 Task: Add a signature Logan Nelson containing Have a great National Family Caregivers Month, Logan Nelson to email address softage.9@softage.net and add a label Employee handbooks
Action: Mouse moved to (1323, 77)
Screenshot: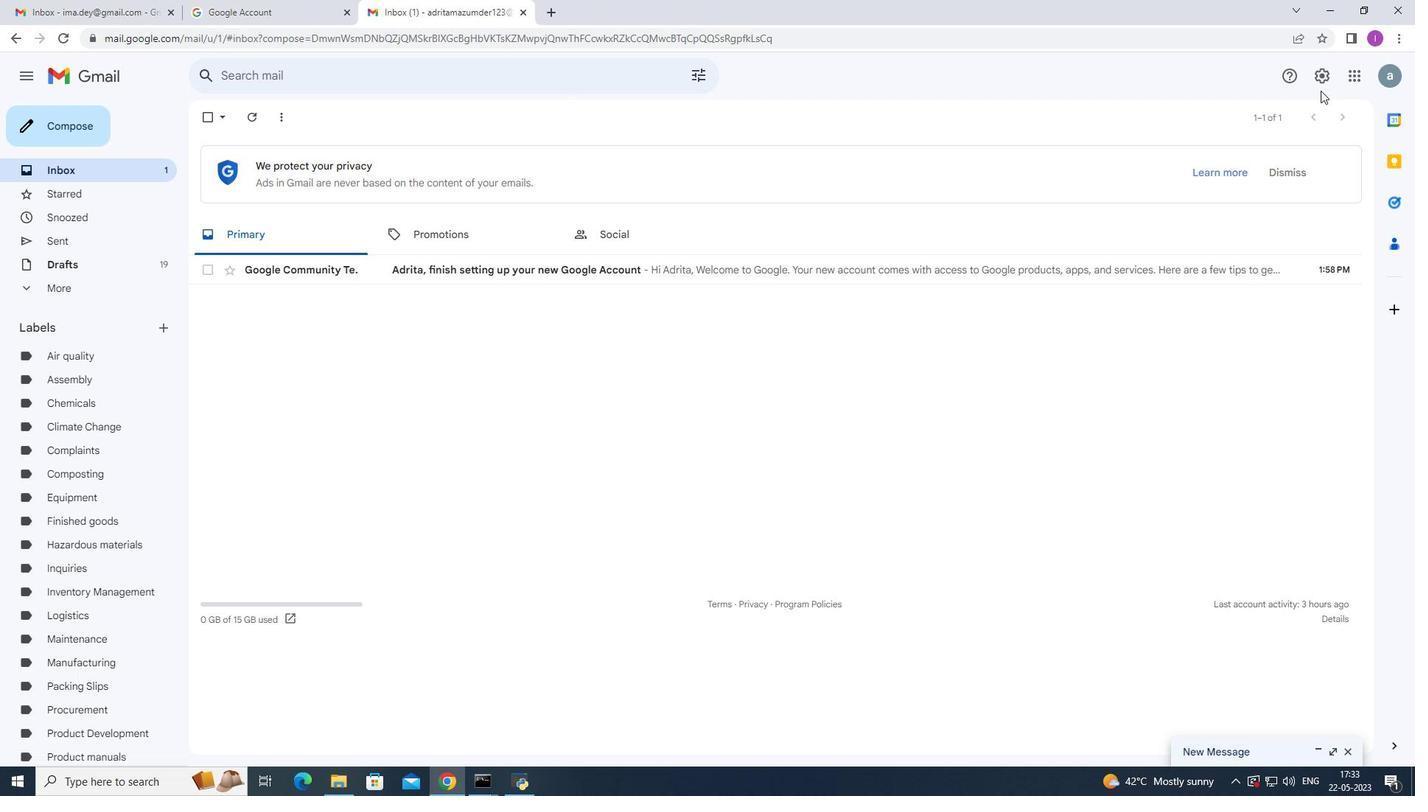 
Action: Mouse pressed left at (1323, 77)
Screenshot: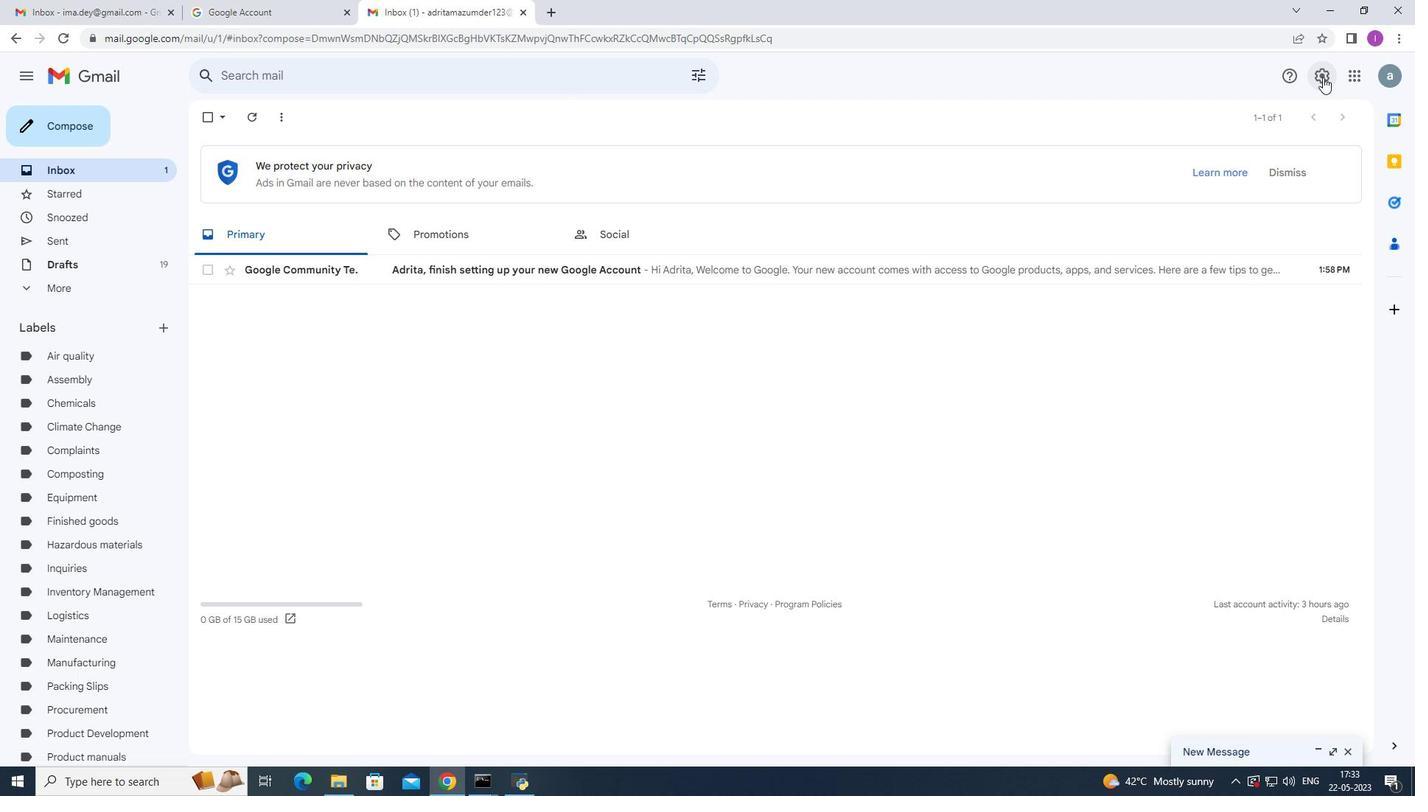
Action: Mouse moved to (1288, 157)
Screenshot: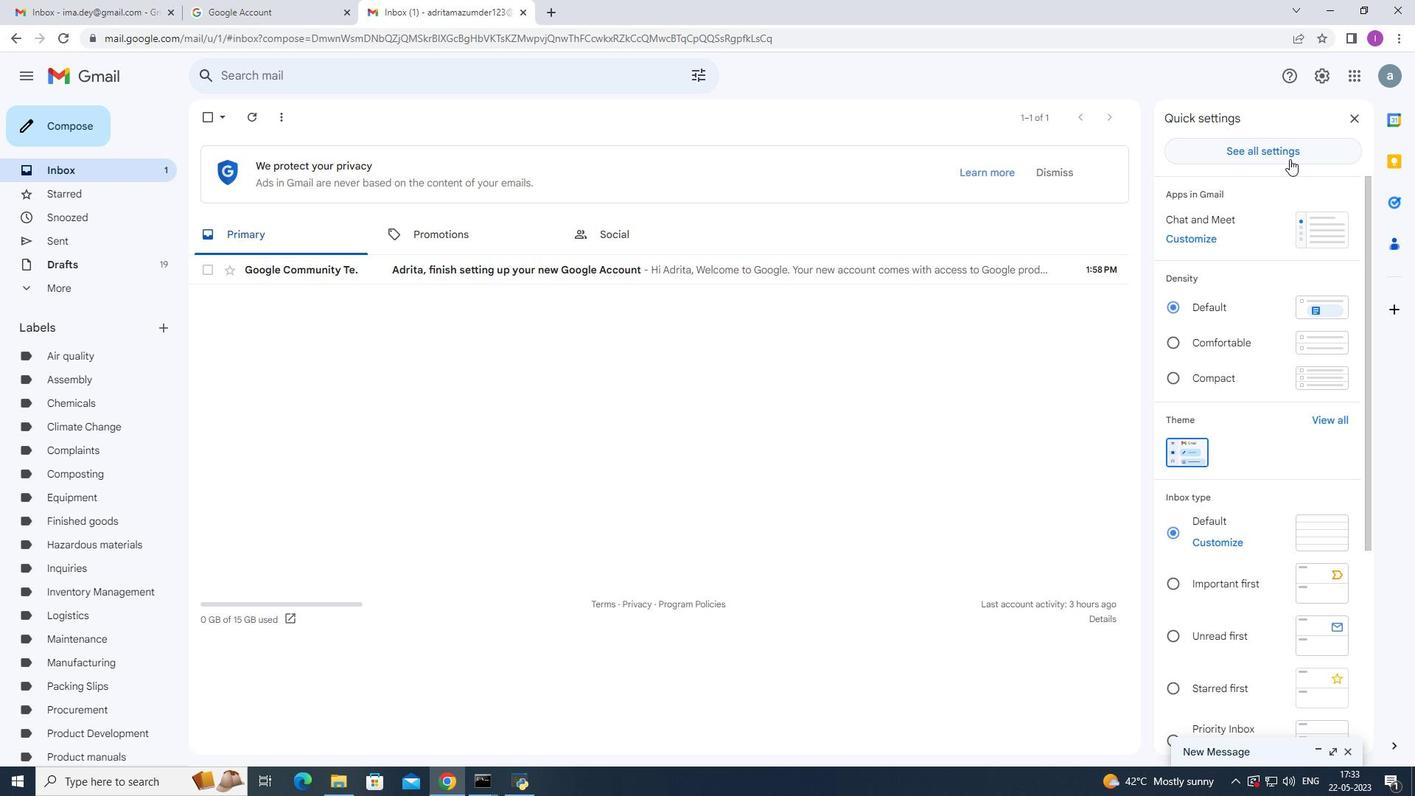 
Action: Mouse pressed left at (1288, 157)
Screenshot: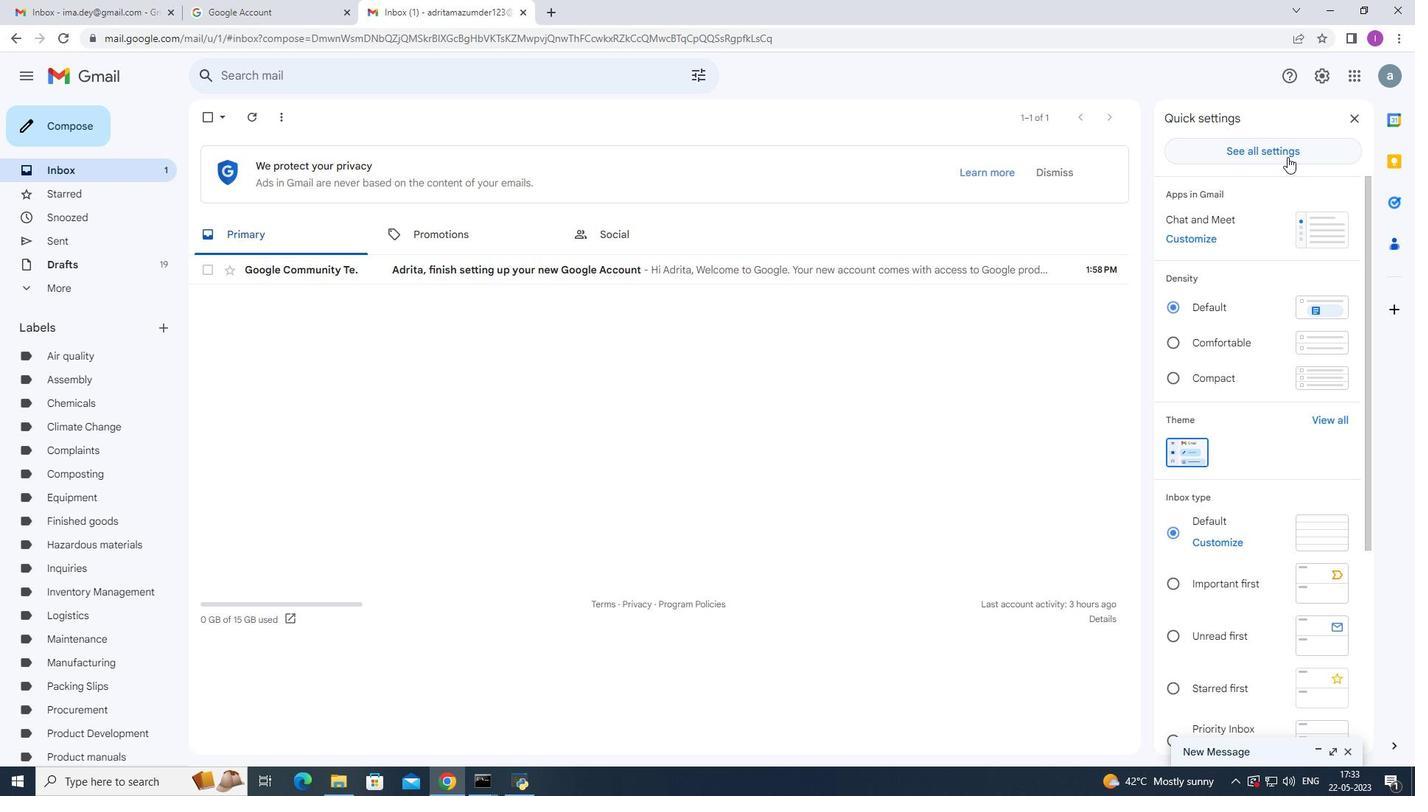 
Action: Mouse moved to (580, 485)
Screenshot: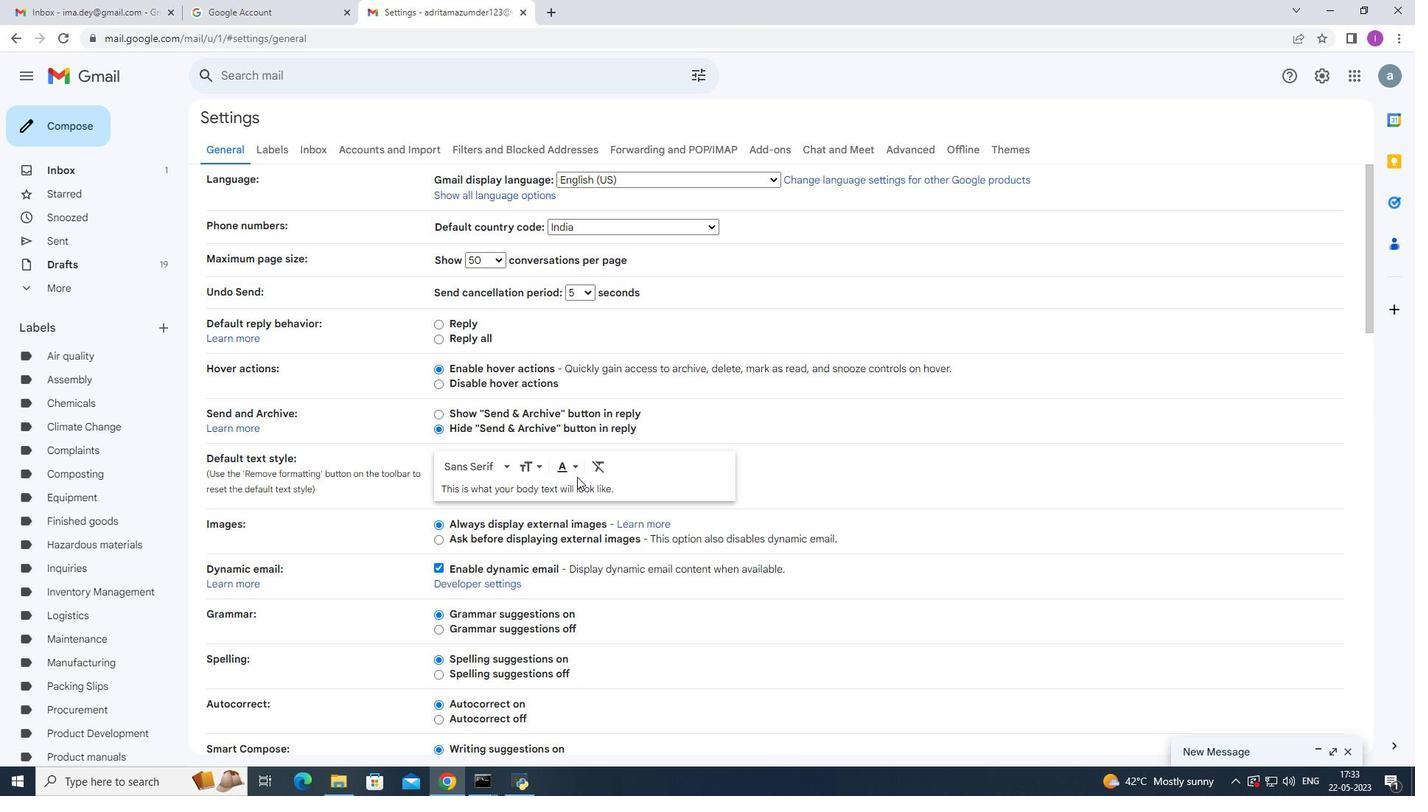 
Action: Mouse scrolled (580, 485) with delta (0, 0)
Screenshot: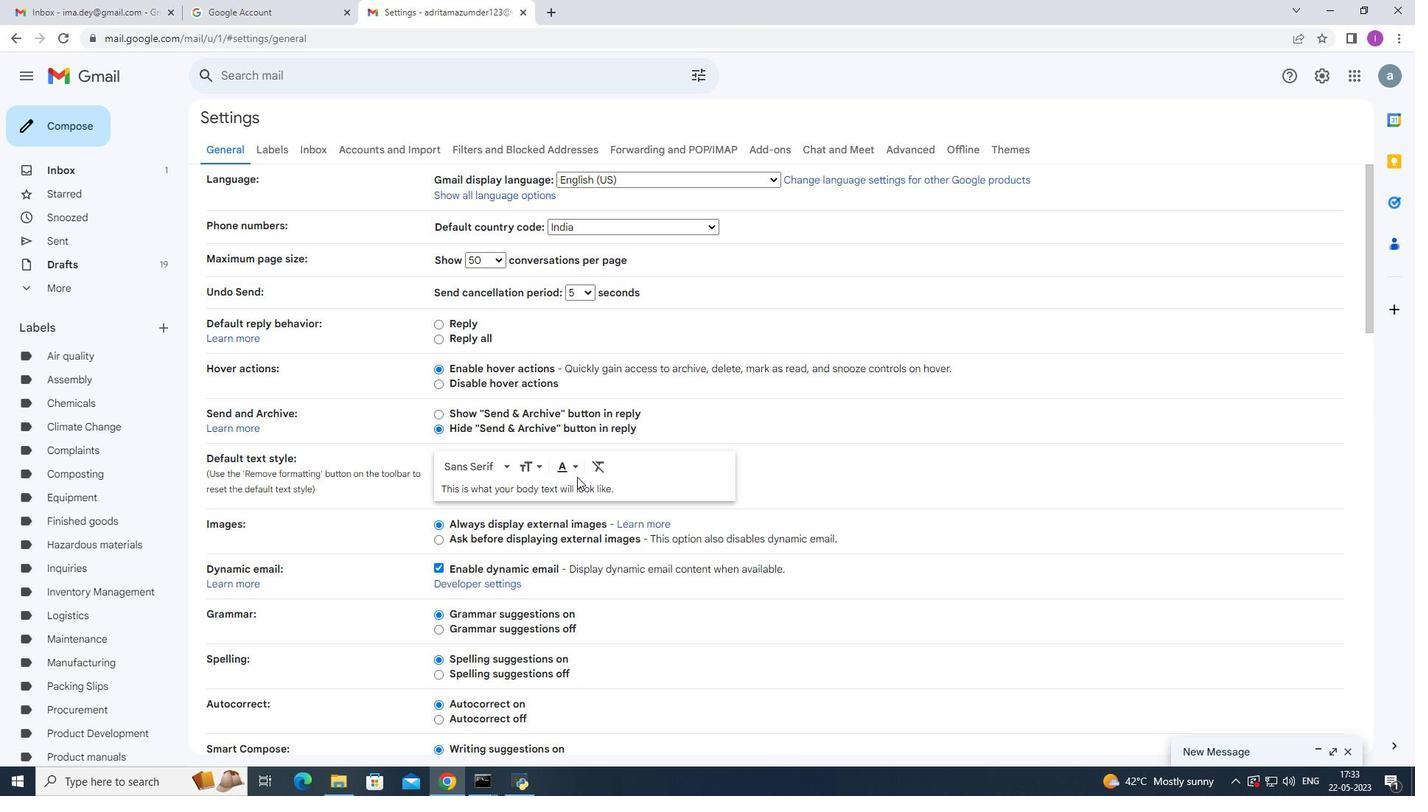 
Action: Mouse moved to (580, 486)
Screenshot: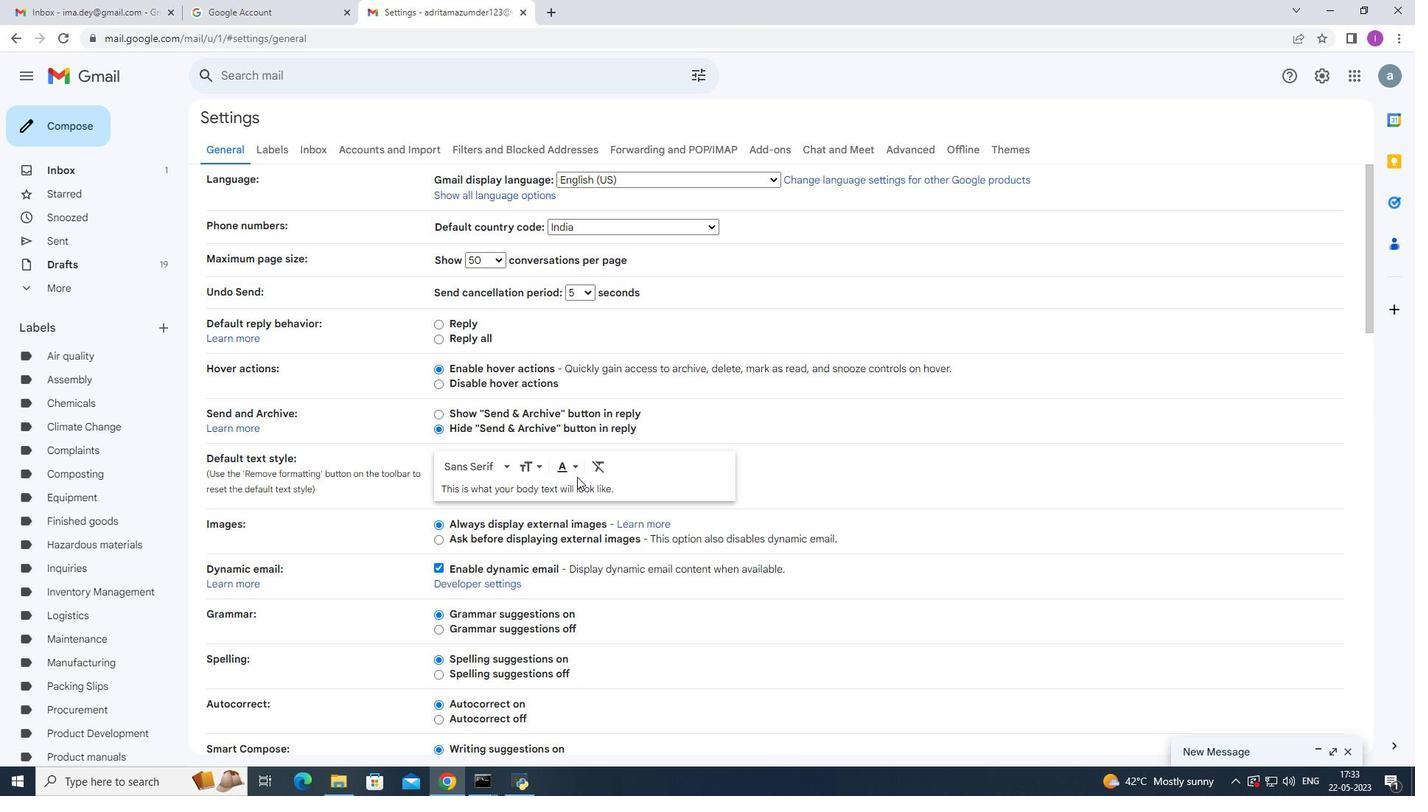 
Action: Mouse scrolled (580, 485) with delta (0, 0)
Screenshot: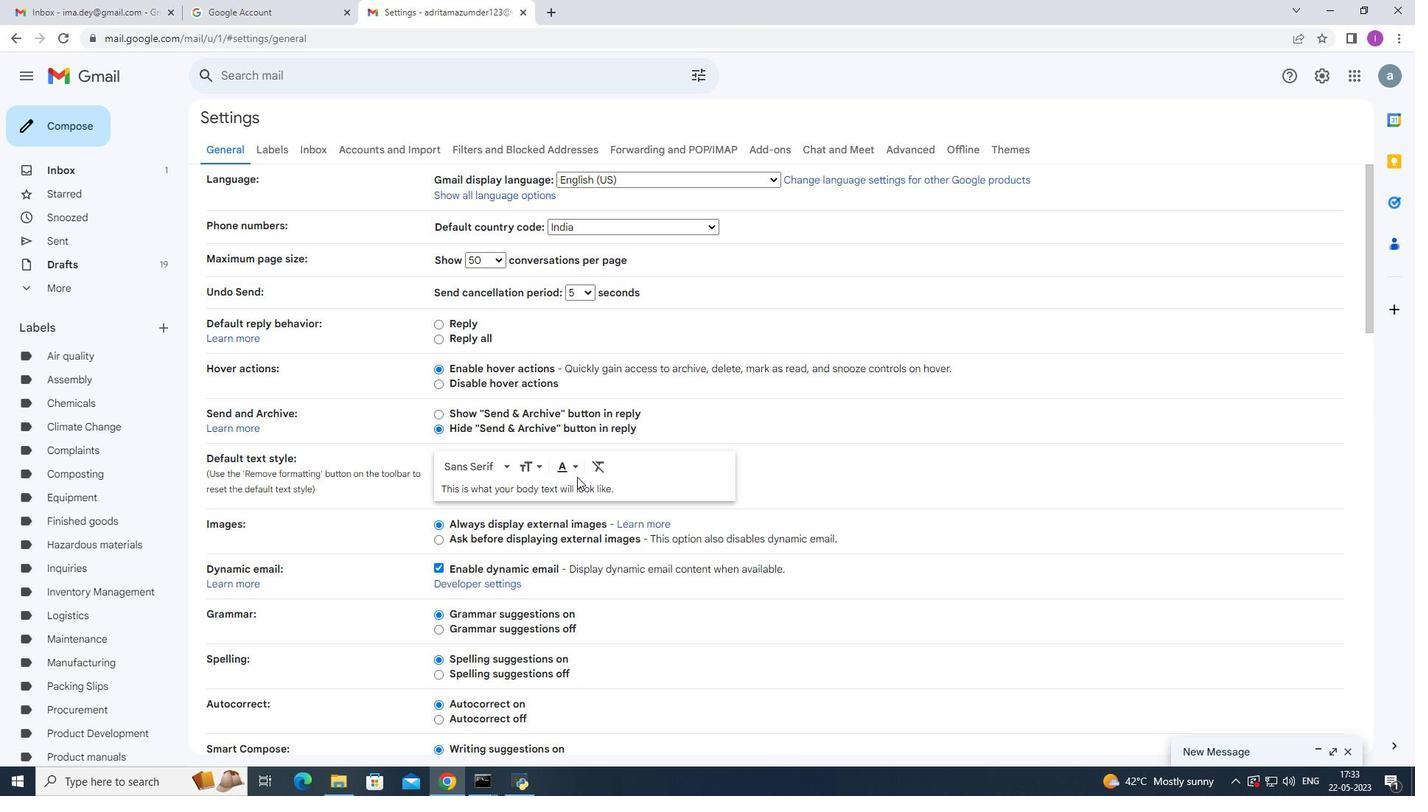 
Action: Mouse scrolled (580, 485) with delta (0, 0)
Screenshot: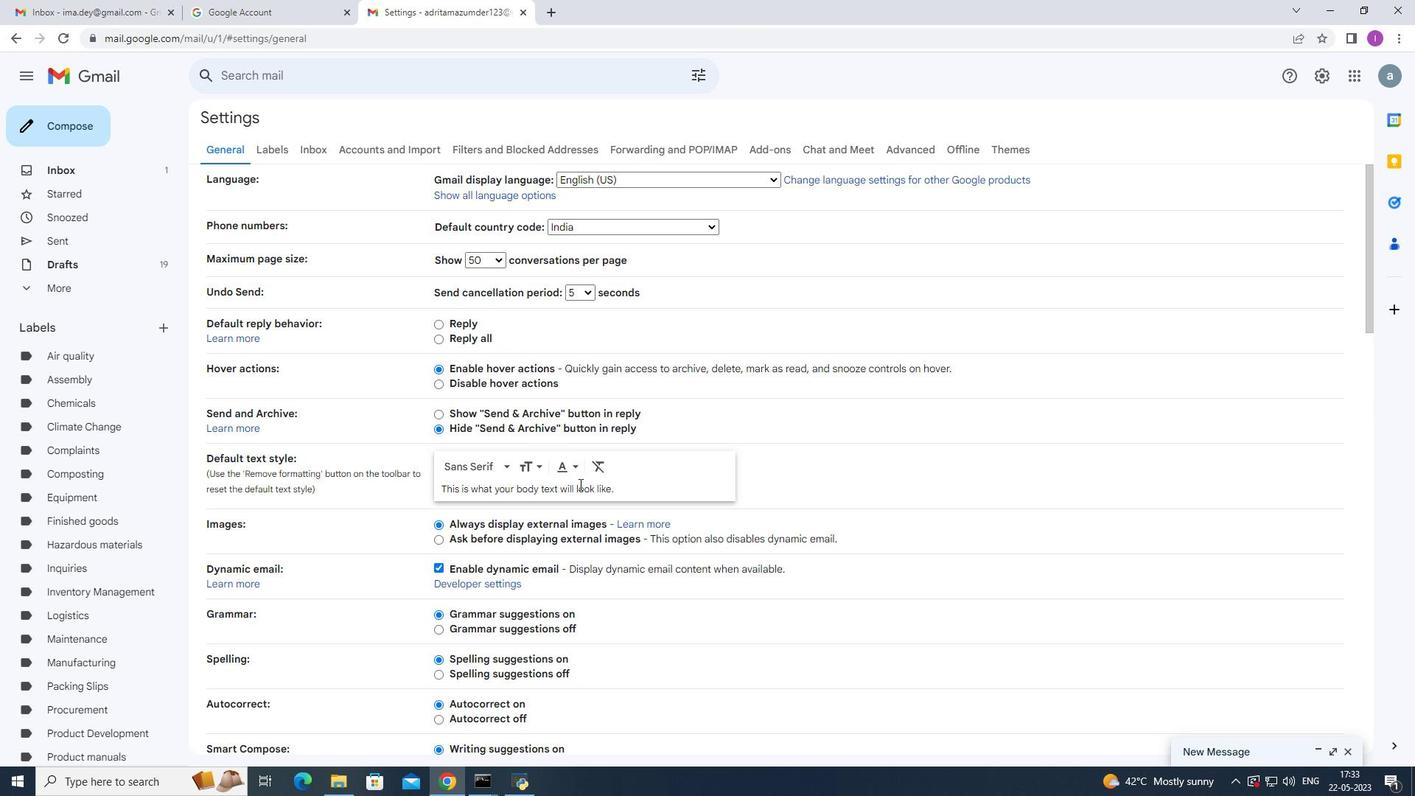 
Action: Mouse moved to (580, 489)
Screenshot: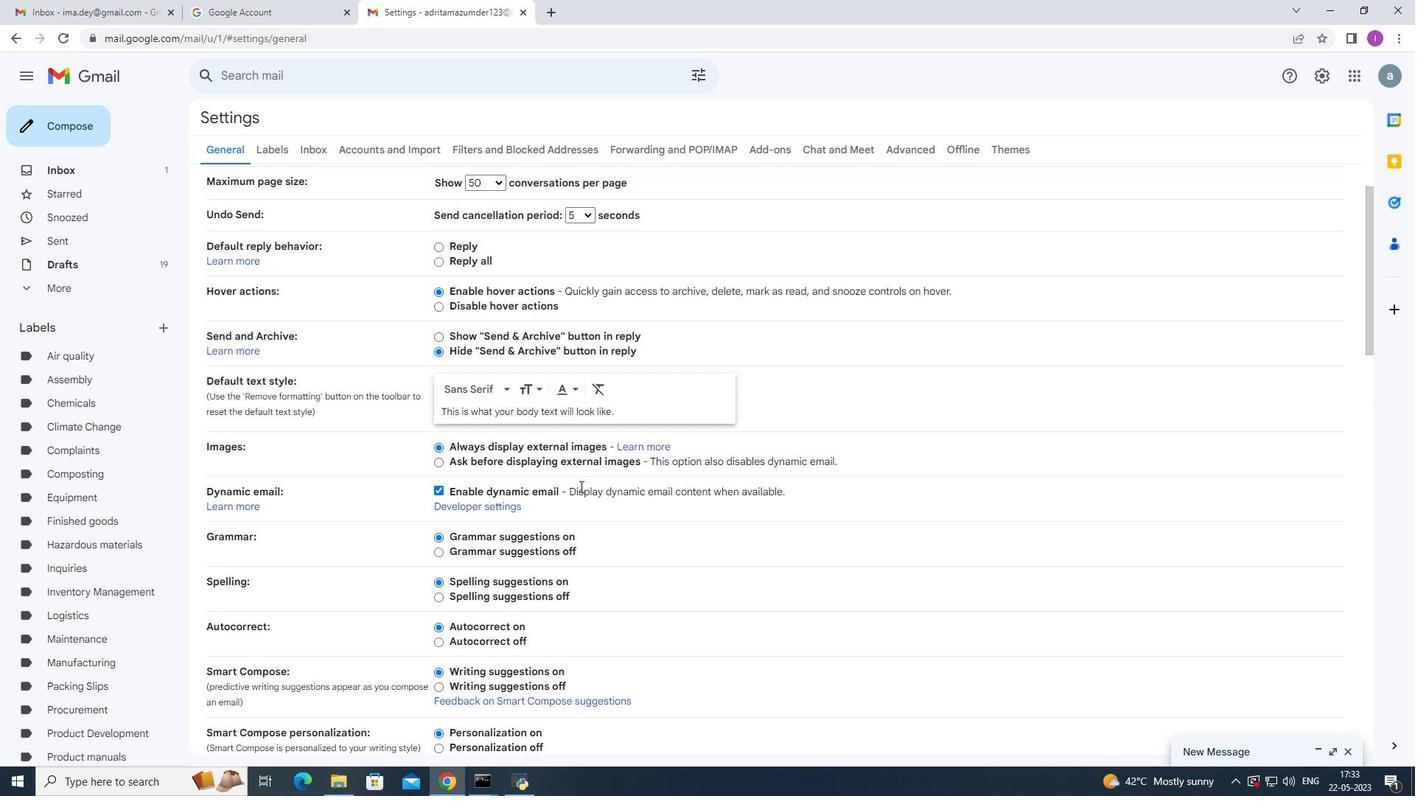 
Action: Mouse scrolled (580, 488) with delta (0, 0)
Screenshot: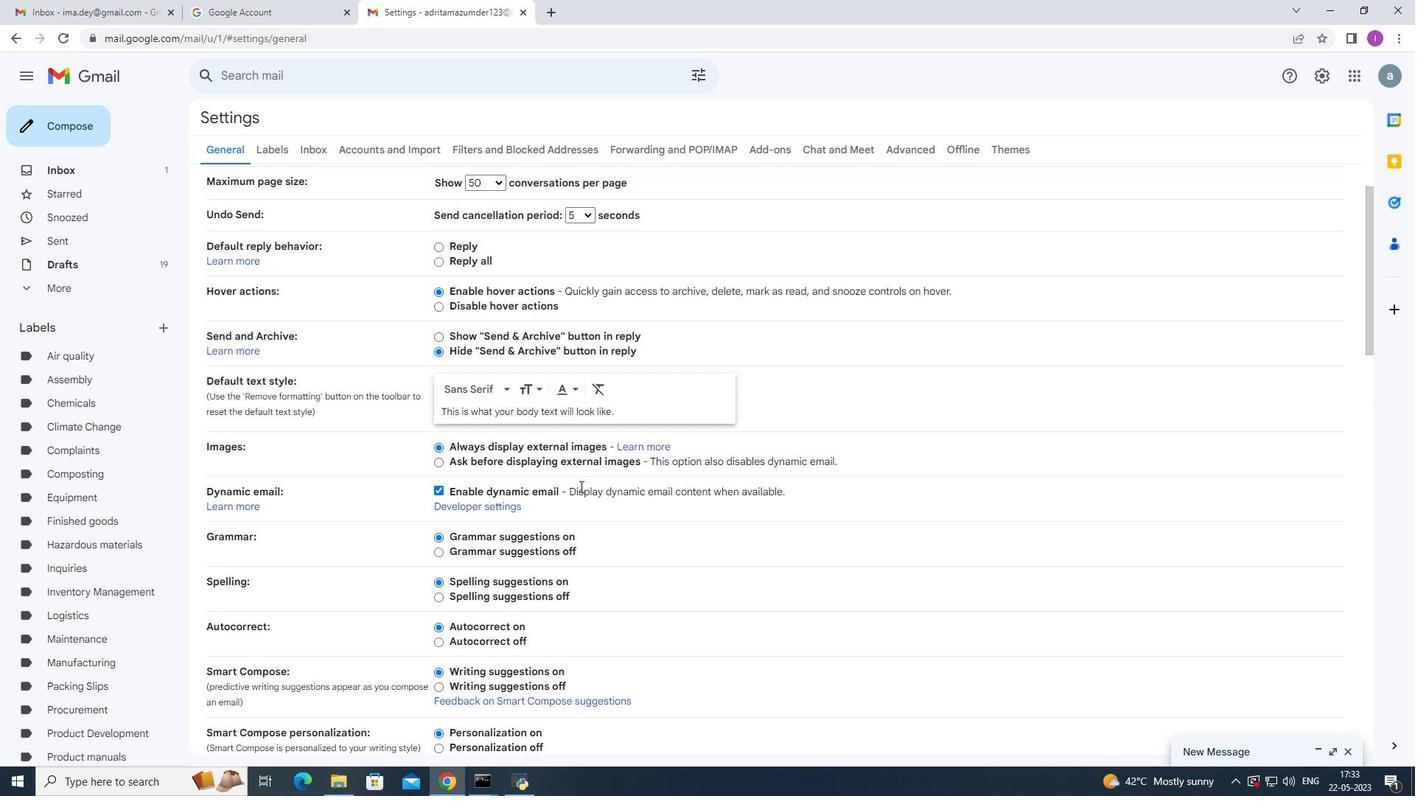 
Action: Mouse moved to (581, 487)
Screenshot: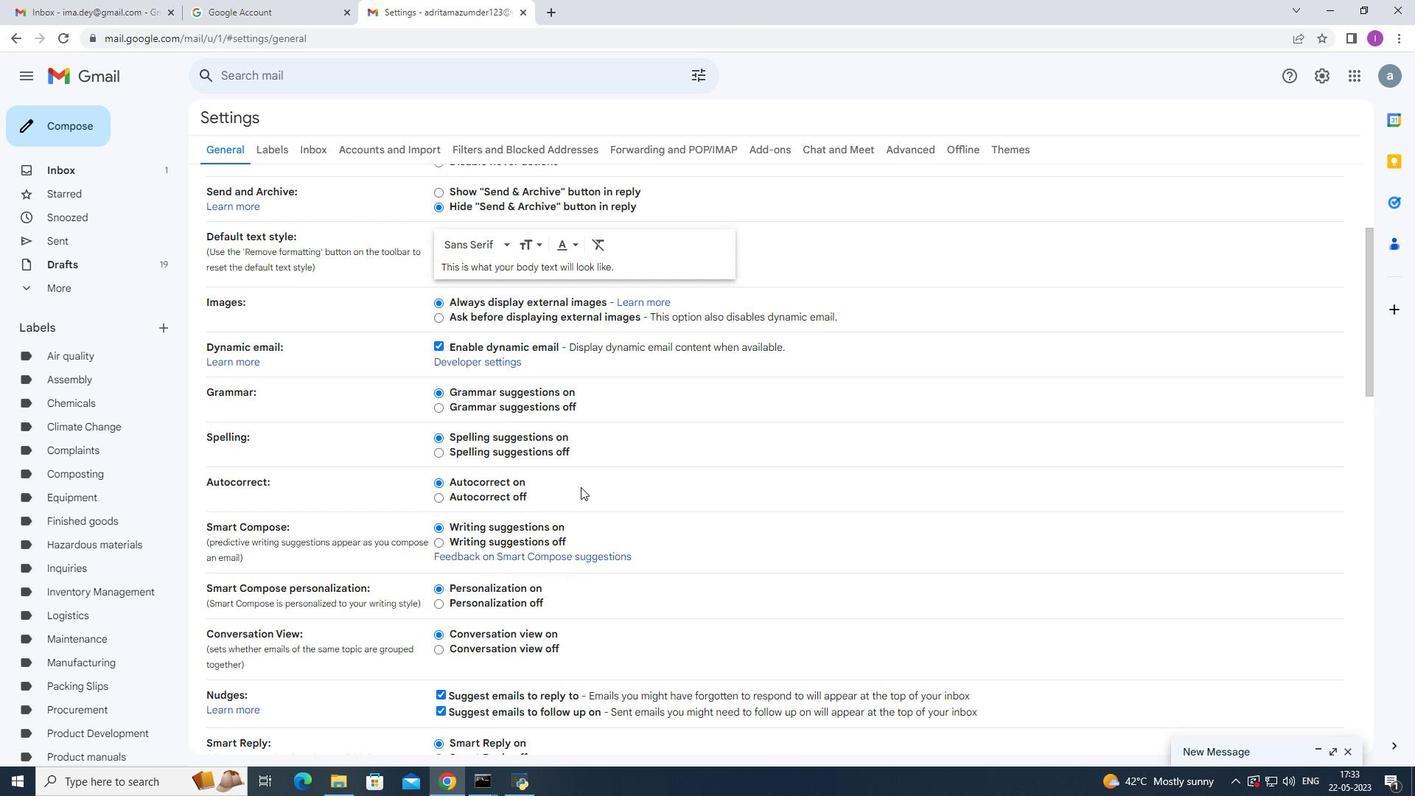 
Action: Mouse scrolled (581, 486) with delta (0, 0)
Screenshot: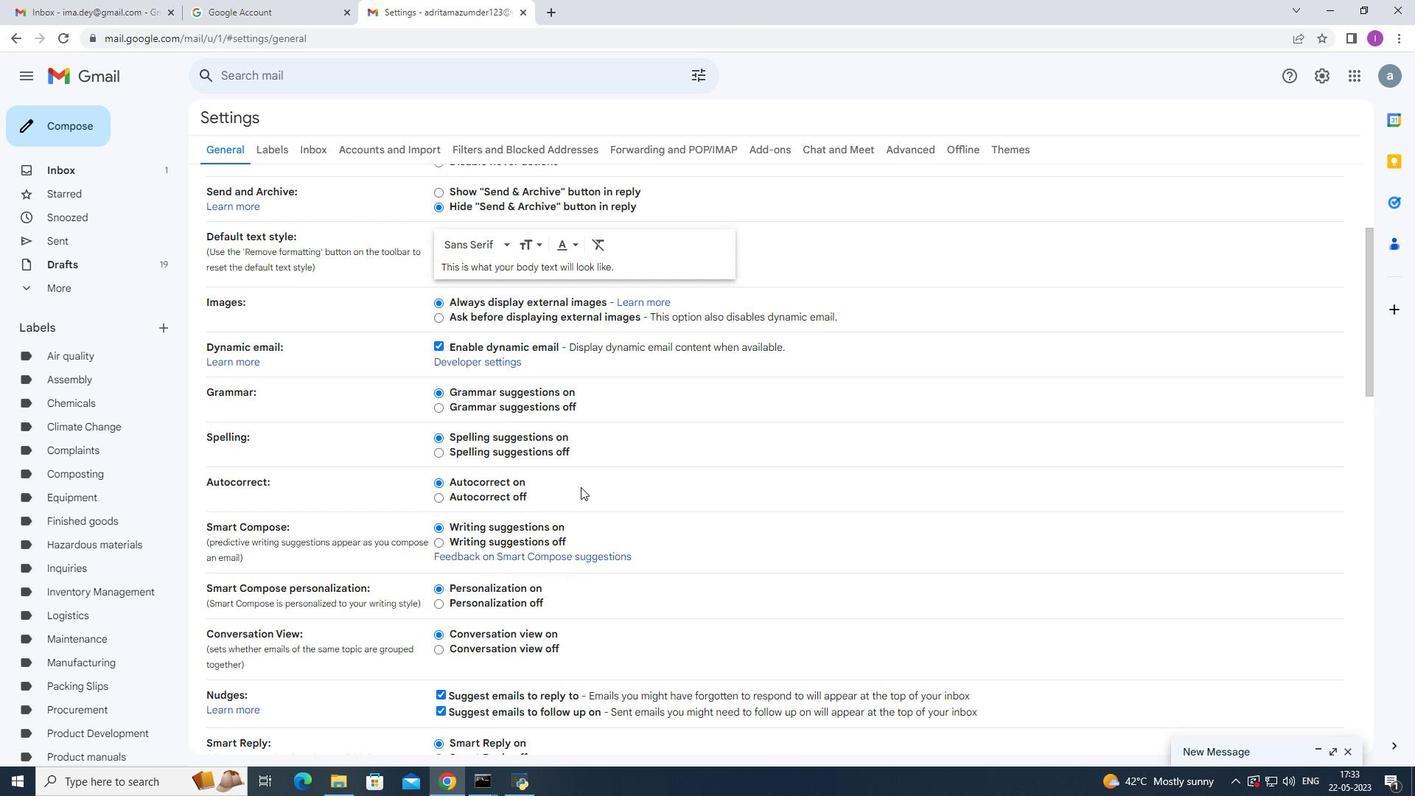 
Action: Mouse moved to (582, 487)
Screenshot: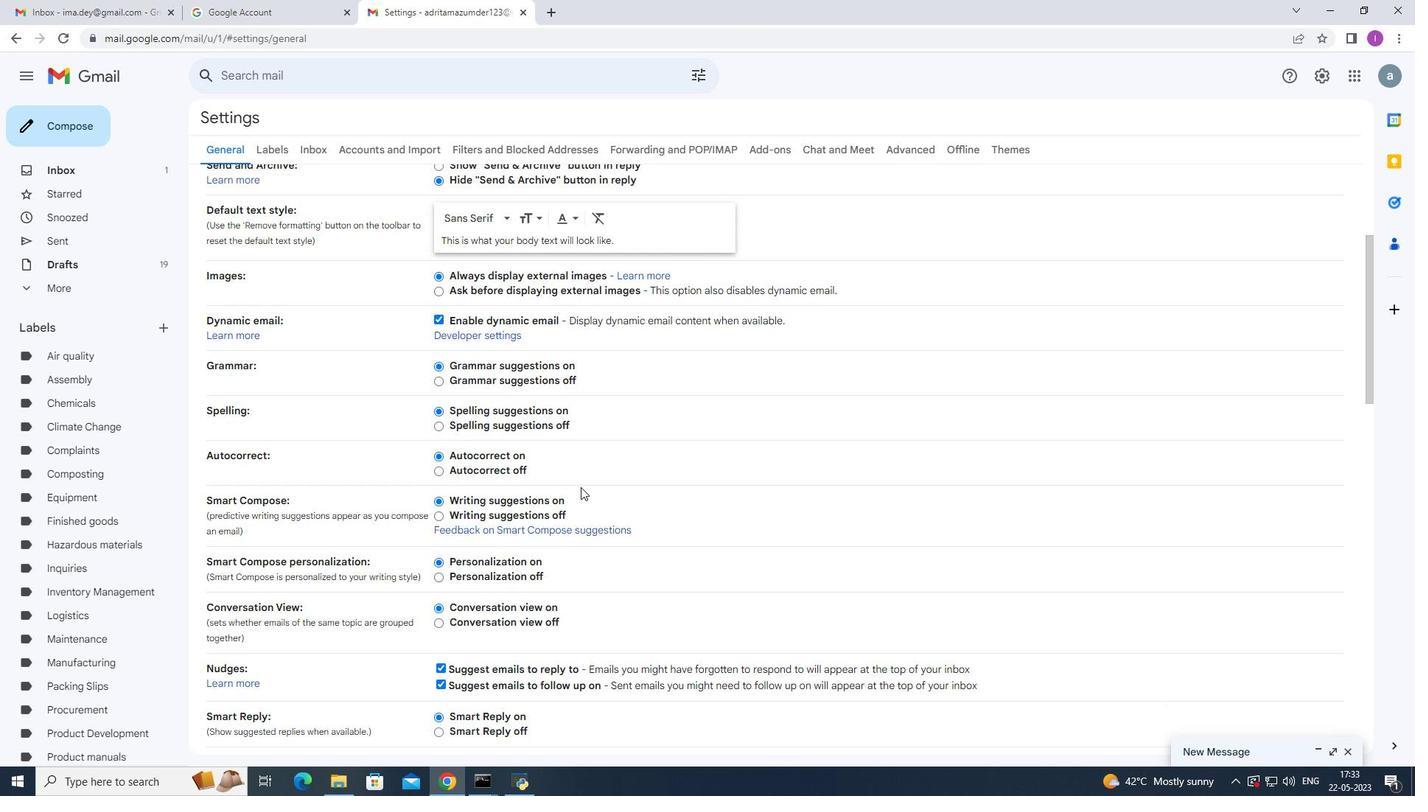 
Action: Mouse scrolled (582, 486) with delta (0, 0)
Screenshot: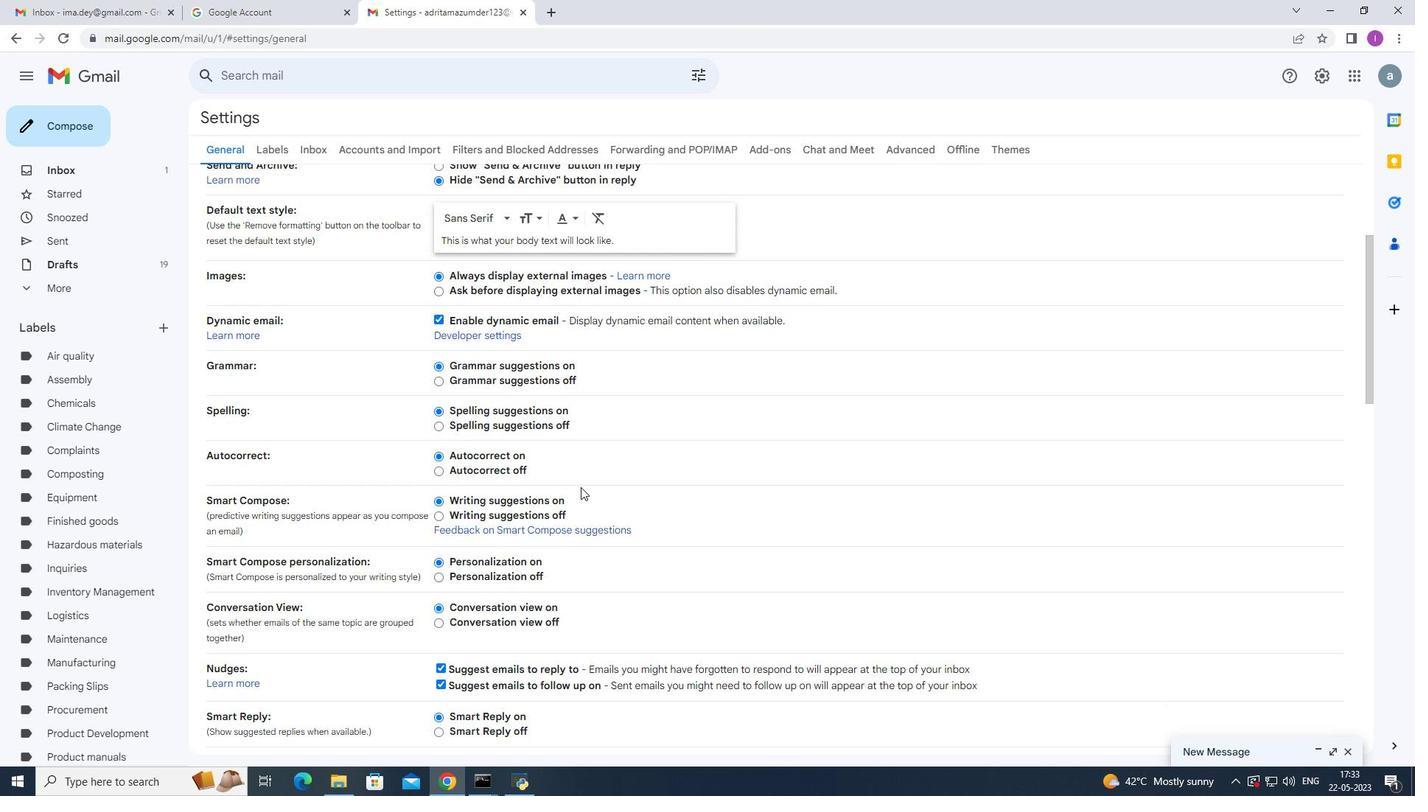 
Action: Mouse scrolled (582, 486) with delta (0, 0)
Screenshot: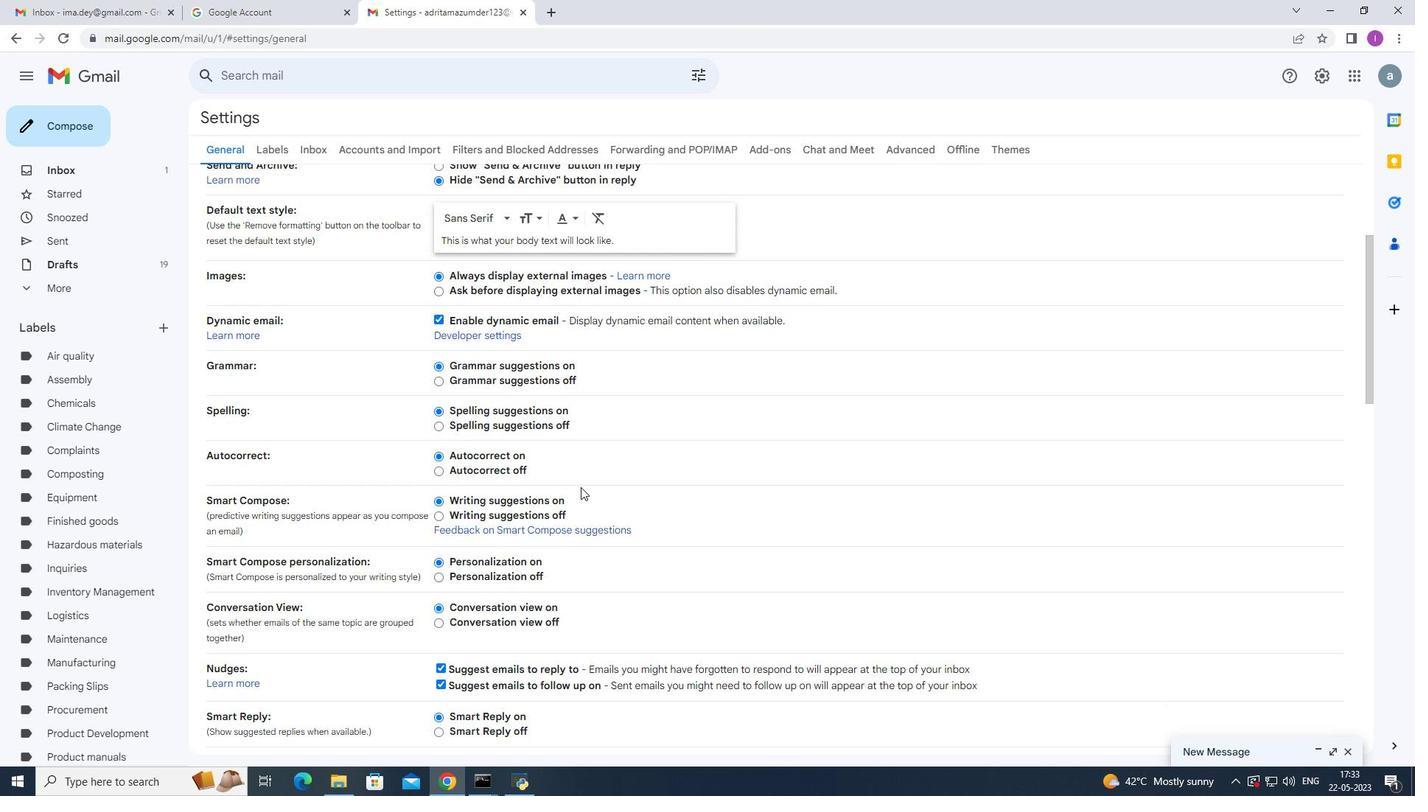 
Action: Mouse moved to (583, 486)
Screenshot: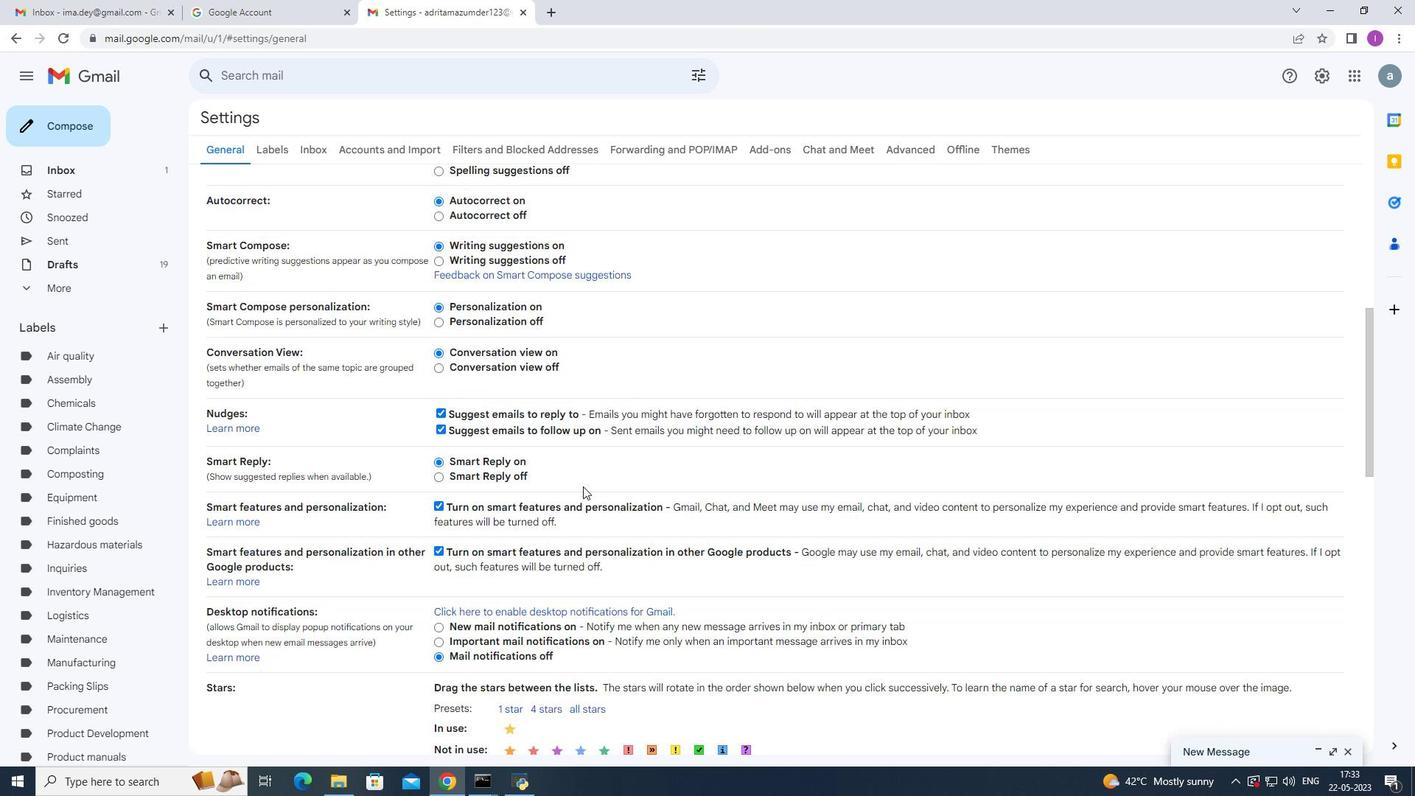 
Action: Mouse scrolled (583, 485) with delta (0, 0)
Screenshot: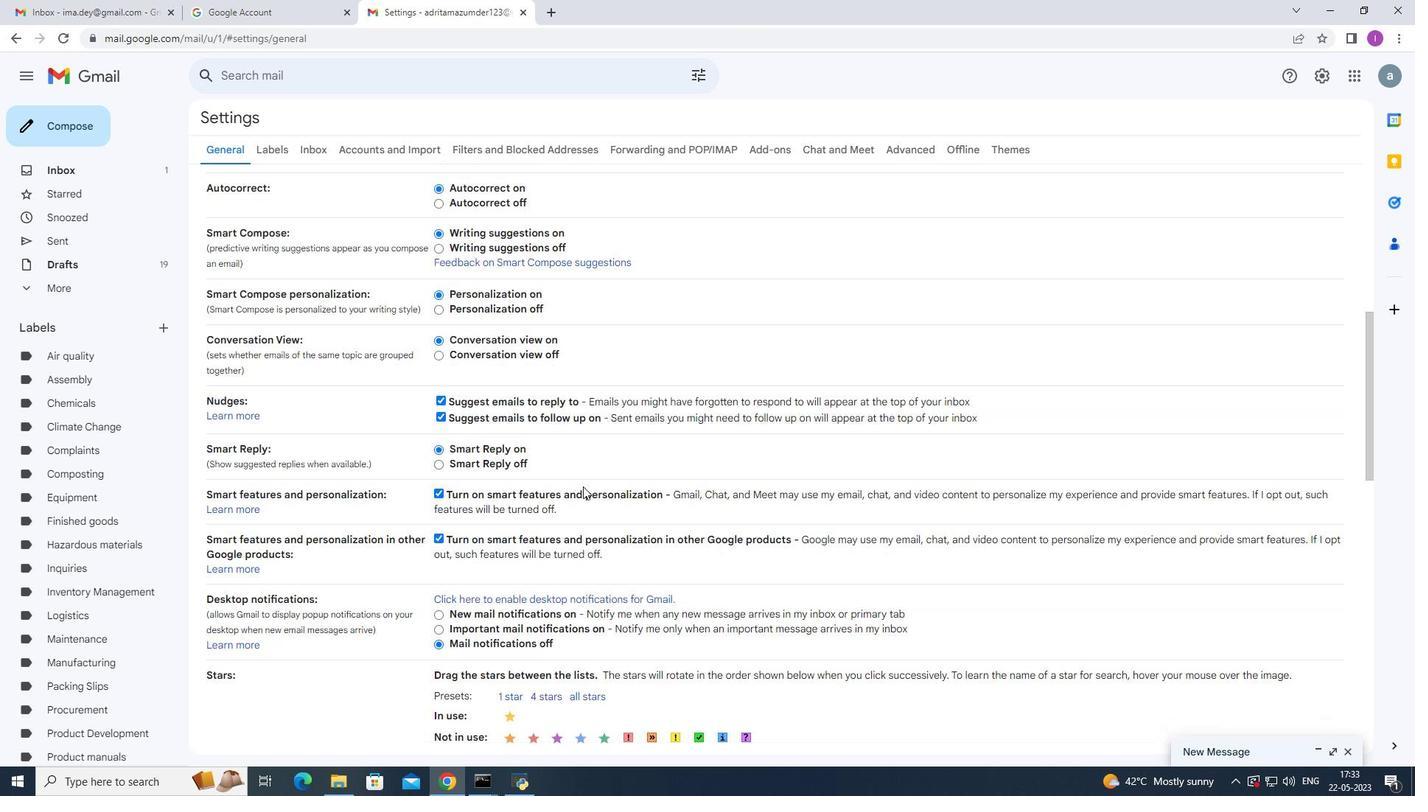 
Action: Mouse moved to (584, 486)
Screenshot: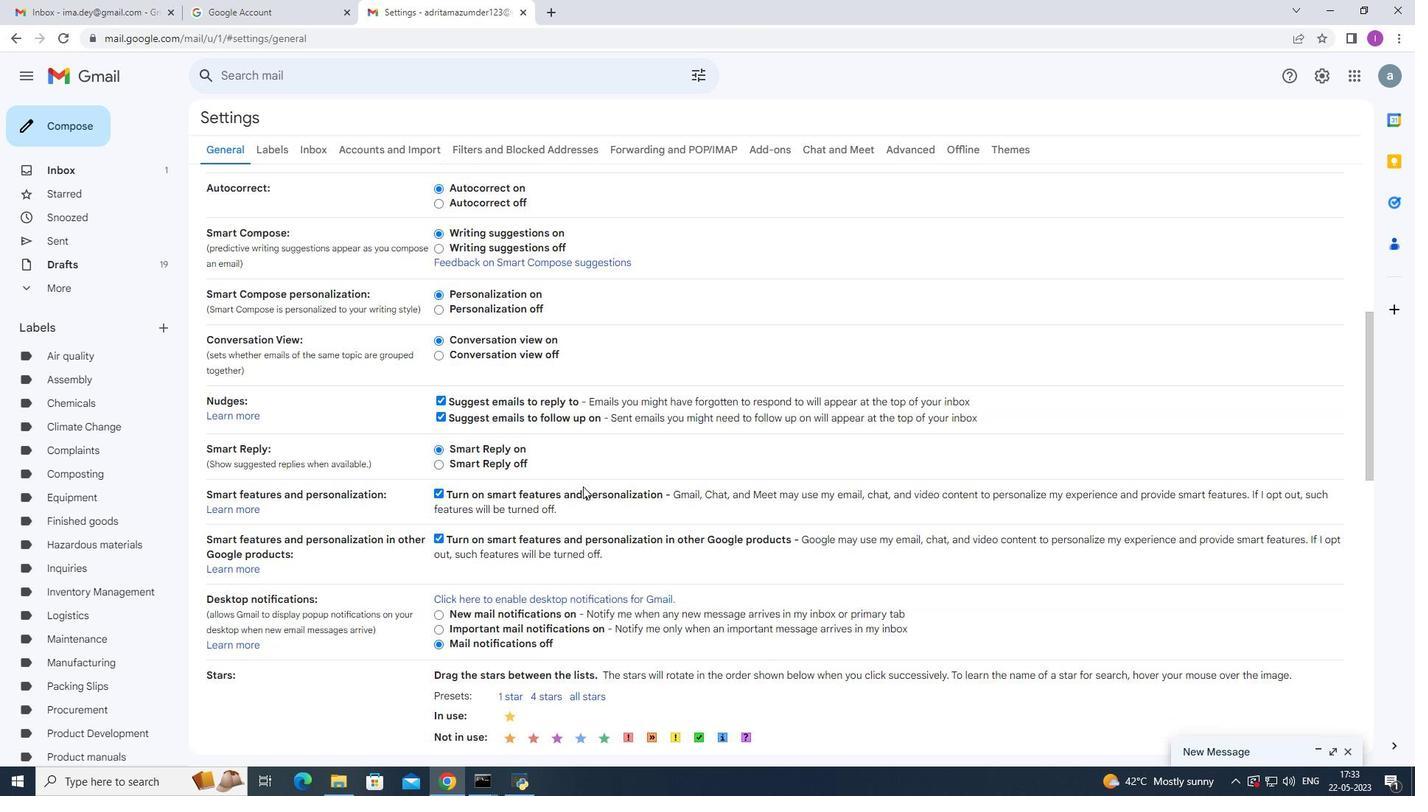 
Action: Mouse scrolled (584, 485) with delta (0, 0)
Screenshot: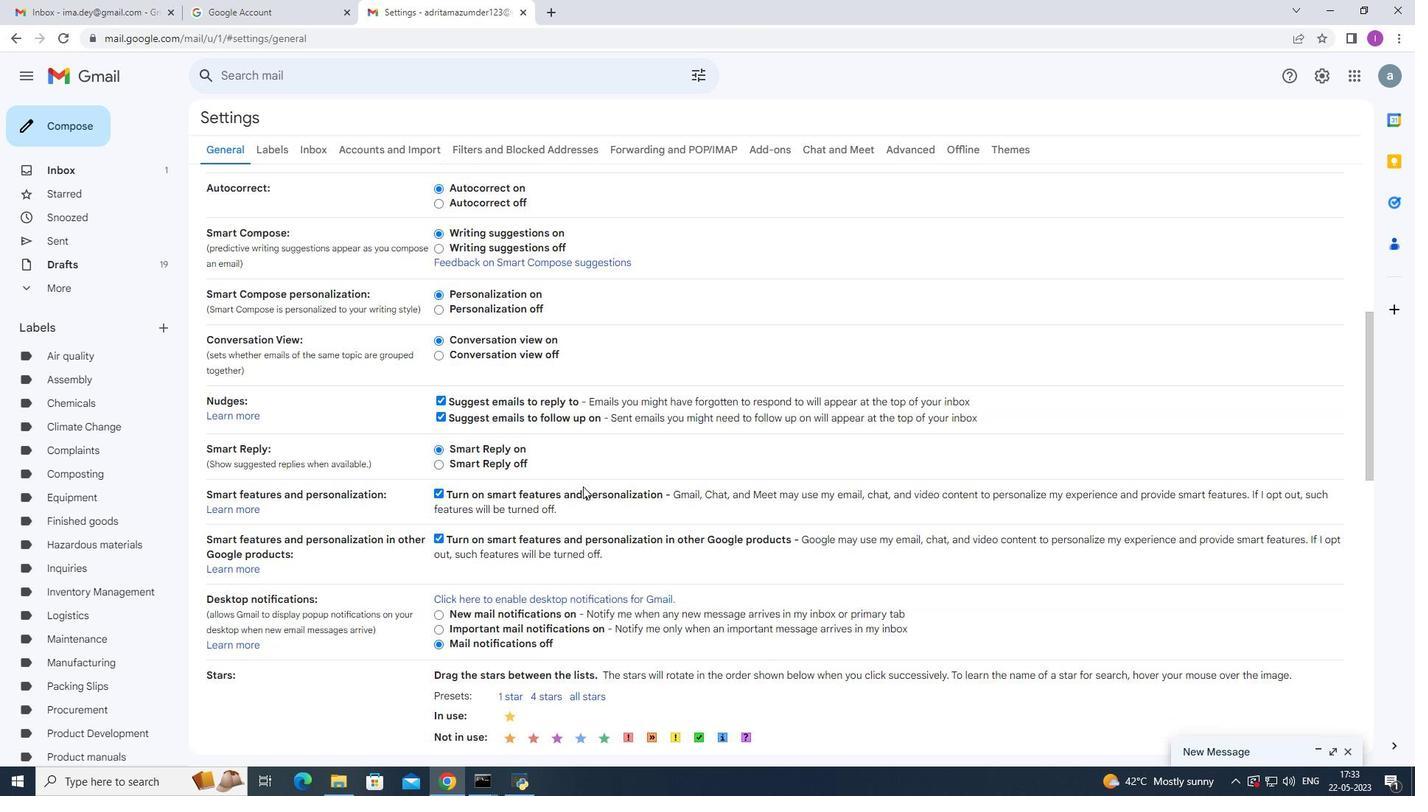 
Action: Mouse moved to (584, 486)
Screenshot: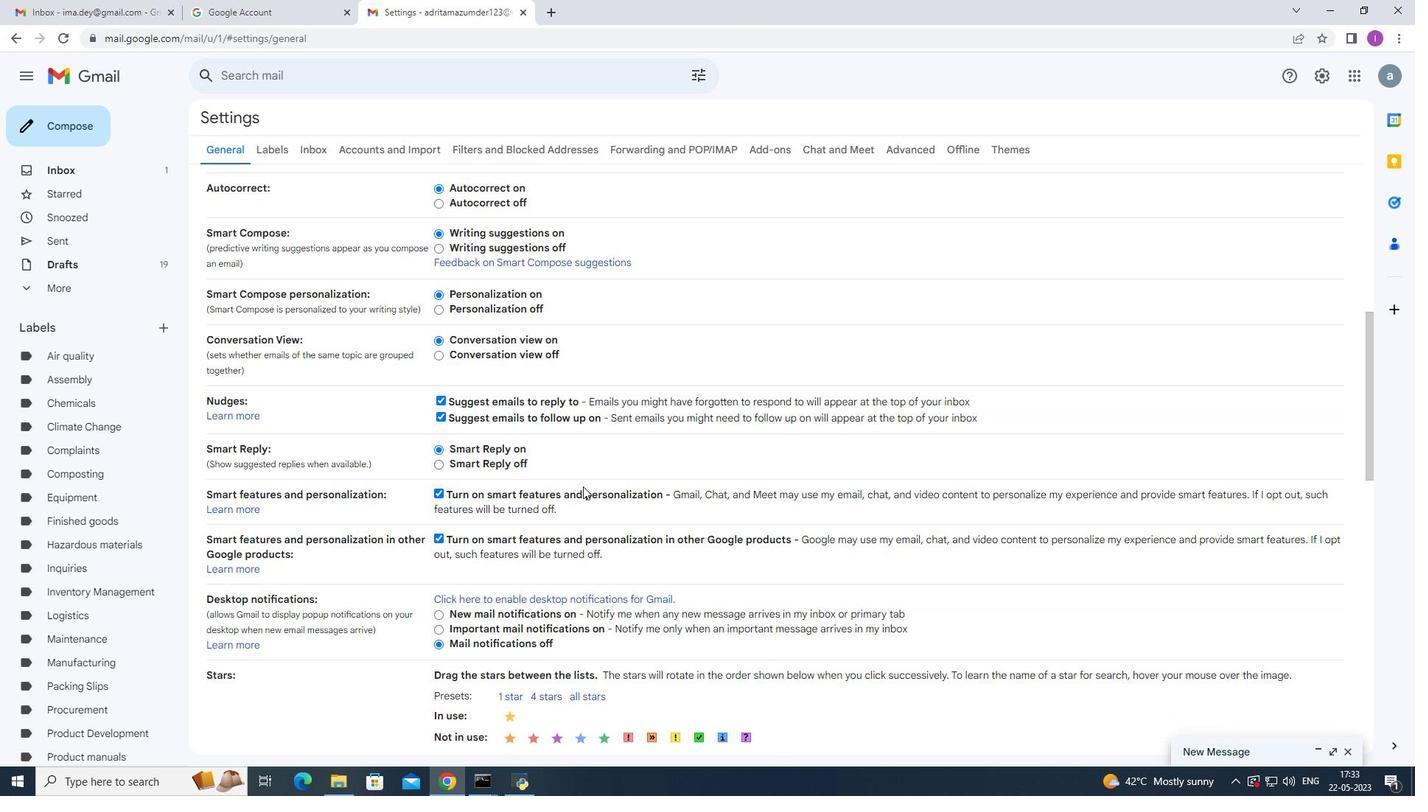 
Action: Mouse scrolled (584, 485) with delta (0, 0)
Screenshot: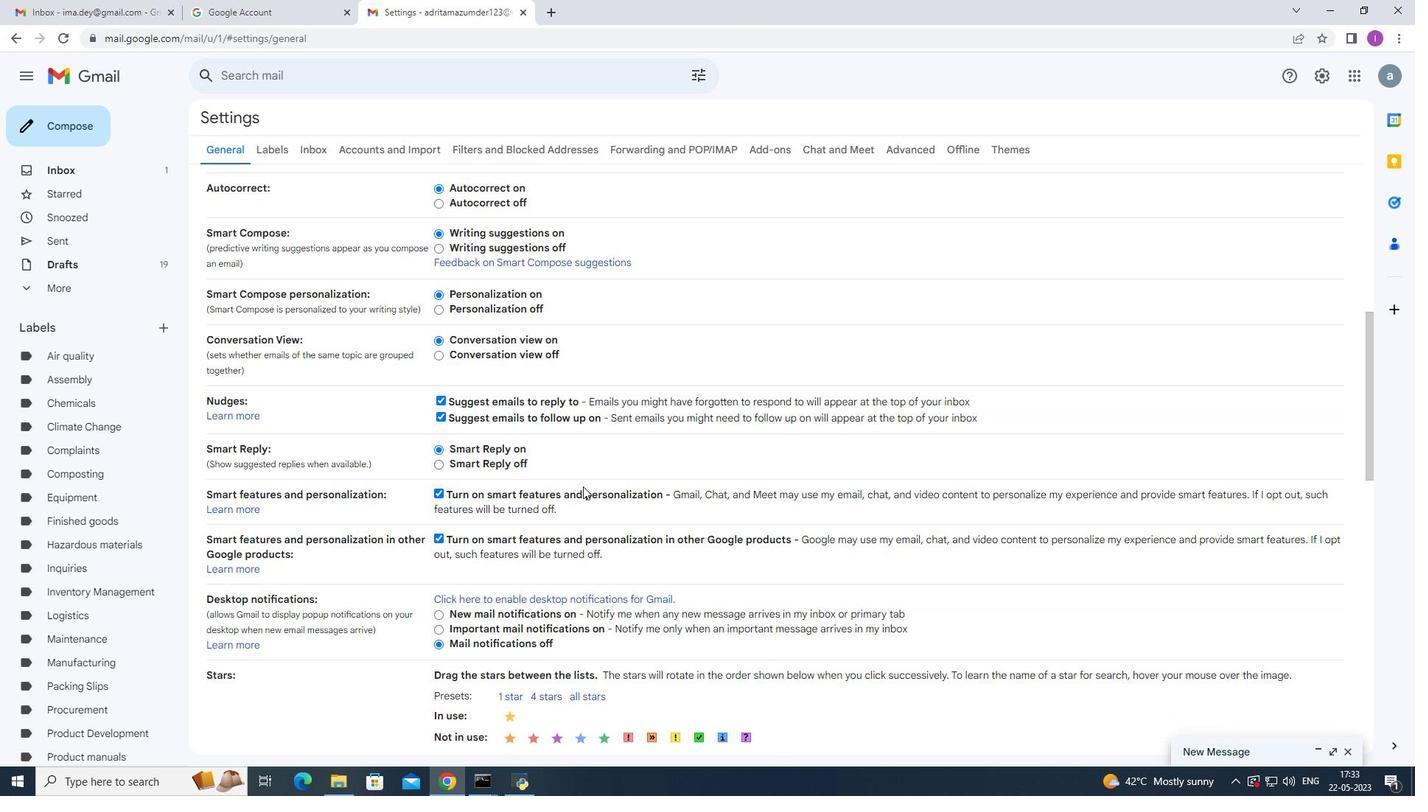 
Action: Mouse scrolled (584, 487) with delta (0, 0)
Screenshot: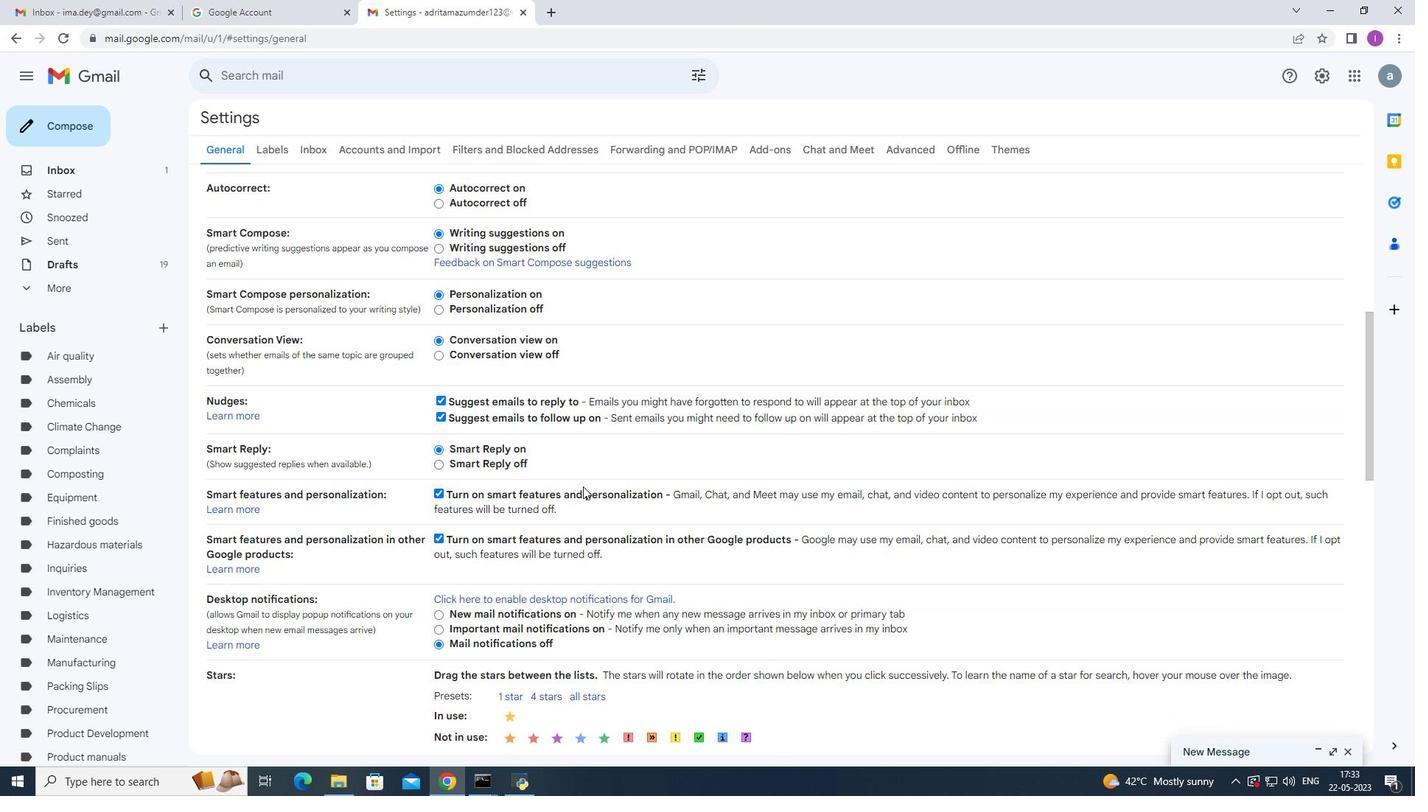 
Action: Mouse moved to (594, 489)
Screenshot: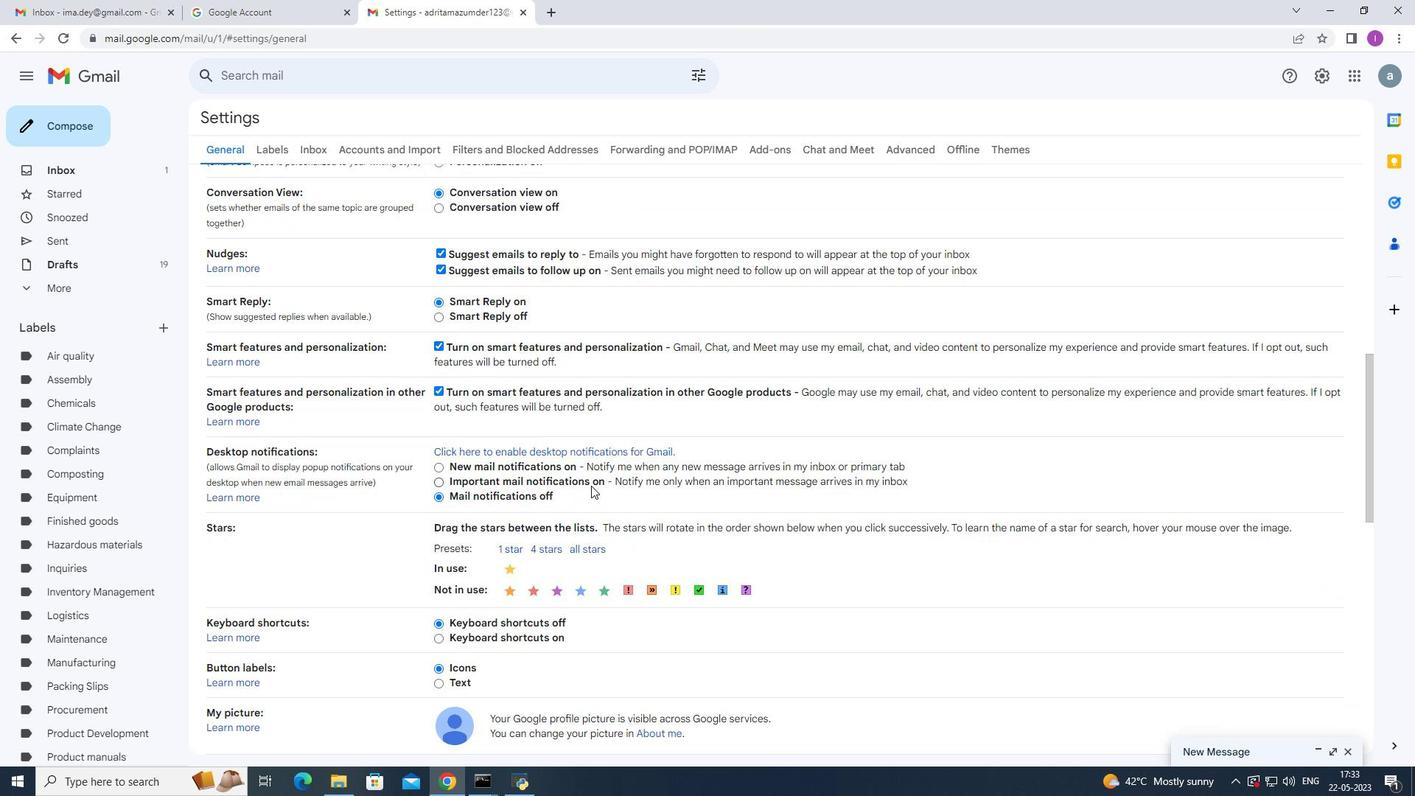 
Action: Mouse scrolled (594, 488) with delta (0, 0)
Screenshot: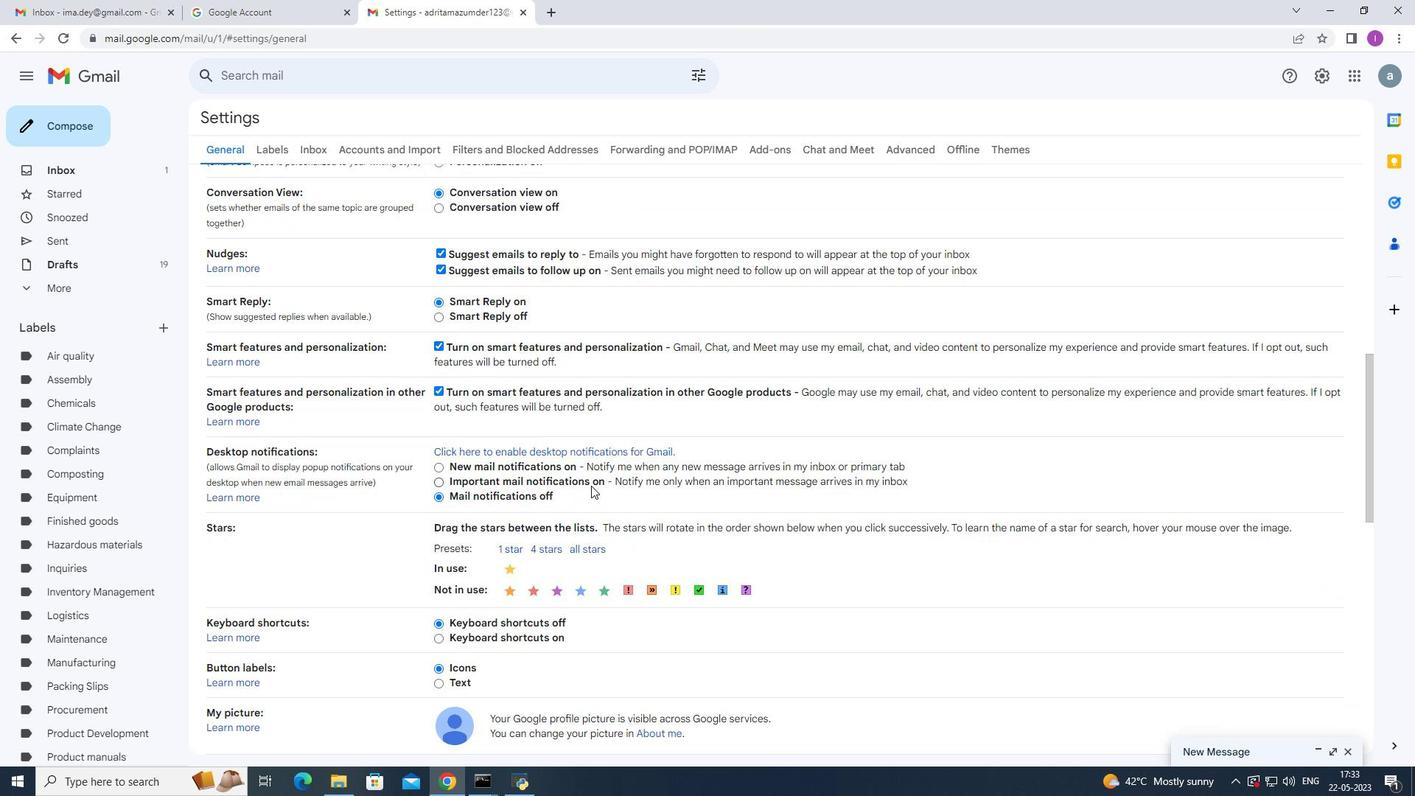 
Action: Mouse scrolled (594, 488) with delta (0, 0)
Screenshot: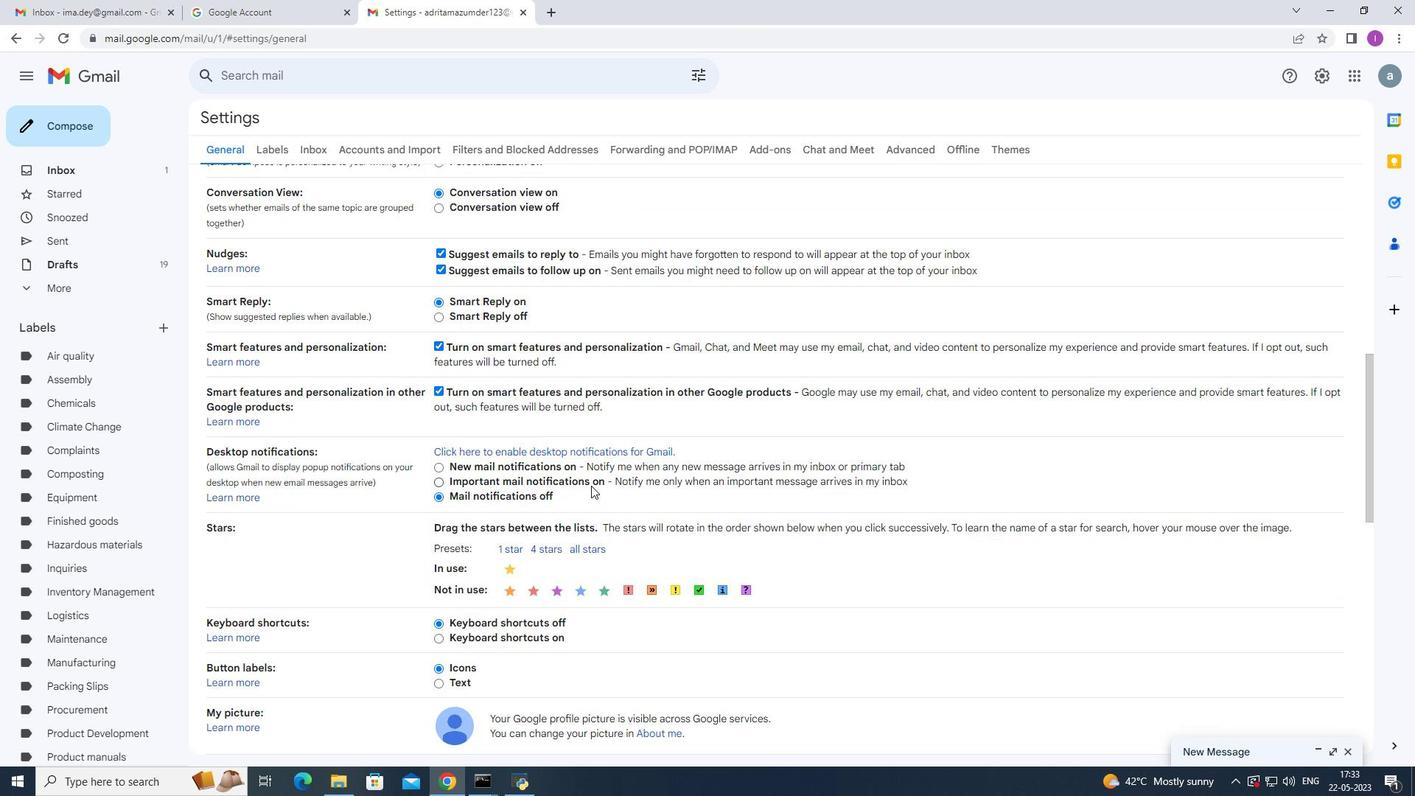 
Action: Mouse scrolled (594, 488) with delta (0, 0)
Screenshot: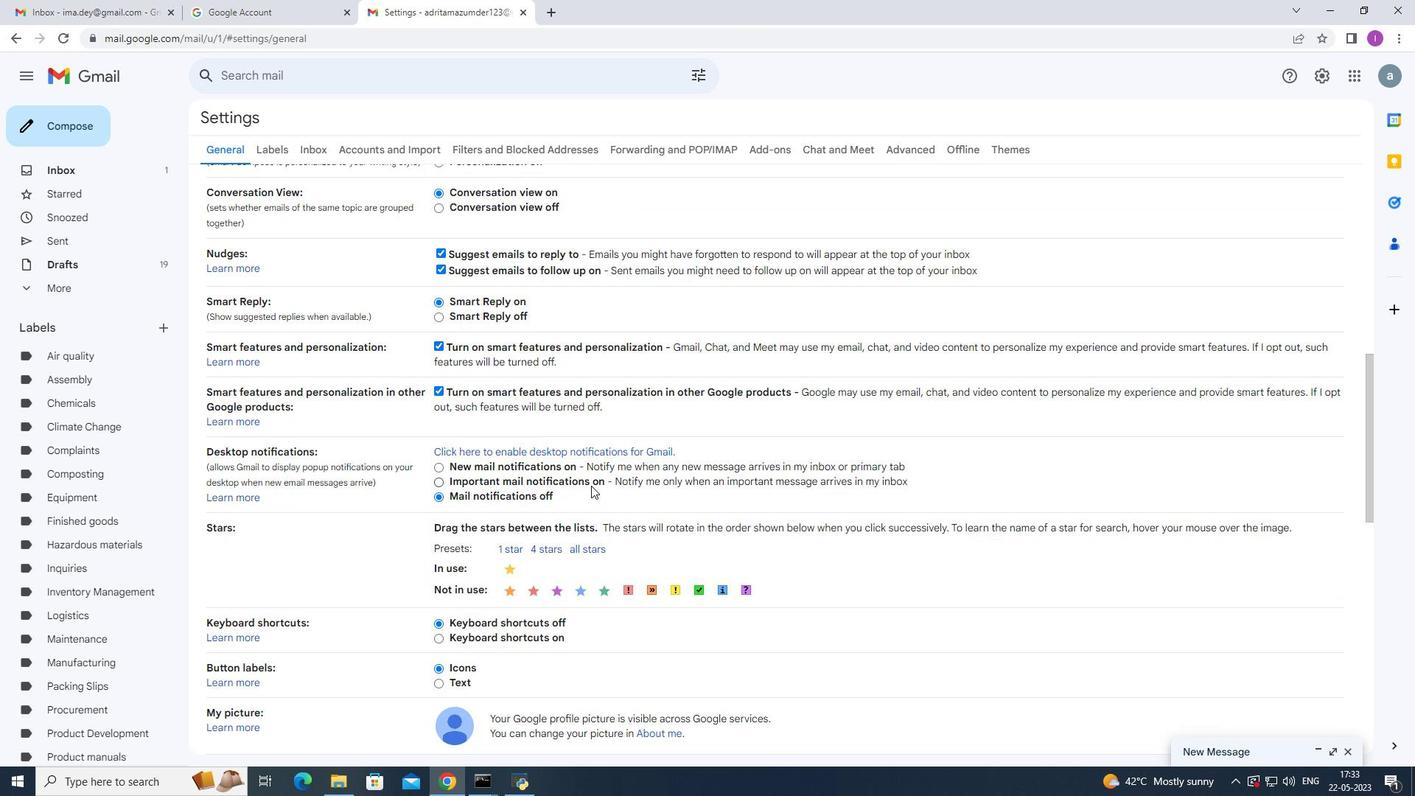 
Action: Mouse scrolled (594, 488) with delta (0, 0)
Screenshot: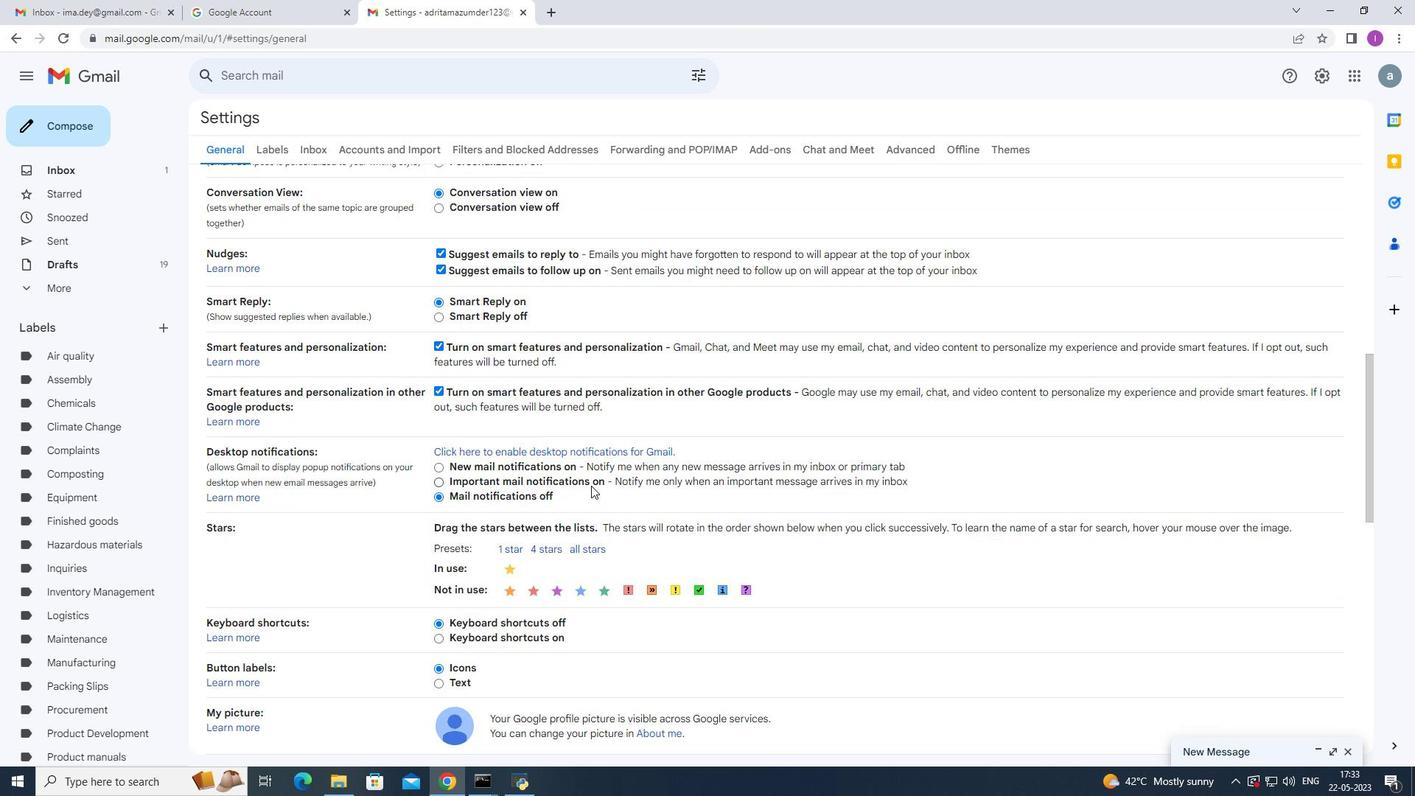 
Action: Mouse moved to (598, 490)
Screenshot: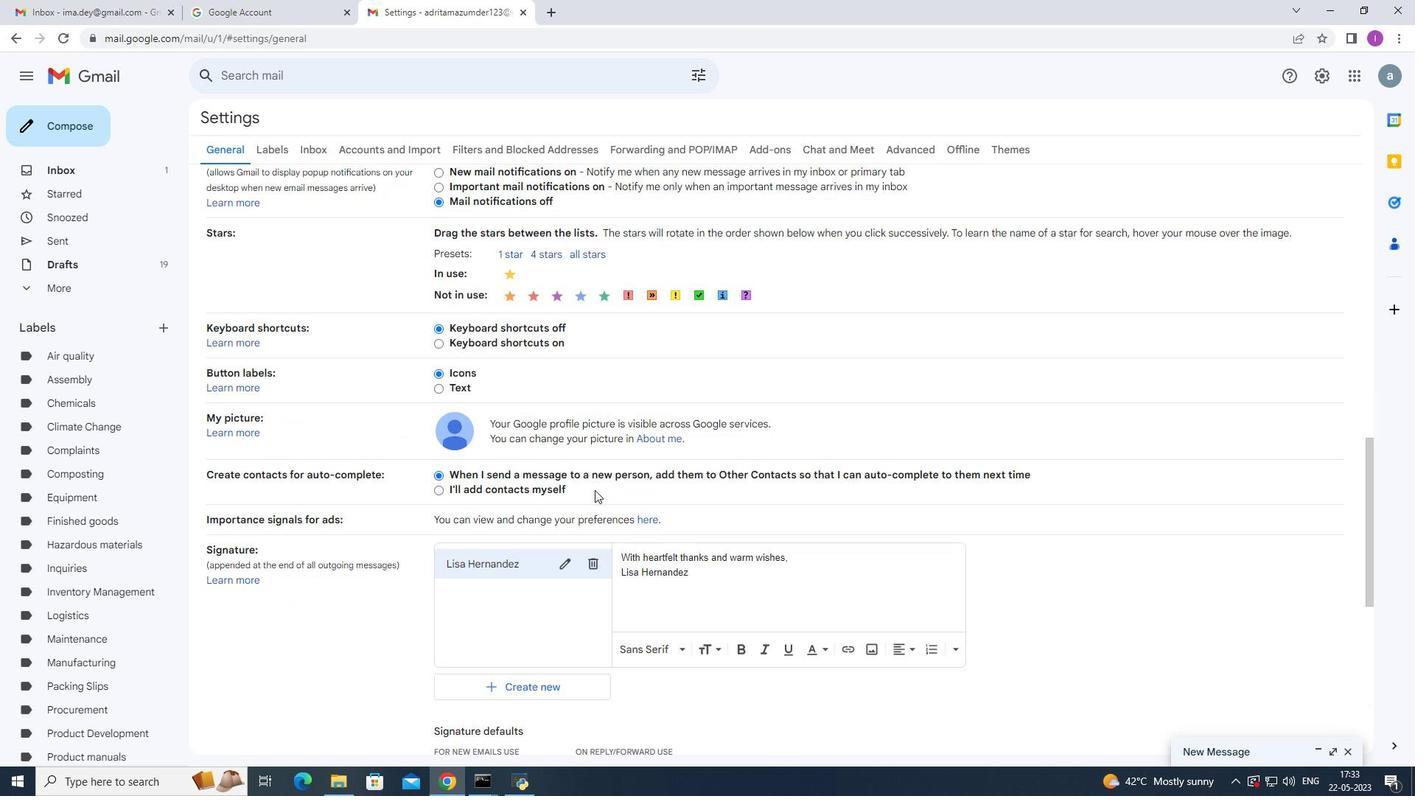 
Action: Mouse scrolled (598, 489) with delta (0, 0)
Screenshot: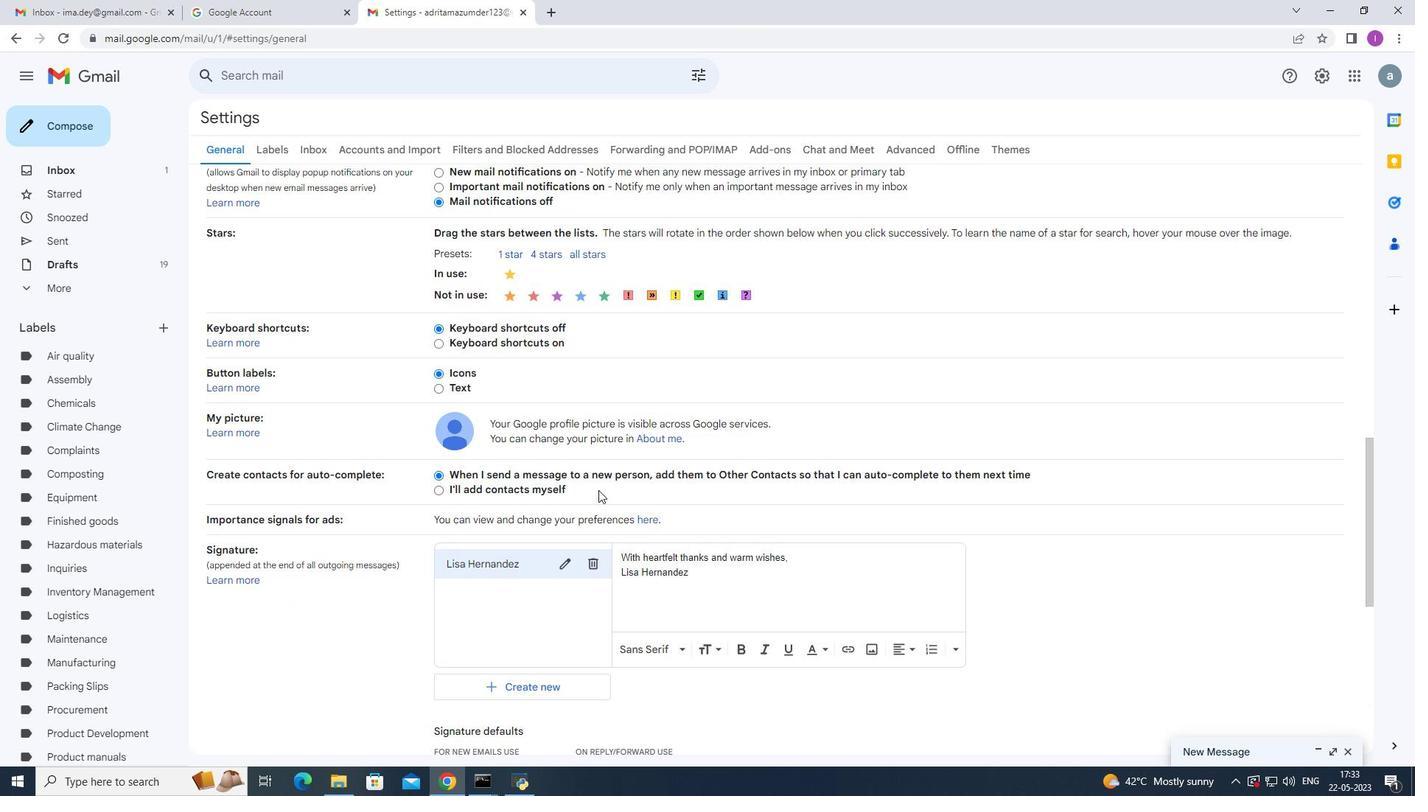 
Action: Mouse scrolled (598, 489) with delta (0, 0)
Screenshot: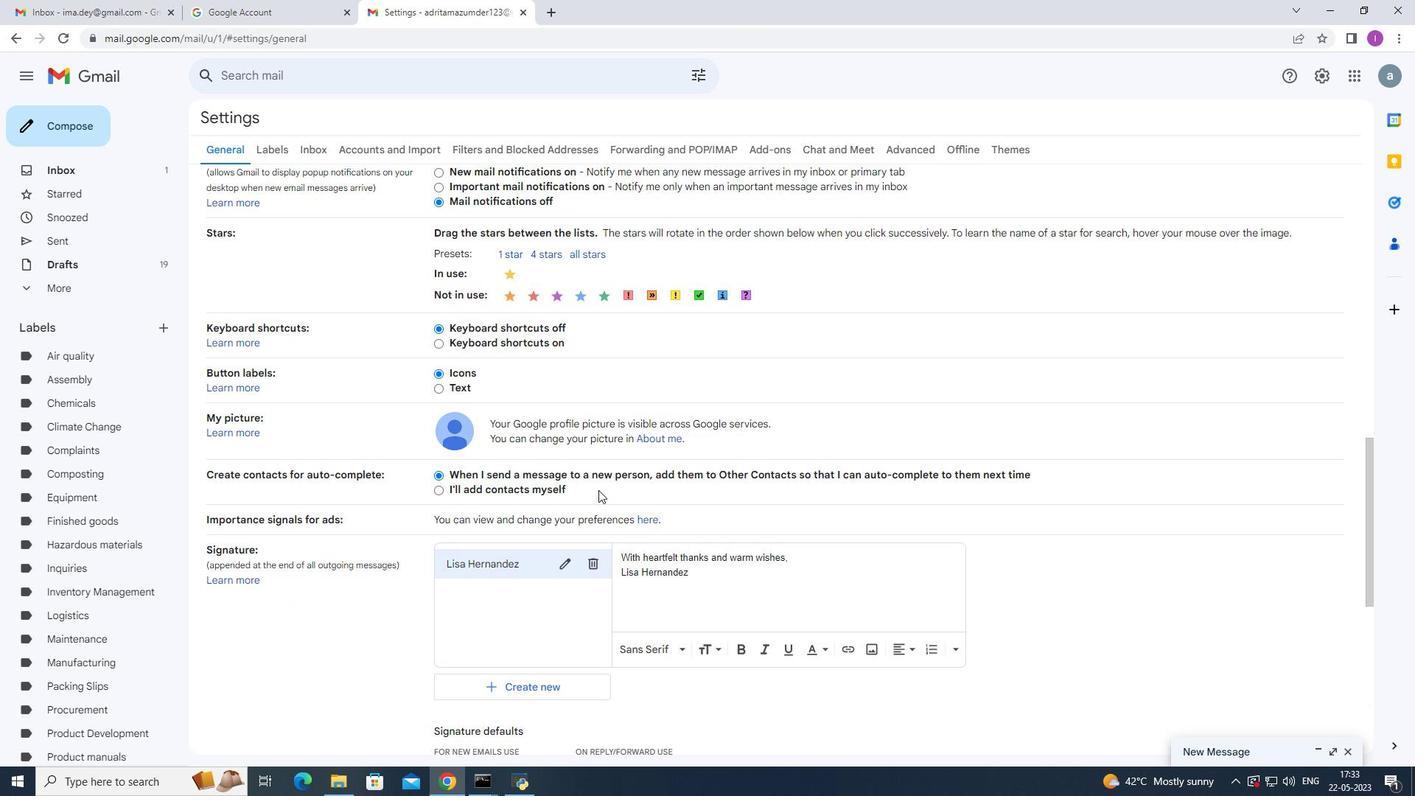 
Action: Mouse scrolled (598, 489) with delta (0, 0)
Screenshot: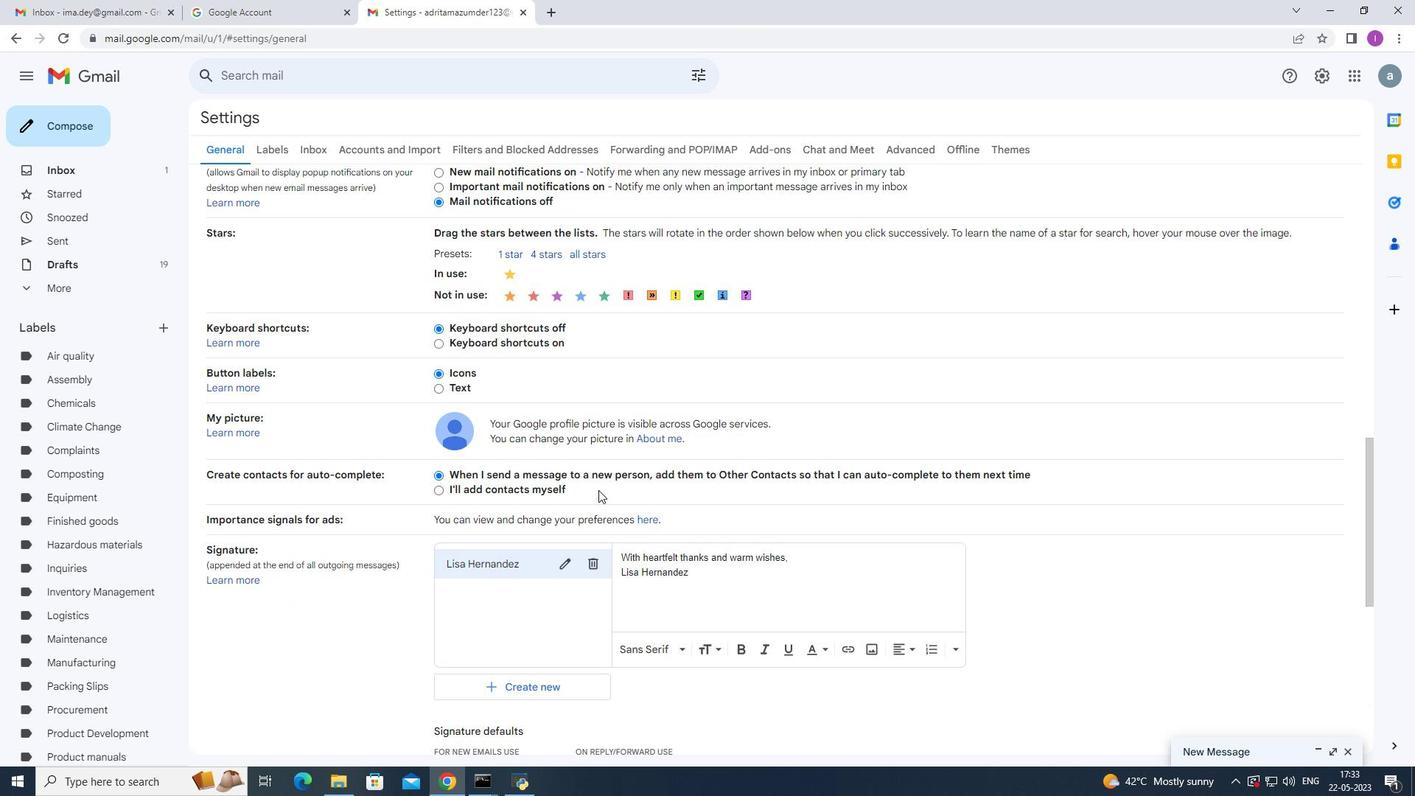 
Action: Mouse scrolled (598, 489) with delta (0, 0)
Screenshot: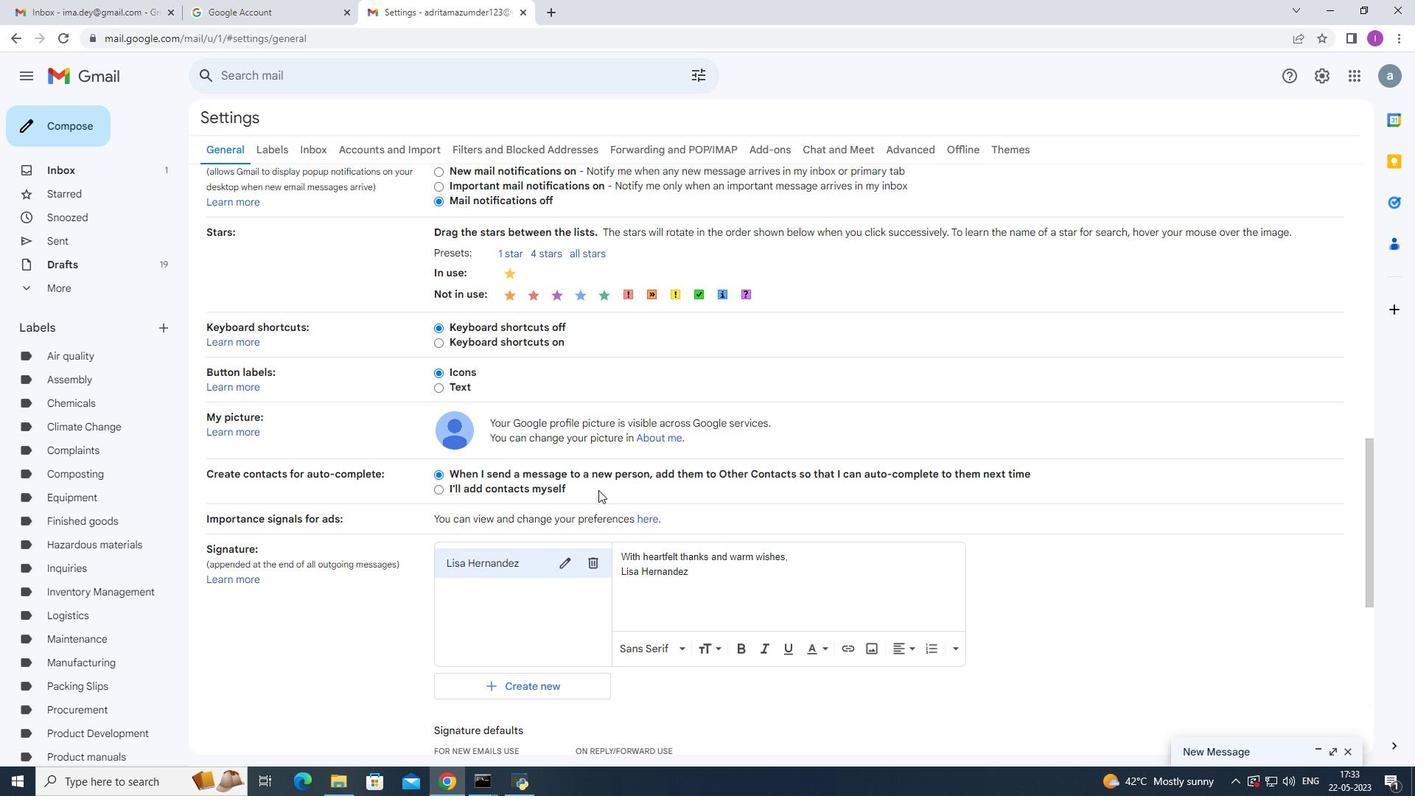 
Action: Mouse moved to (597, 273)
Screenshot: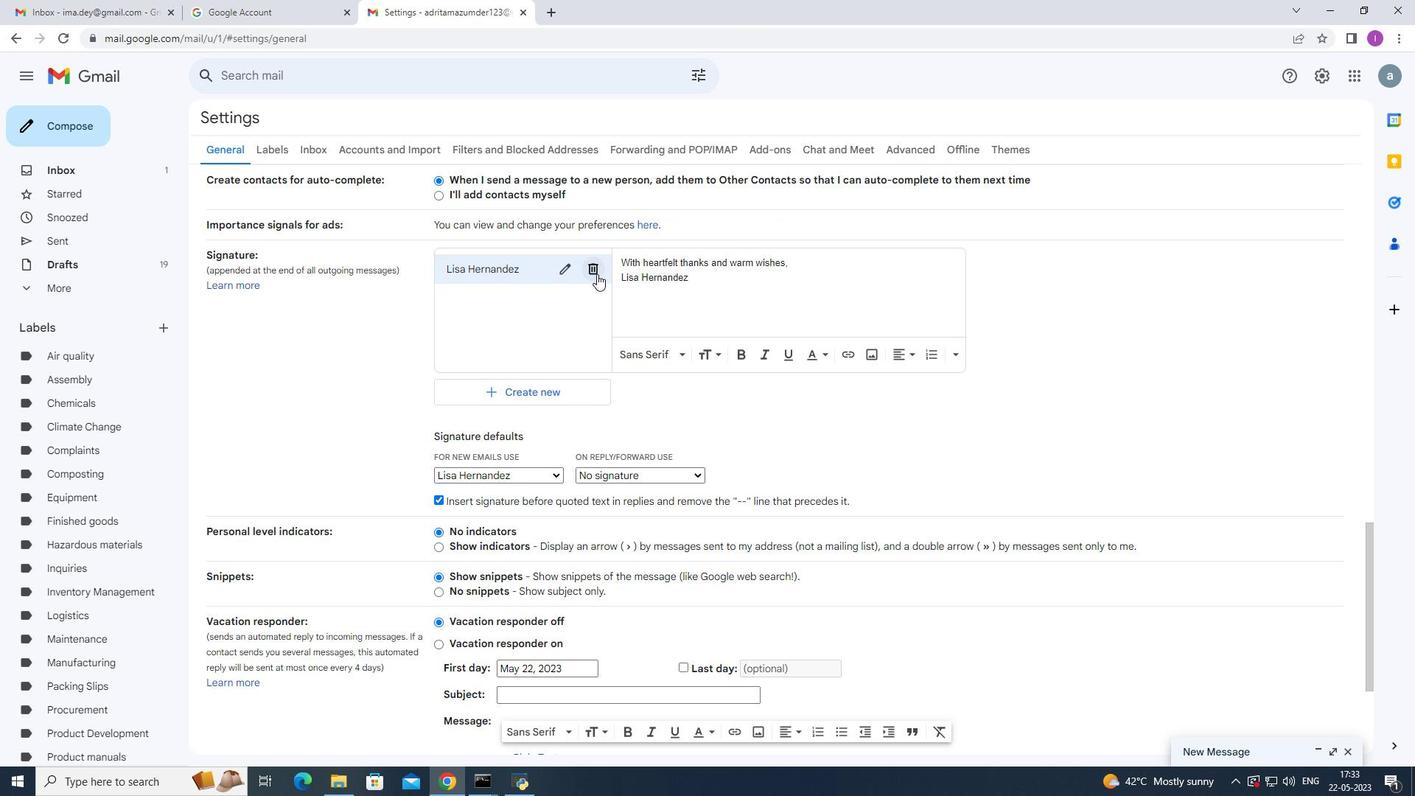 
Action: Mouse pressed left at (597, 273)
Screenshot: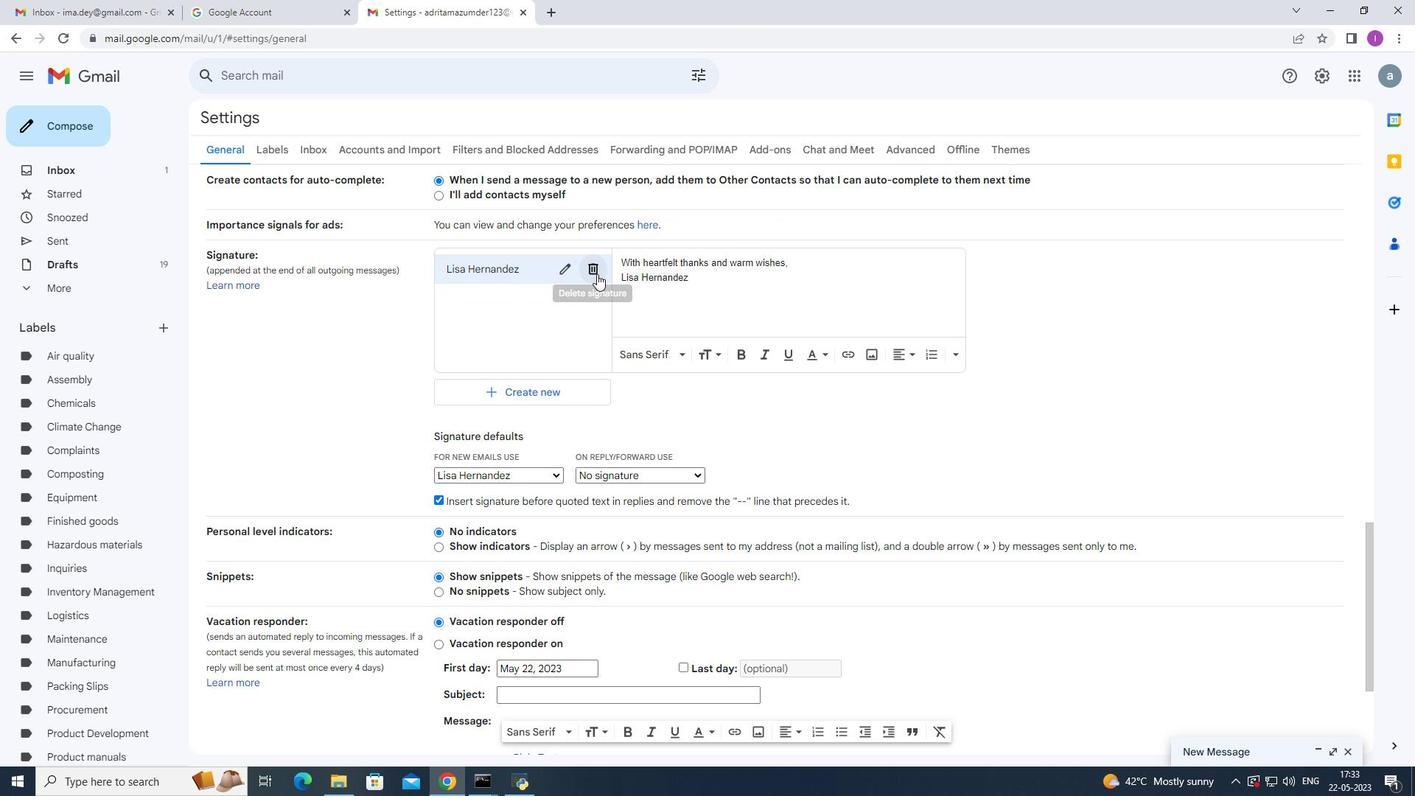 
Action: Mouse moved to (827, 441)
Screenshot: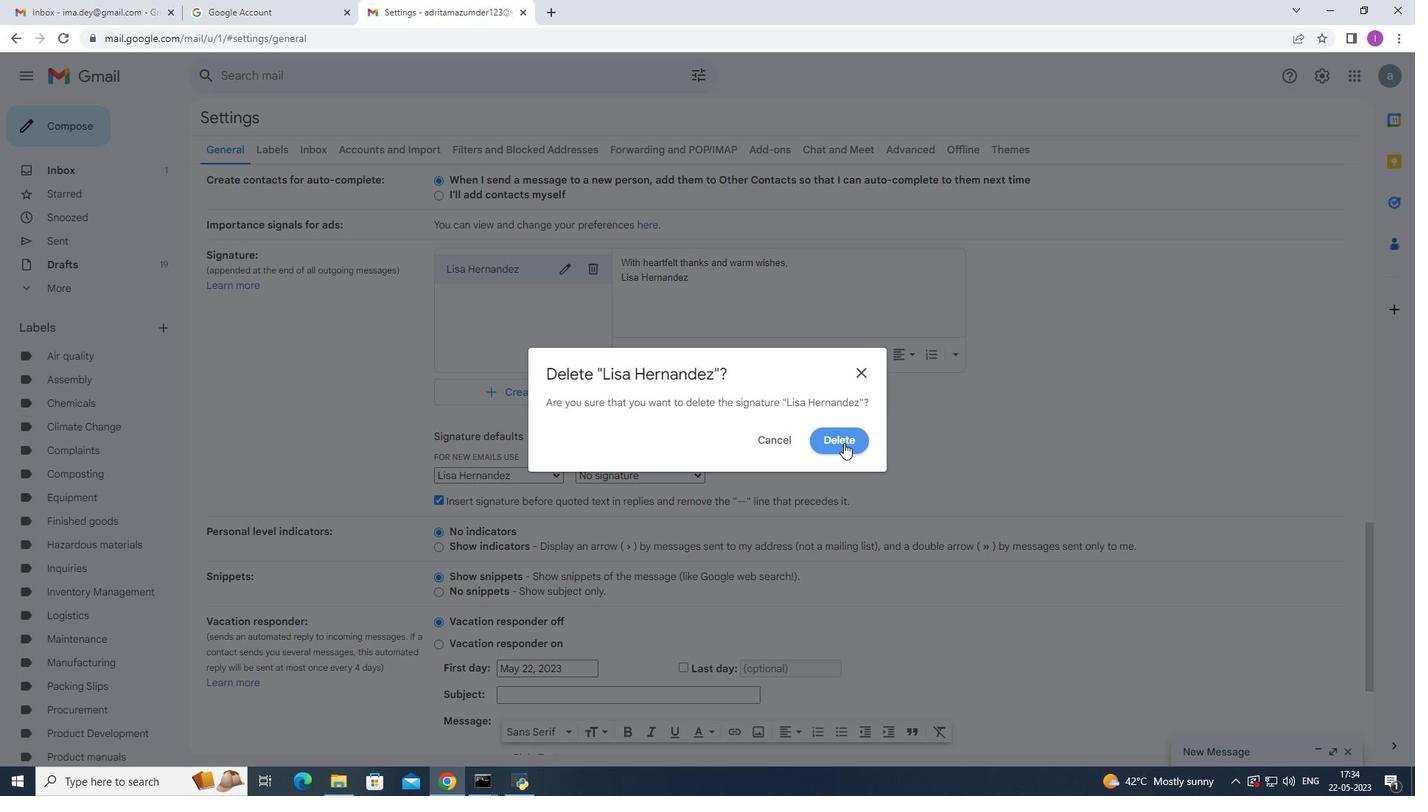 
Action: Mouse pressed left at (827, 441)
Screenshot: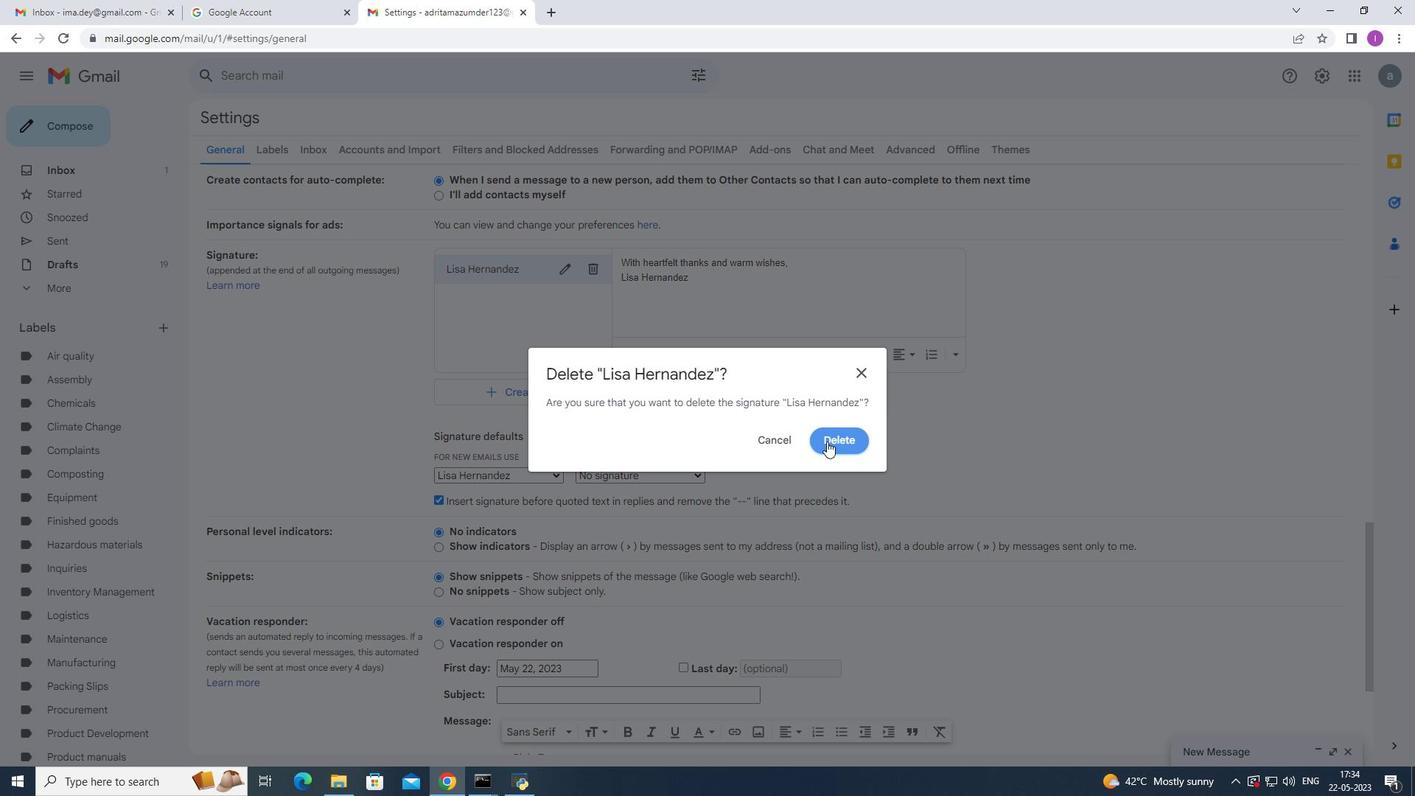 
Action: Mouse moved to (735, 532)
Screenshot: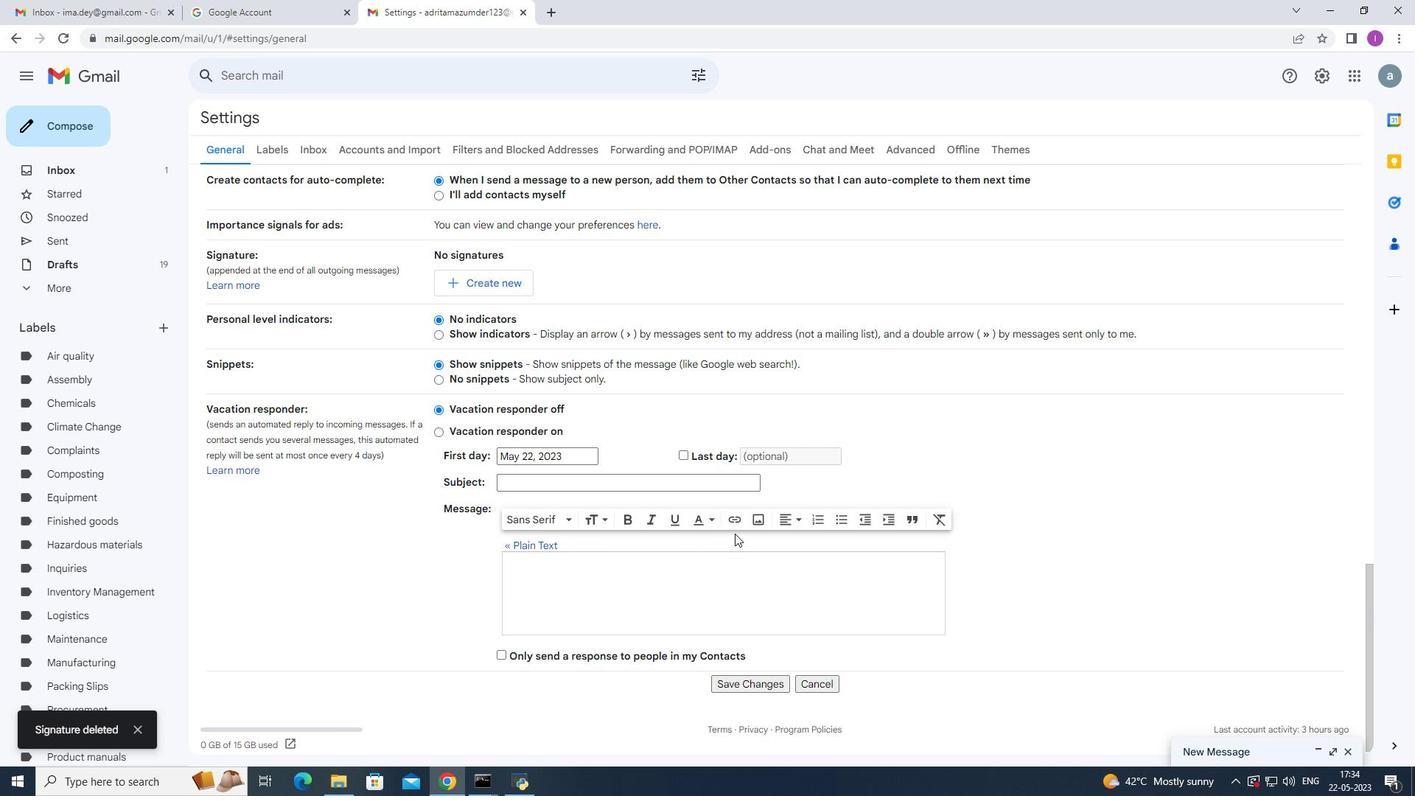 
Action: Mouse scrolled (735, 531) with delta (0, 0)
Screenshot: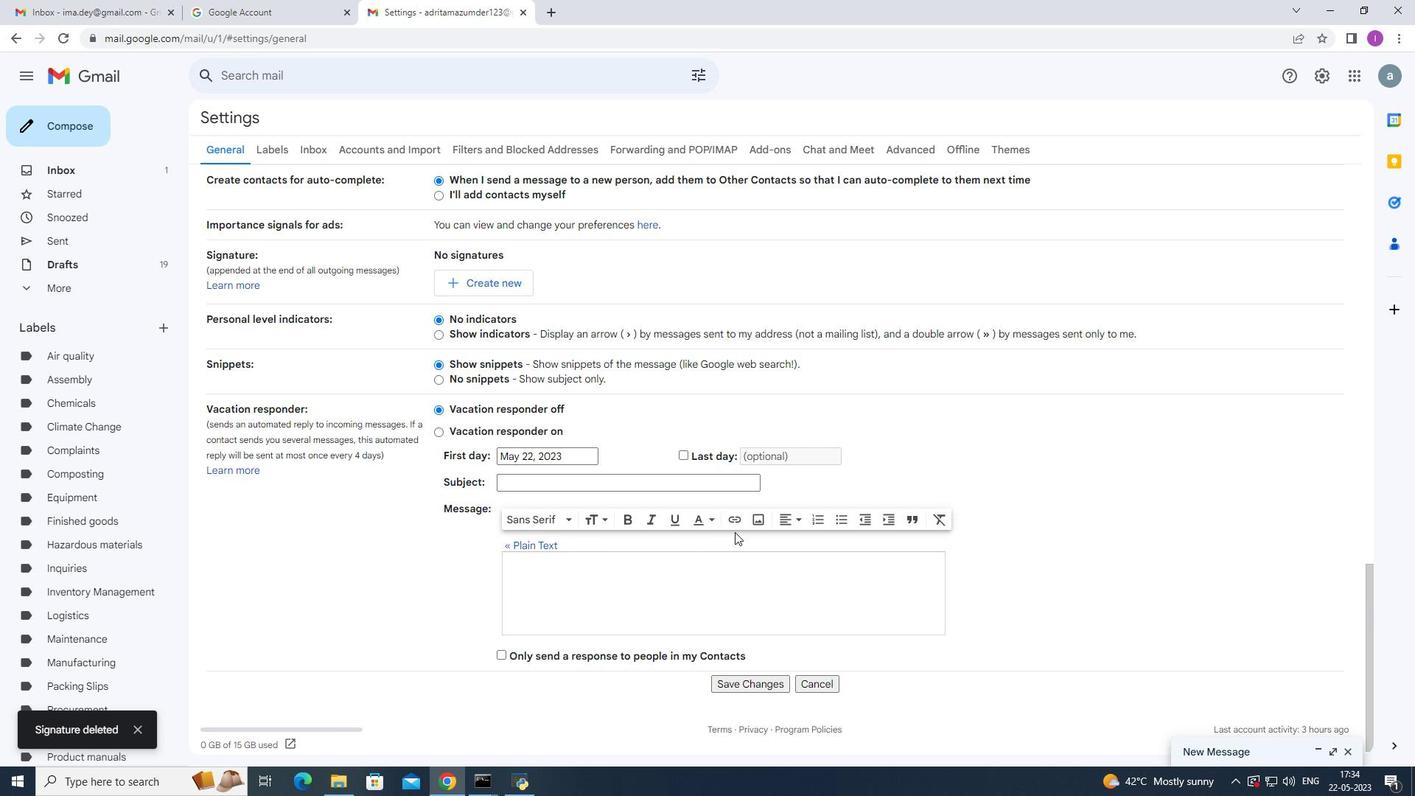 
Action: Mouse scrolled (735, 531) with delta (0, 0)
Screenshot: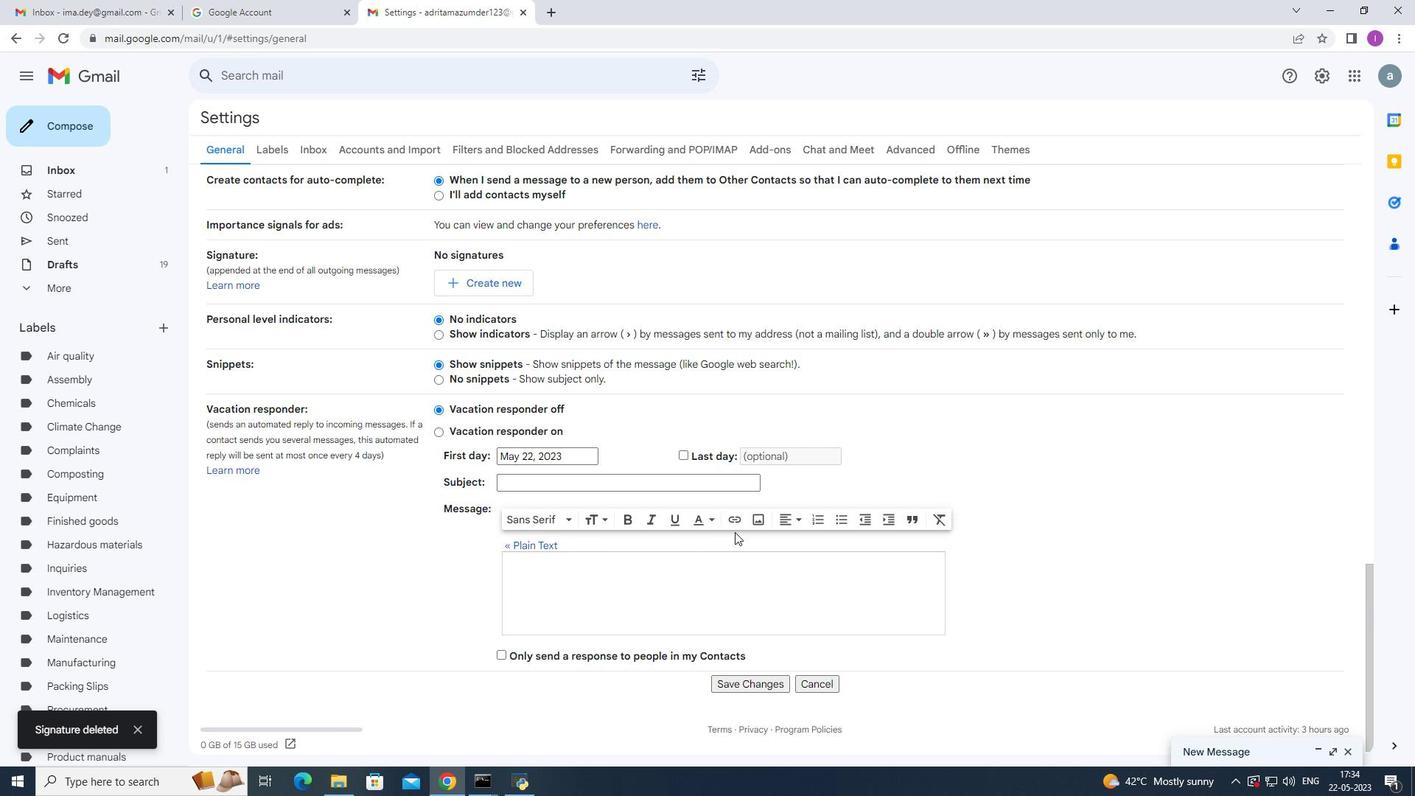 
Action: Mouse scrolled (735, 531) with delta (0, 0)
Screenshot: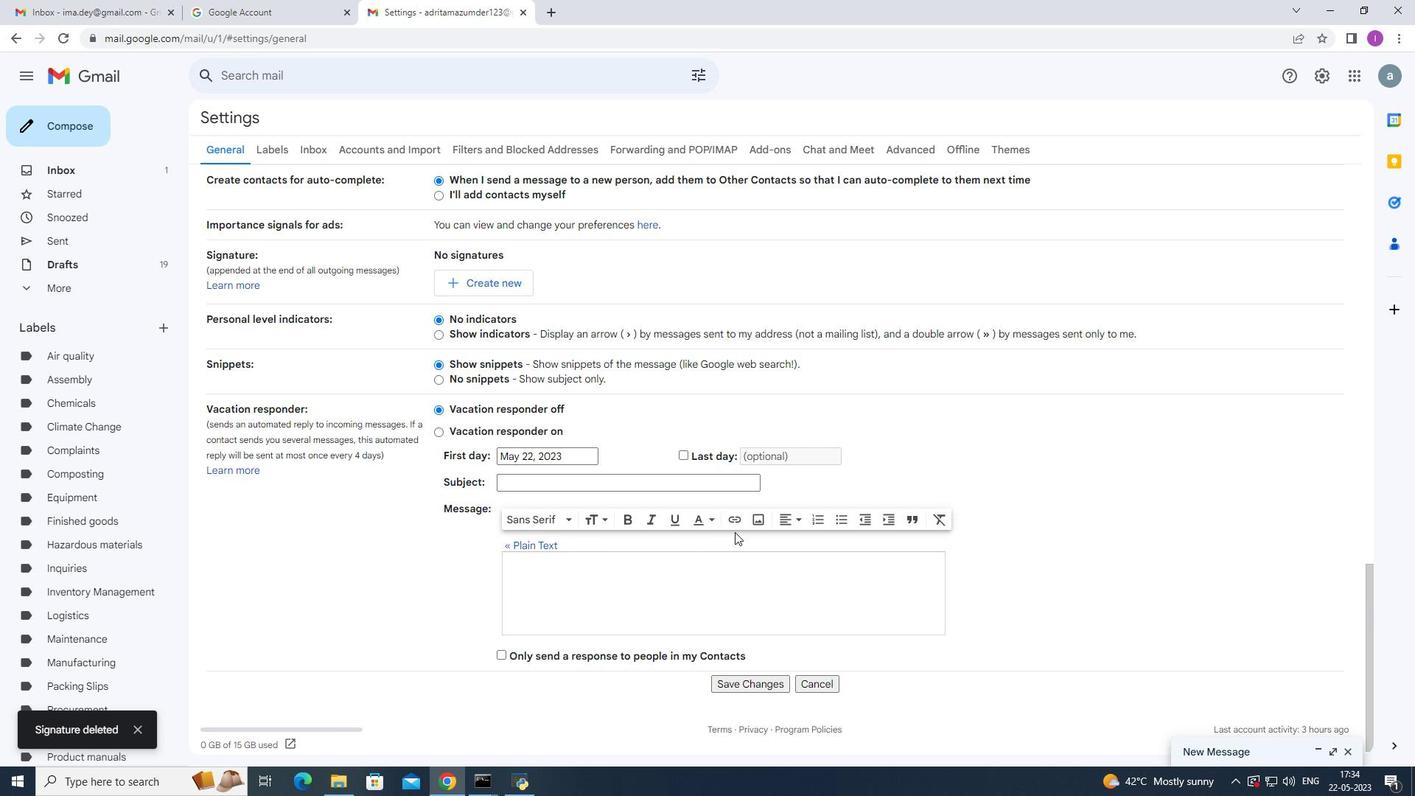 
Action: Mouse moved to (470, 278)
Screenshot: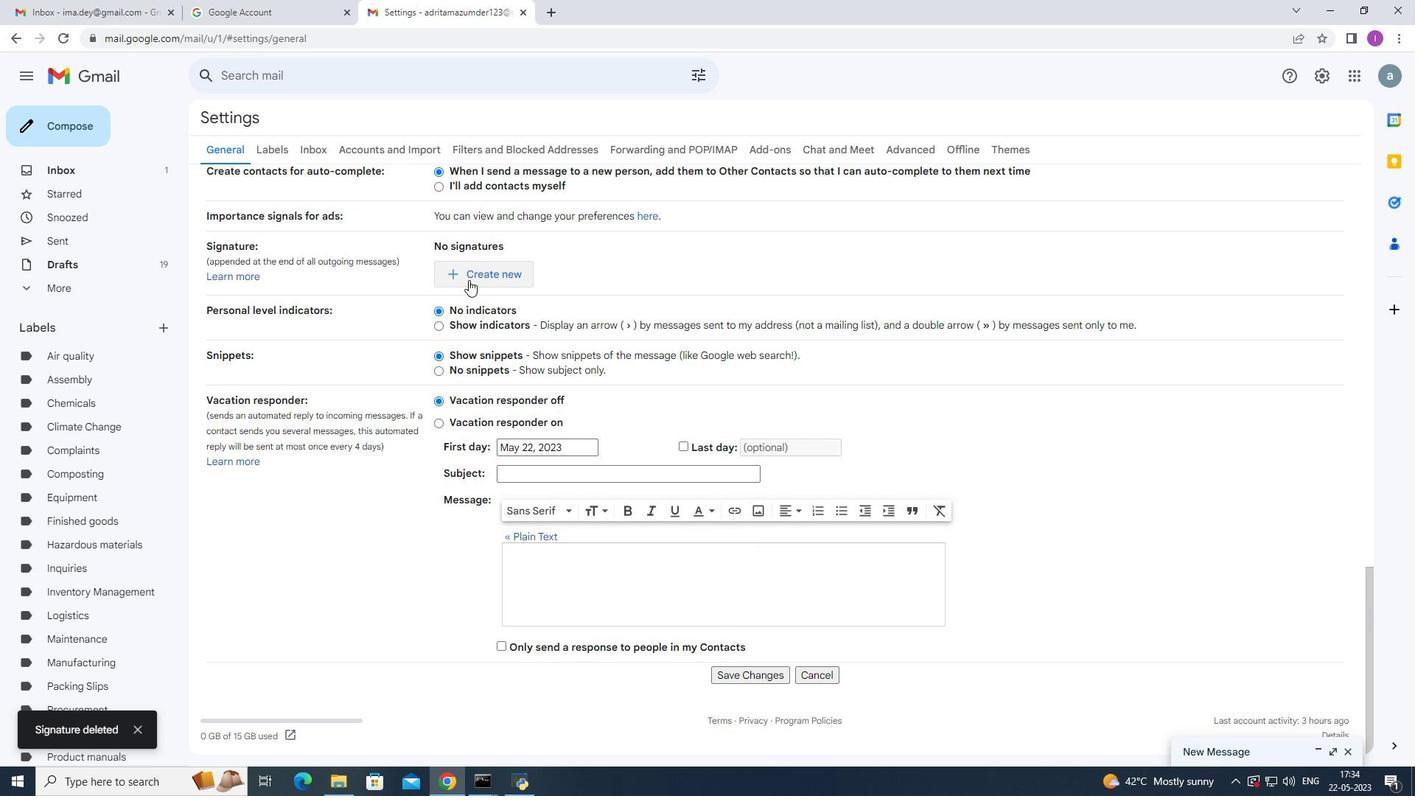 
Action: Mouse pressed left at (470, 278)
Screenshot: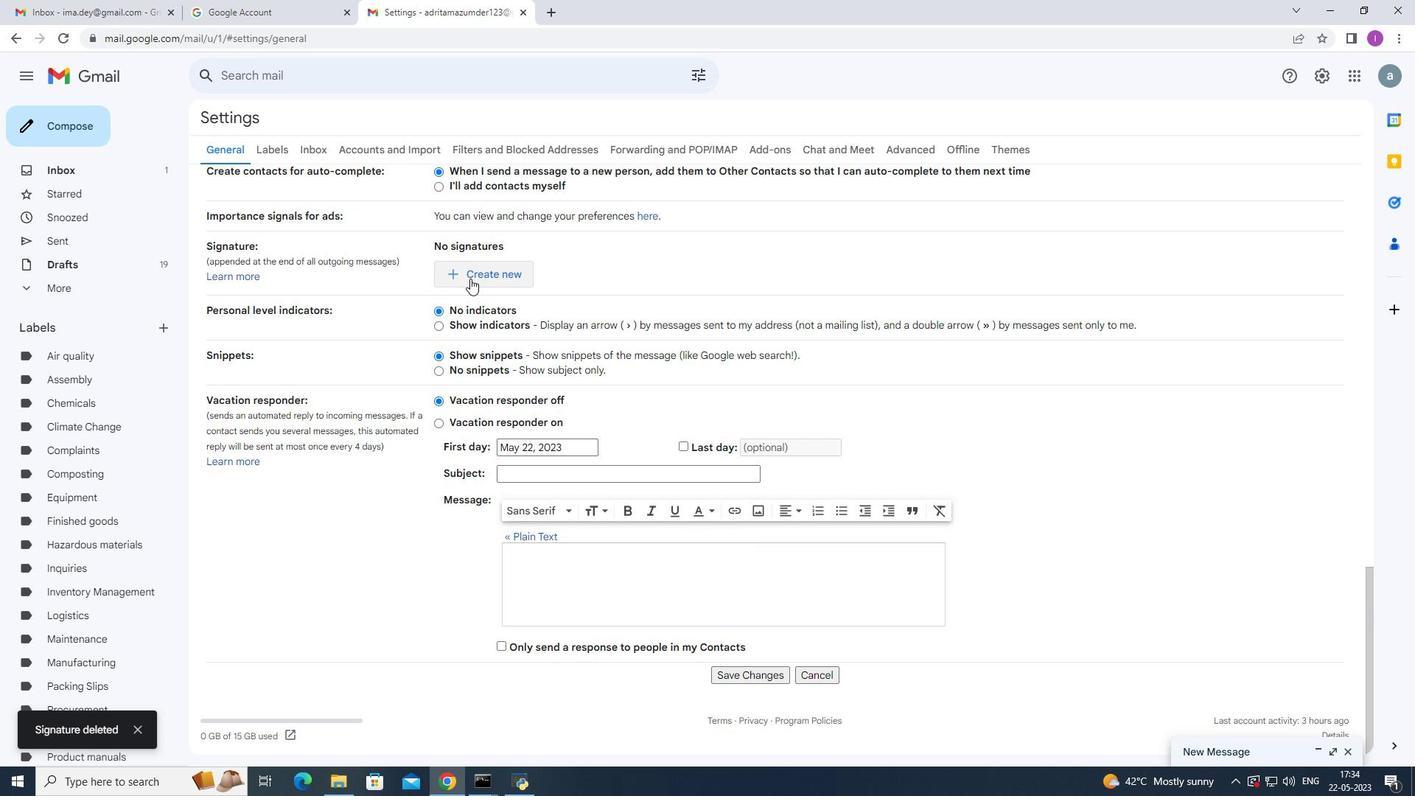 
Action: Mouse moved to (615, 404)
Screenshot: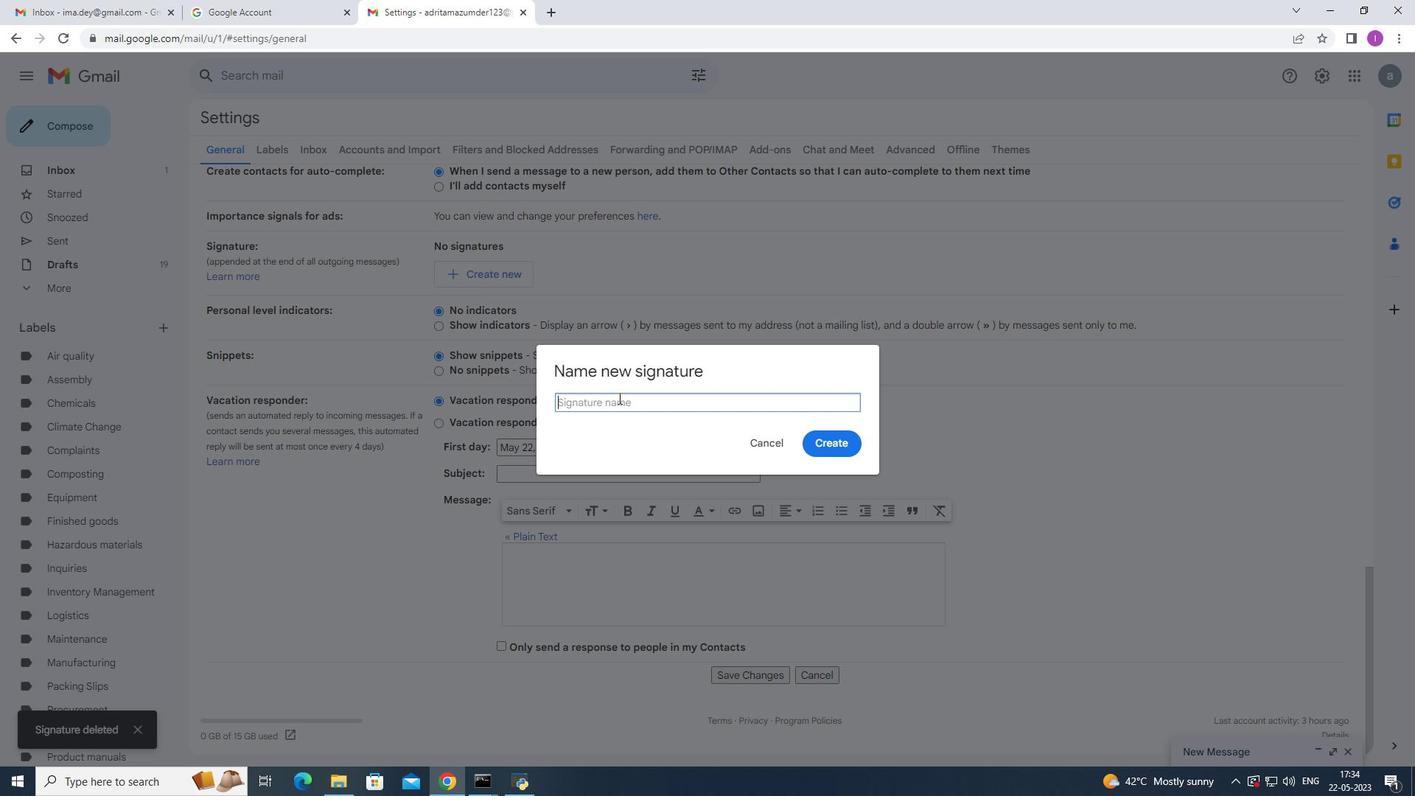 
Action: Mouse pressed left at (615, 404)
Screenshot: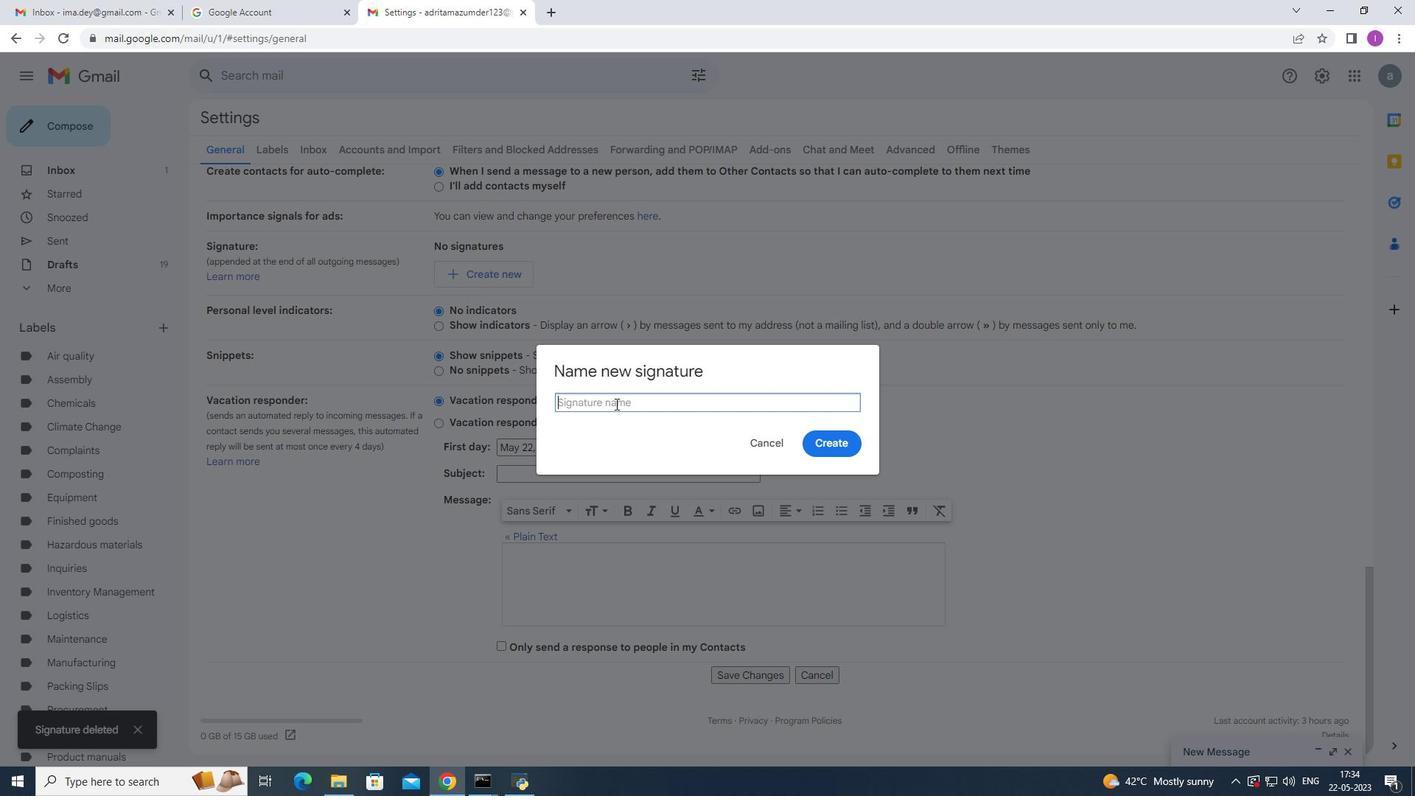 
Action: Mouse moved to (642, 412)
Screenshot: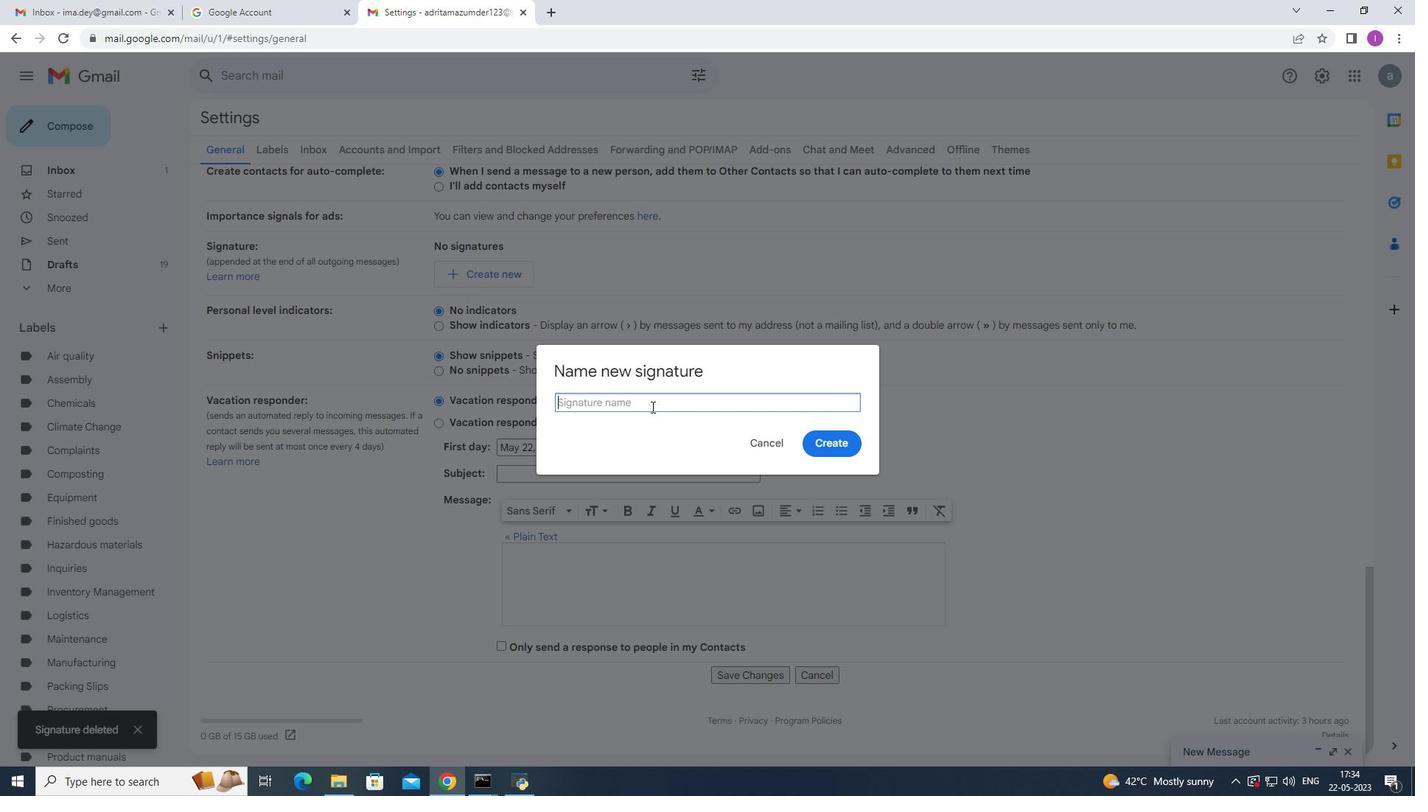 
Action: Key pressed <Key.shift><Key.shift>Logan<Key.space><Key.shift>Nelson
Screenshot: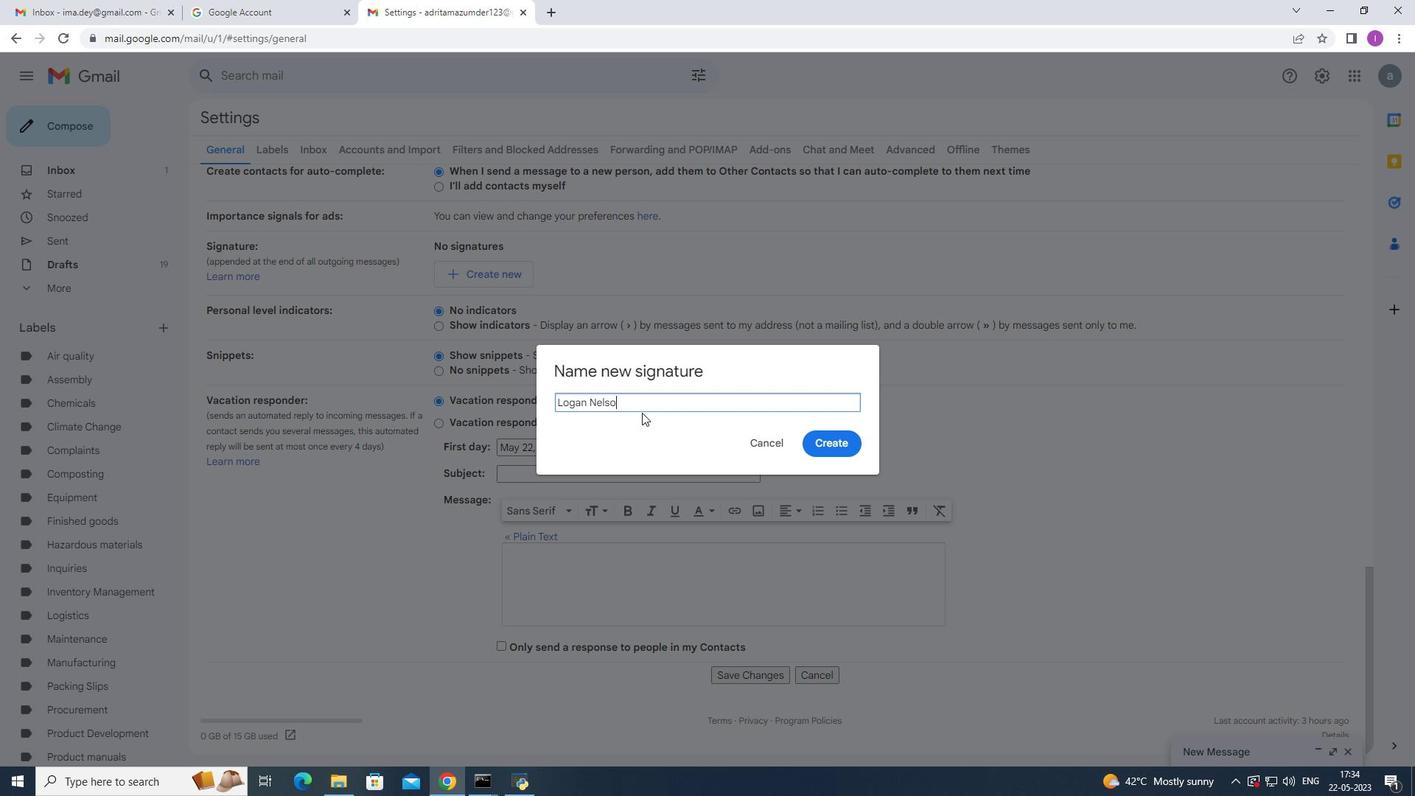 
Action: Mouse moved to (842, 445)
Screenshot: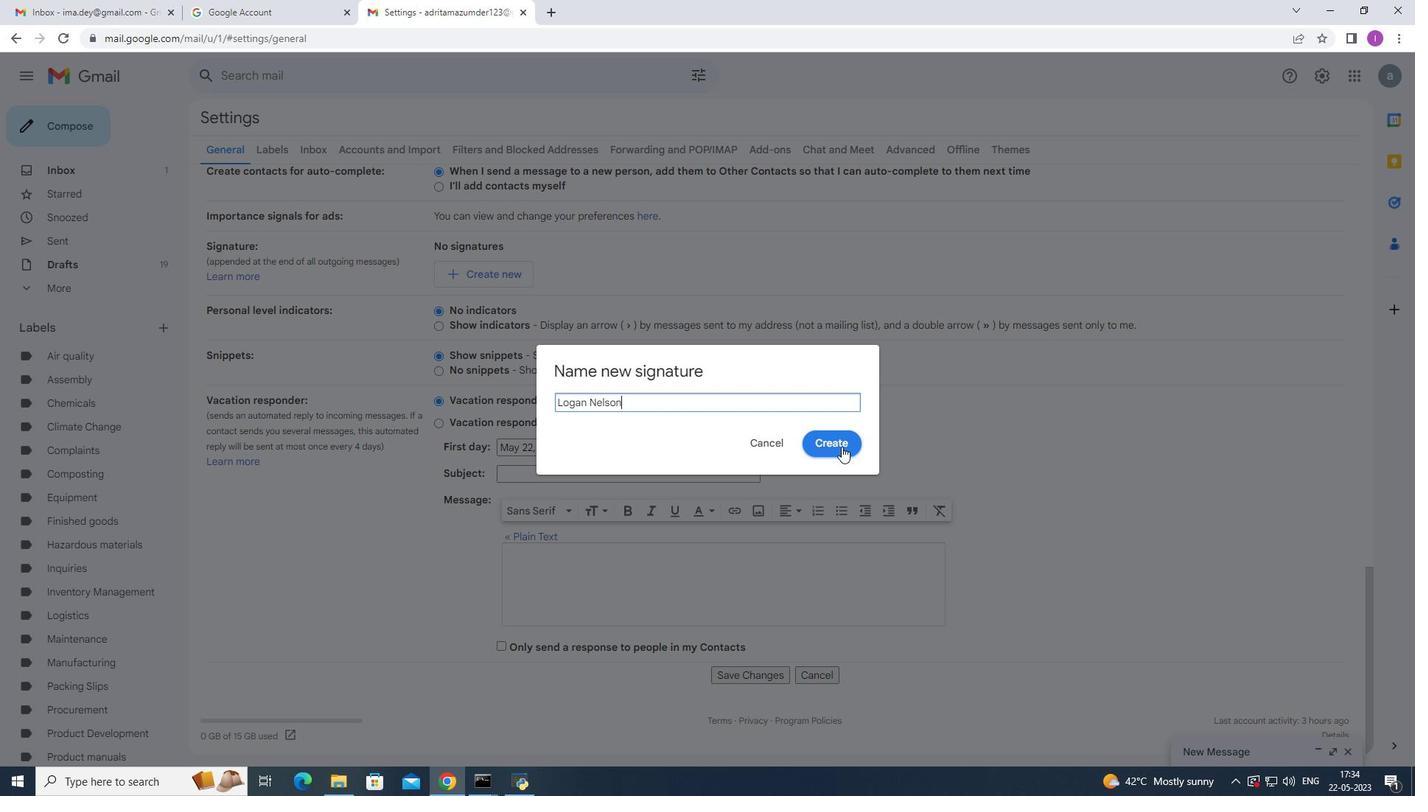 
Action: Mouse pressed left at (842, 445)
Screenshot: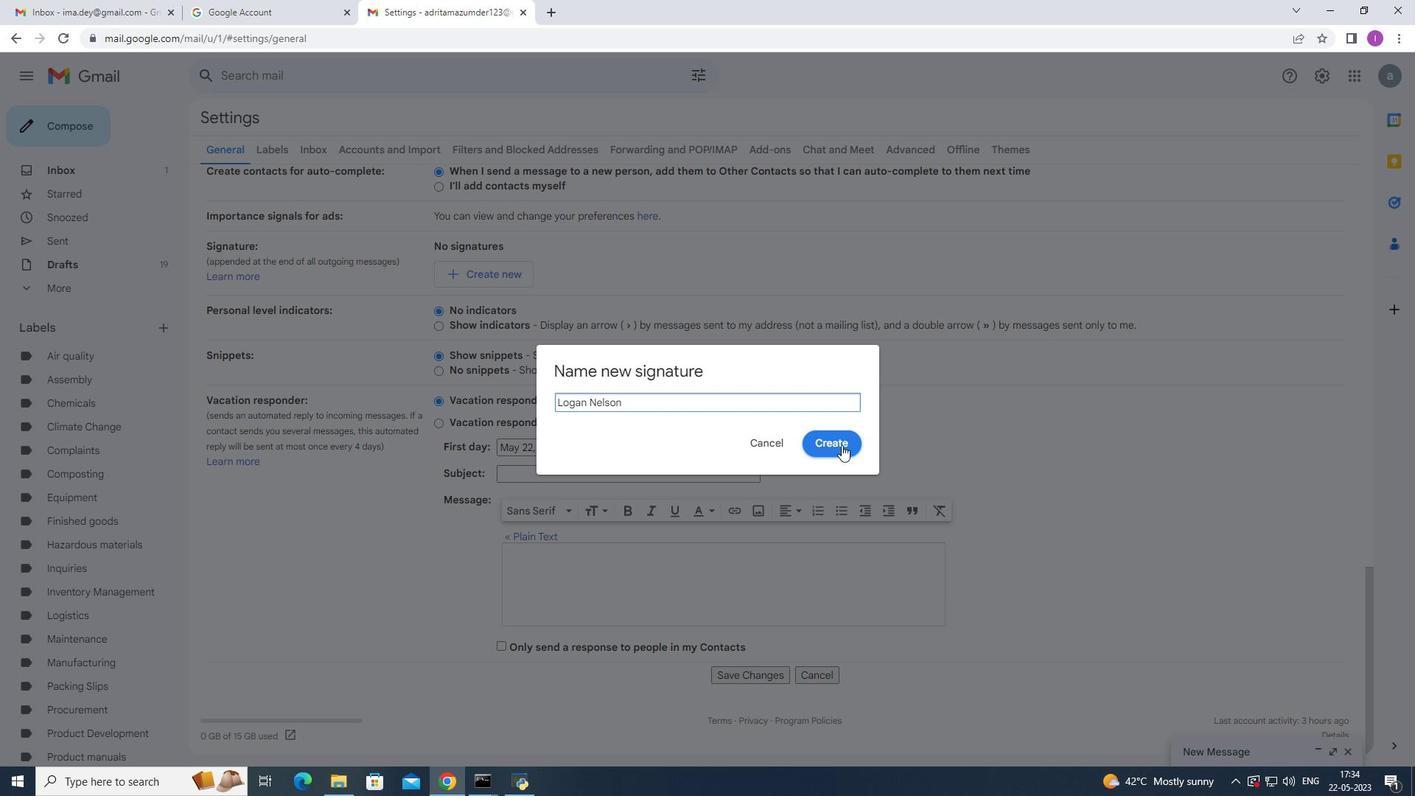 
Action: Mouse moved to (735, 464)
Screenshot: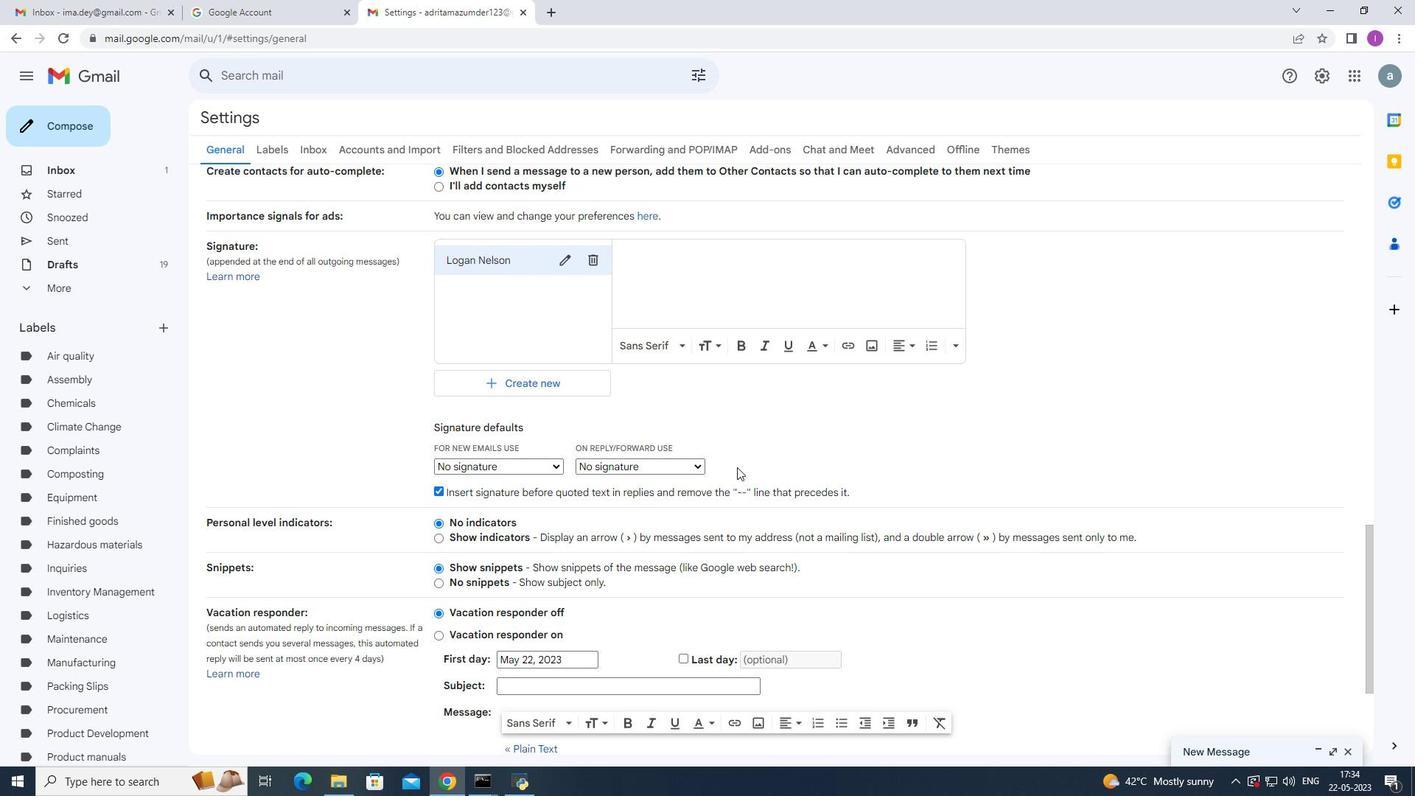 
Action: Mouse scrolled (735, 463) with delta (0, 0)
Screenshot: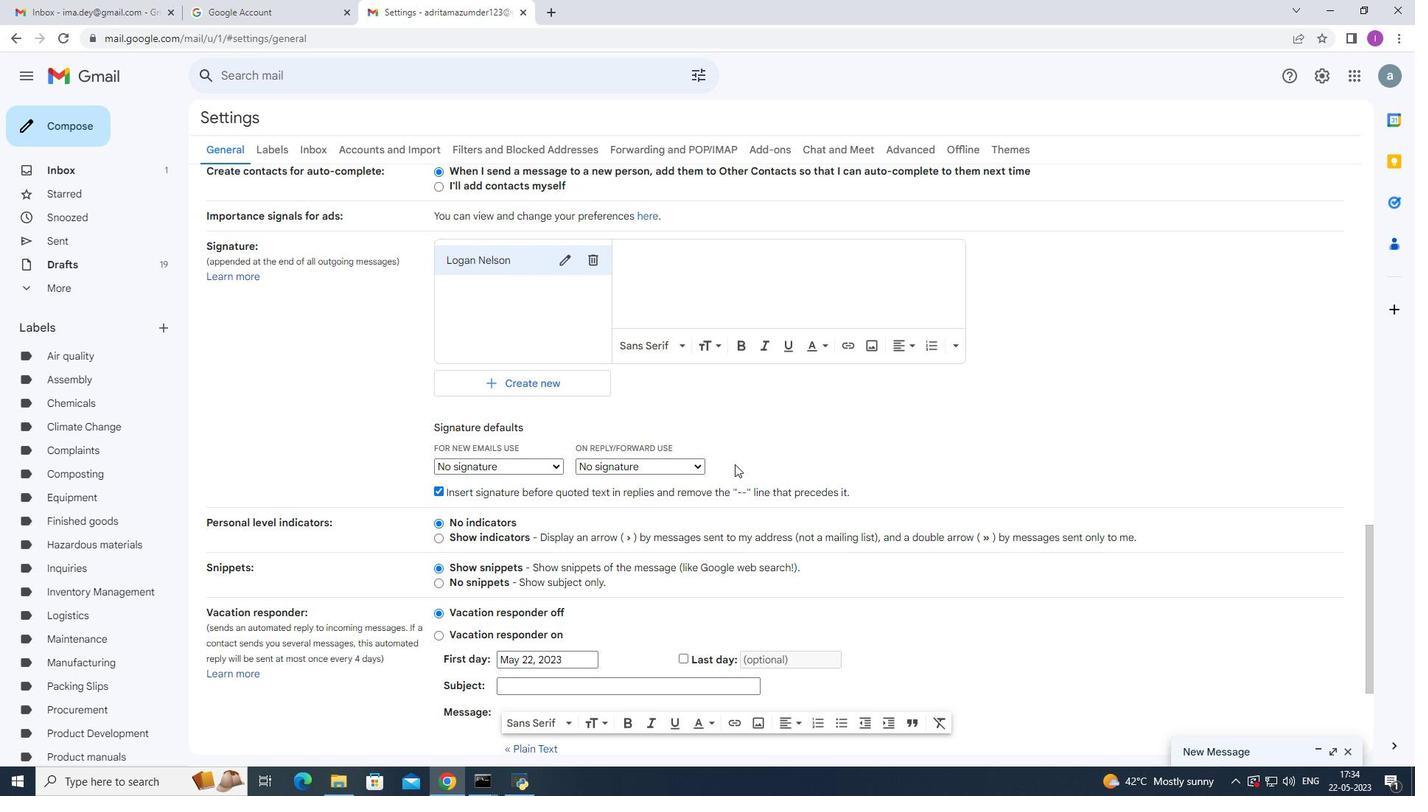 
Action: Mouse scrolled (735, 463) with delta (0, 0)
Screenshot: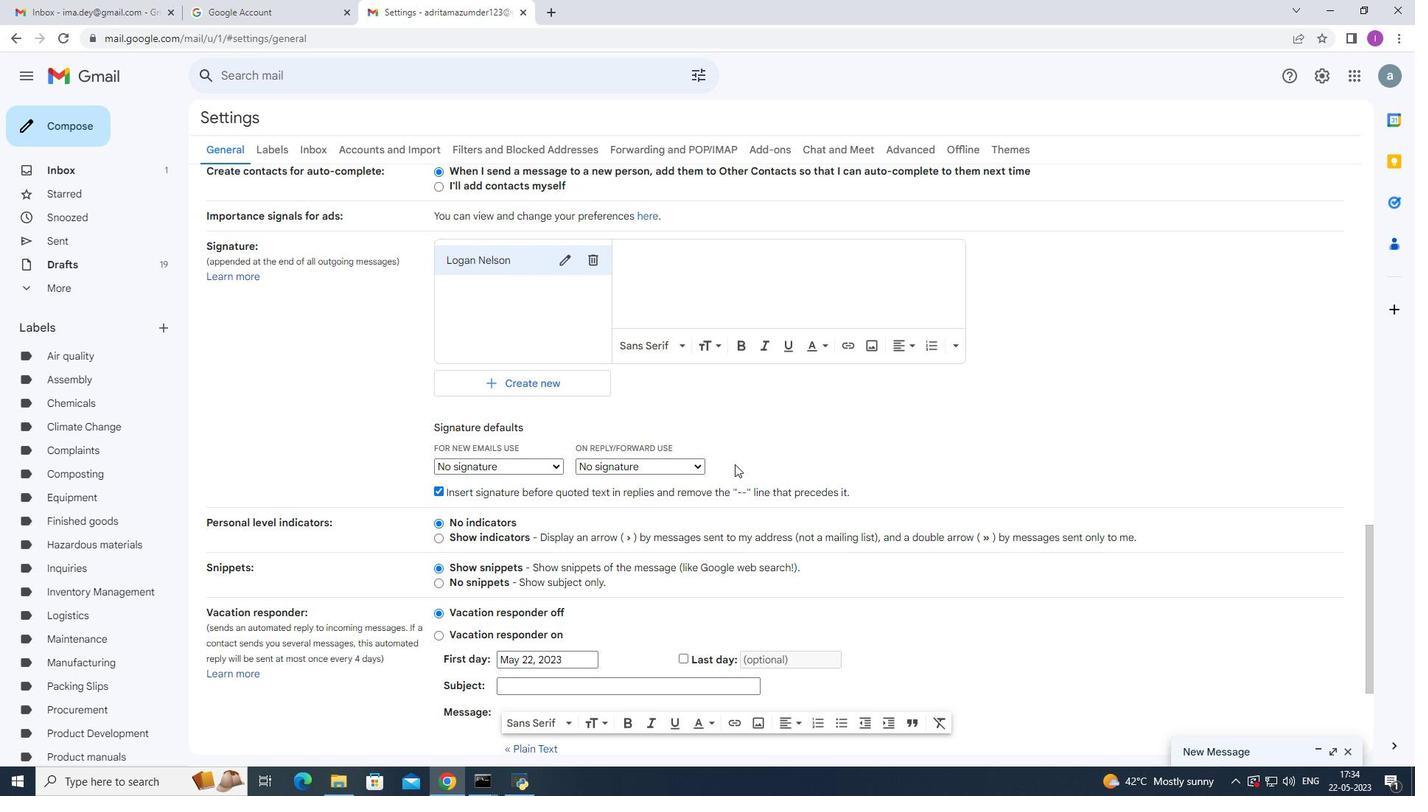 
Action: Mouse moved to (730, 462)
Screenshot: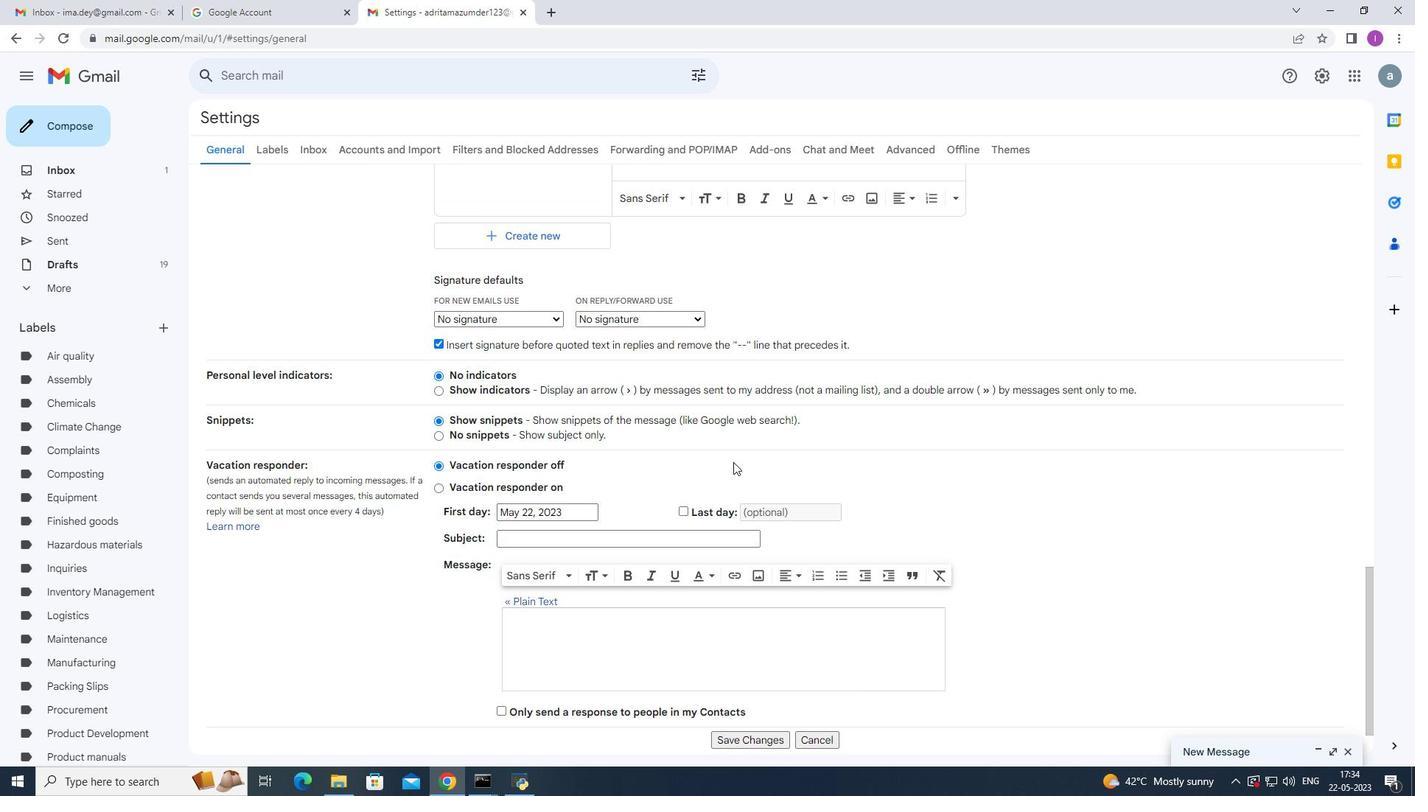 
Action: Mouse scrolled (730, 463) with delta (0, 0)
Screenshot: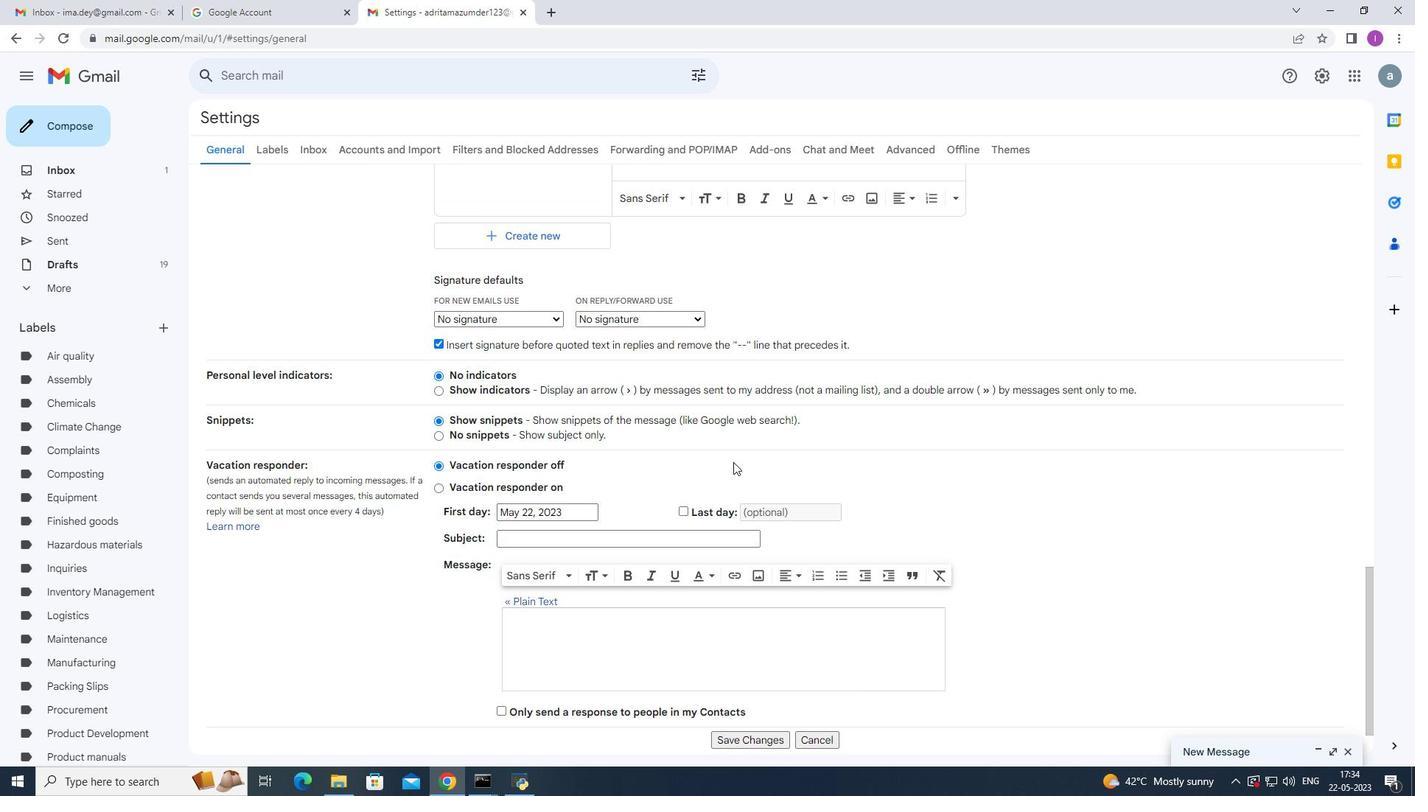 
Action: Mouse moved to (730, 463)
Screenshot: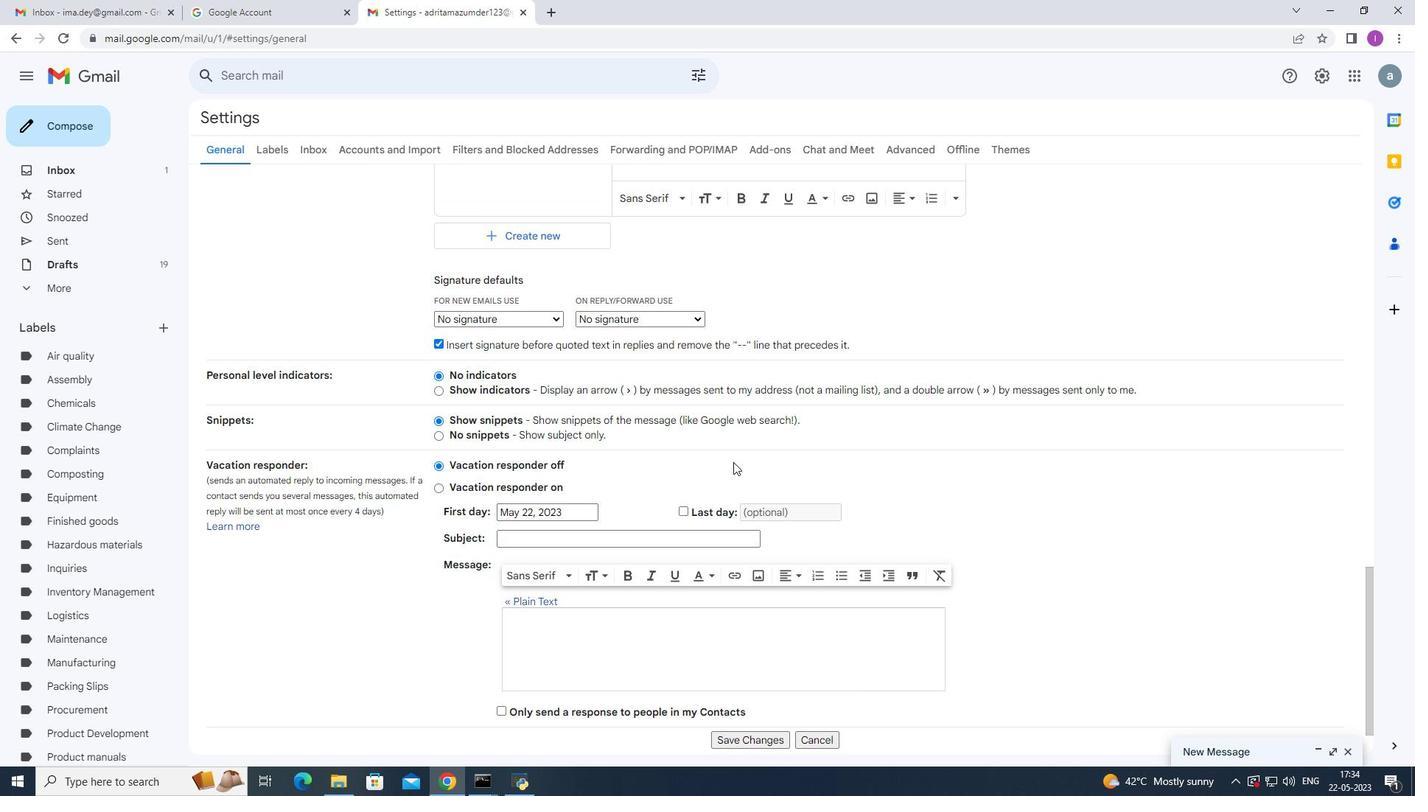 
Action: Mouse scrolled (730, 463) with delta (0, 0)
Screenshot: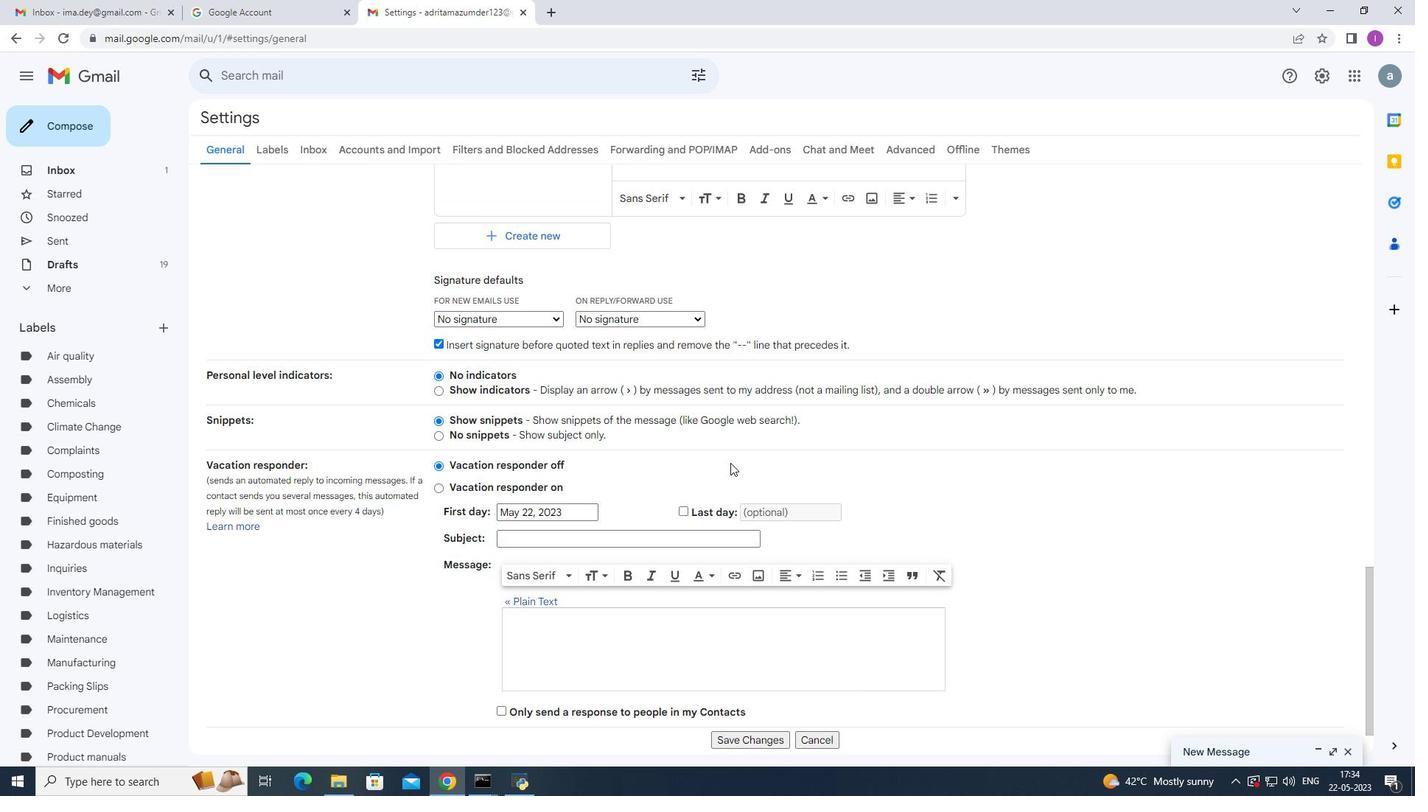 
Action: Mouse moved to (555, 464)
Screenshot: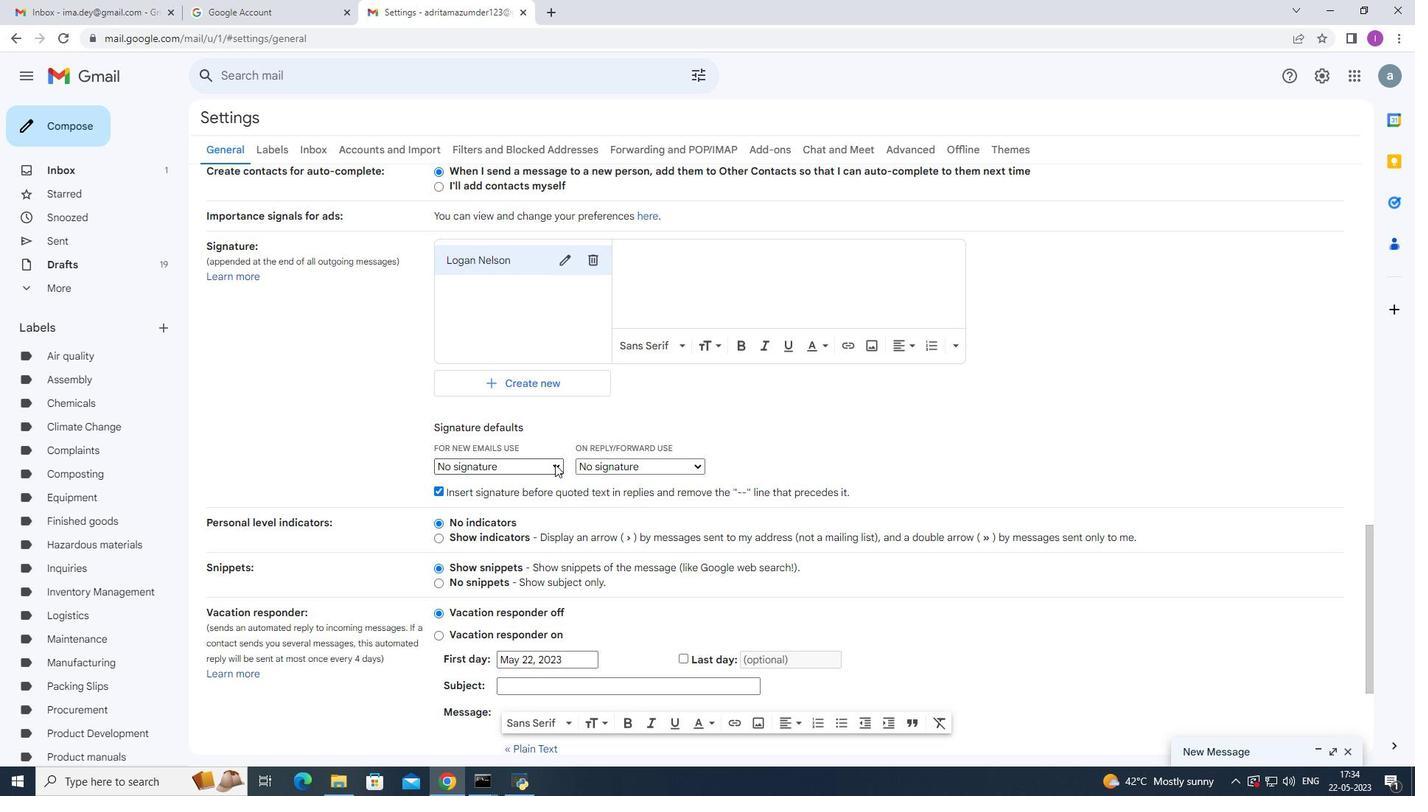 
Action: Mouse pressed left at (555, 464)
Screenshot: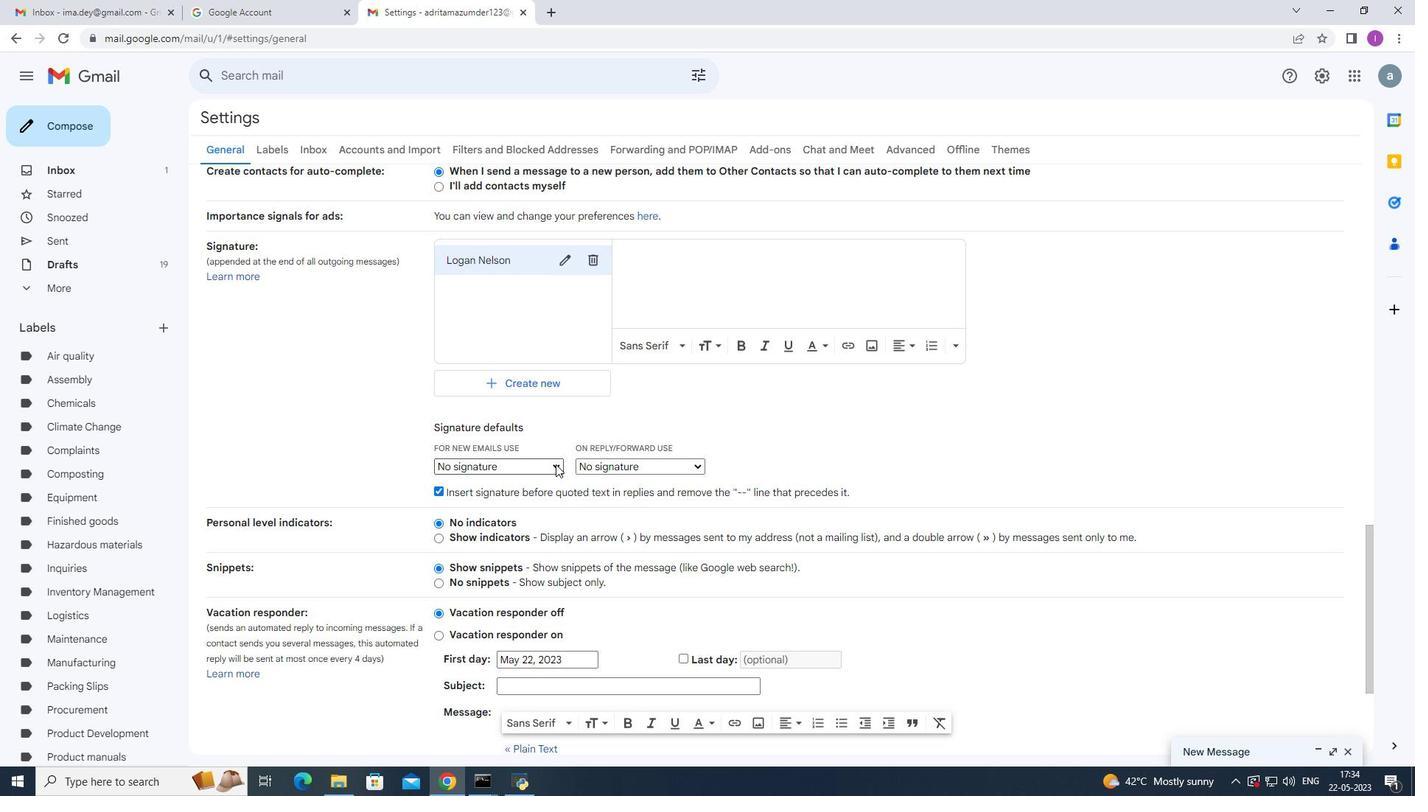 
Action: Mouse moved to (548, 493)
Screenshot: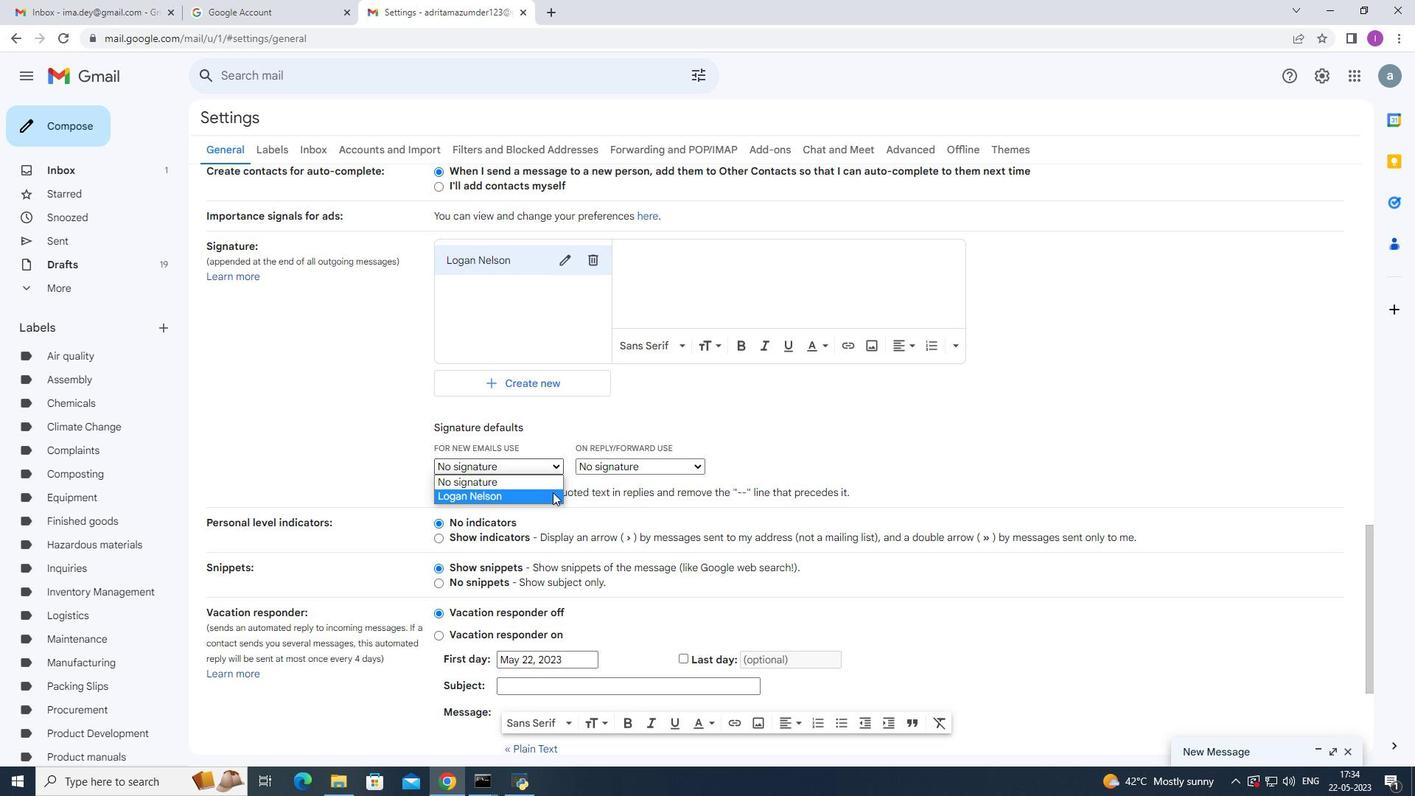
Action: Mouse pressed left at (548, 493)
Screenshot: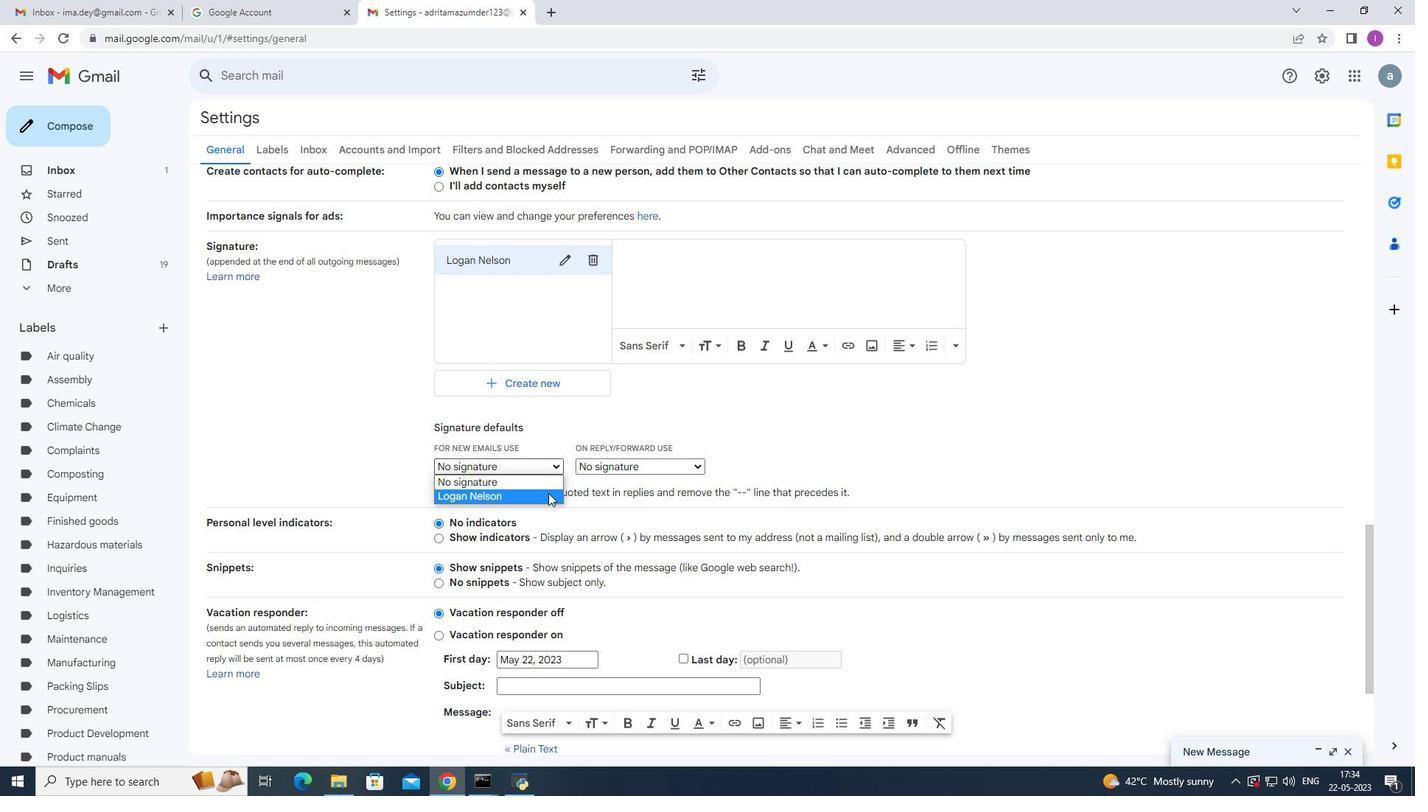 
Action: Mouse moved to (659, 251)
Screenshot: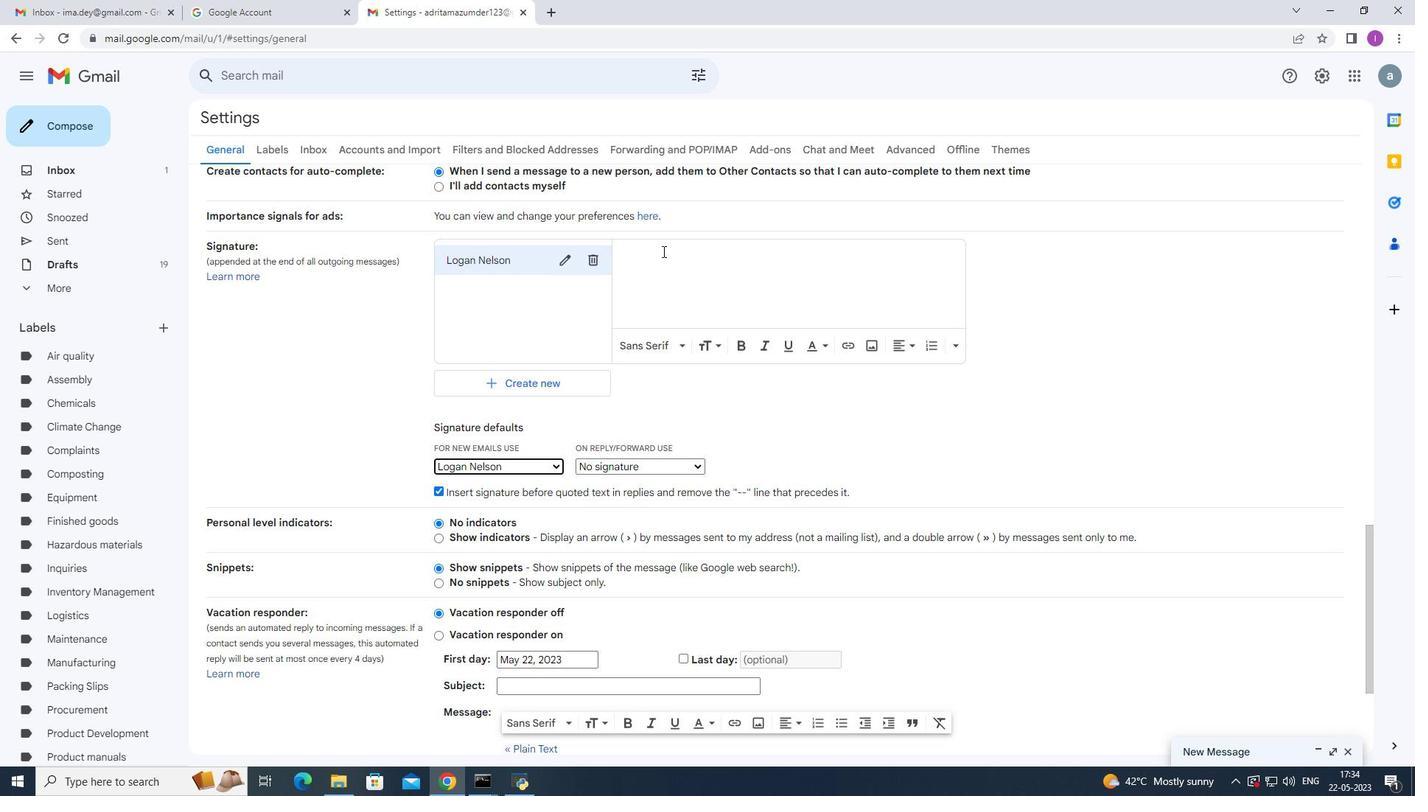 
Action: Mouse pressed left at (659, 251)
Screenshot: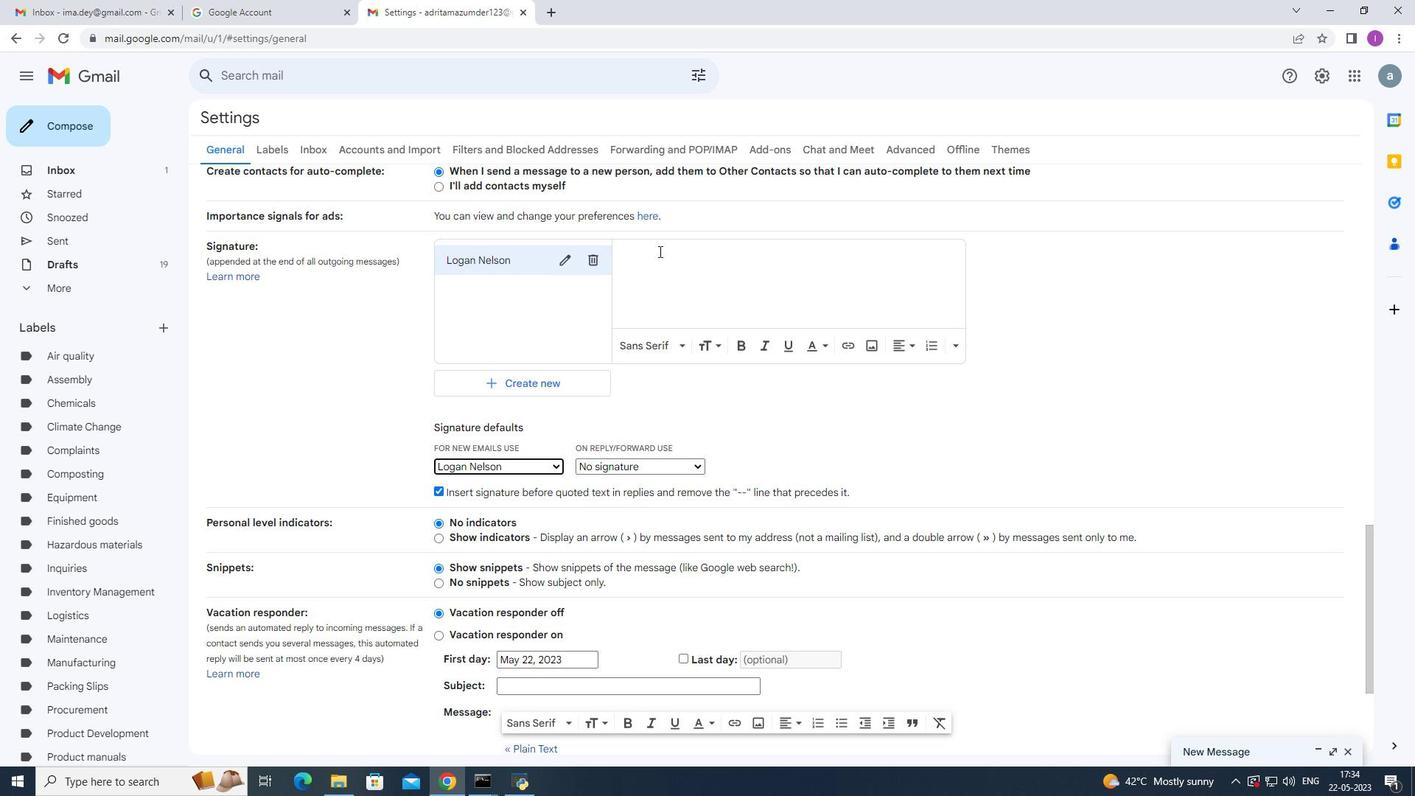 
Action: Mouse moved to (832, 271)
Screenshot: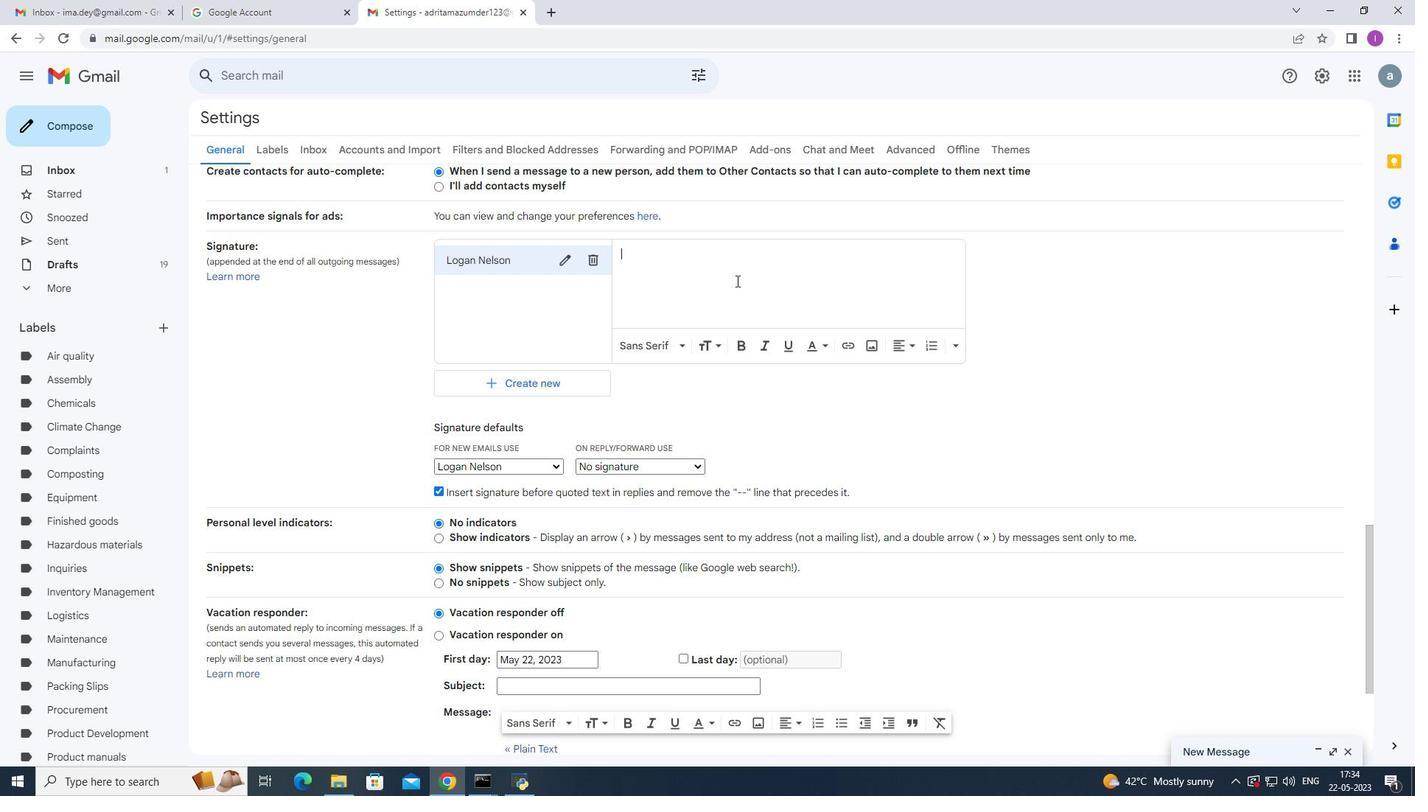
Action: Key pressed <Key.shift>Have
Screenshot: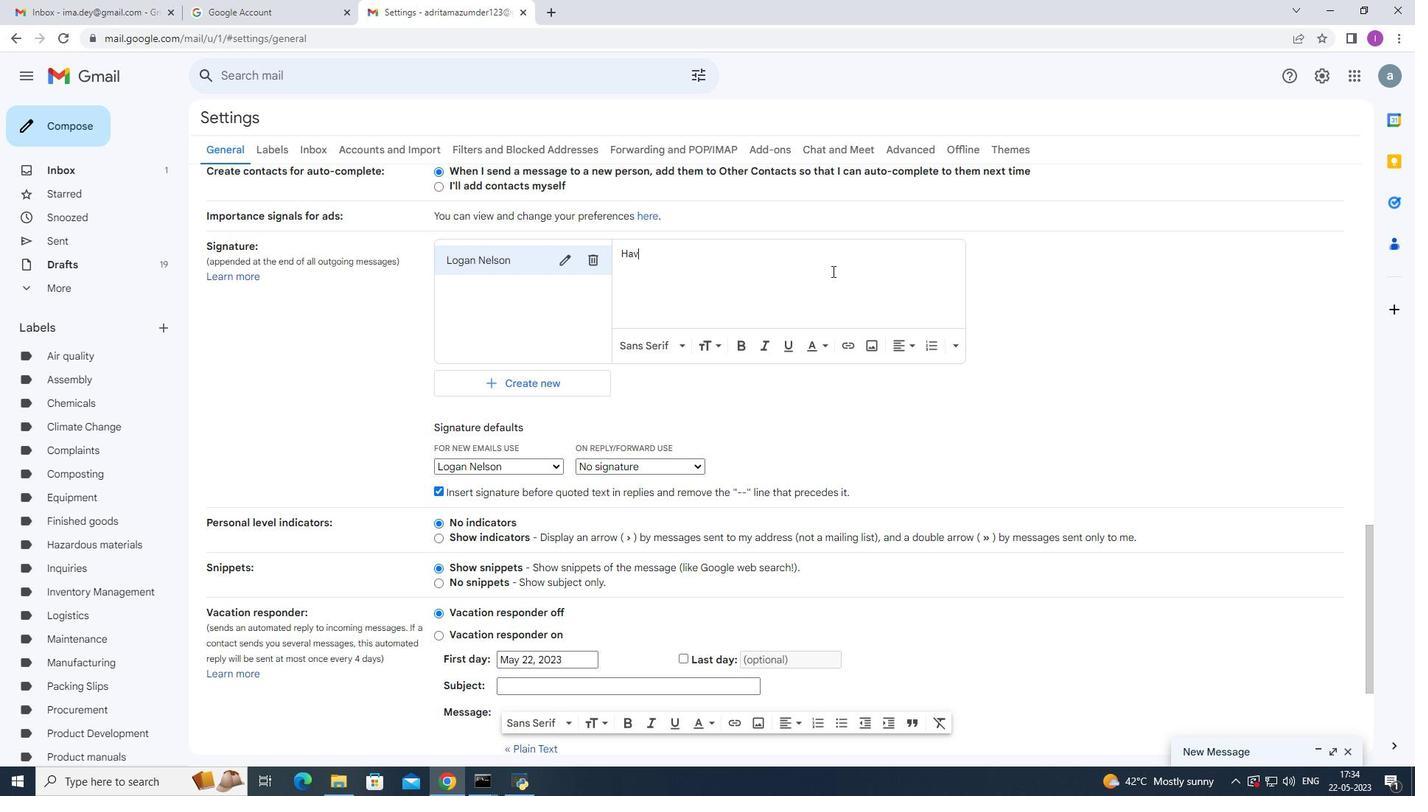 
Action: Mouse moved to (948, 192)
Screenshot: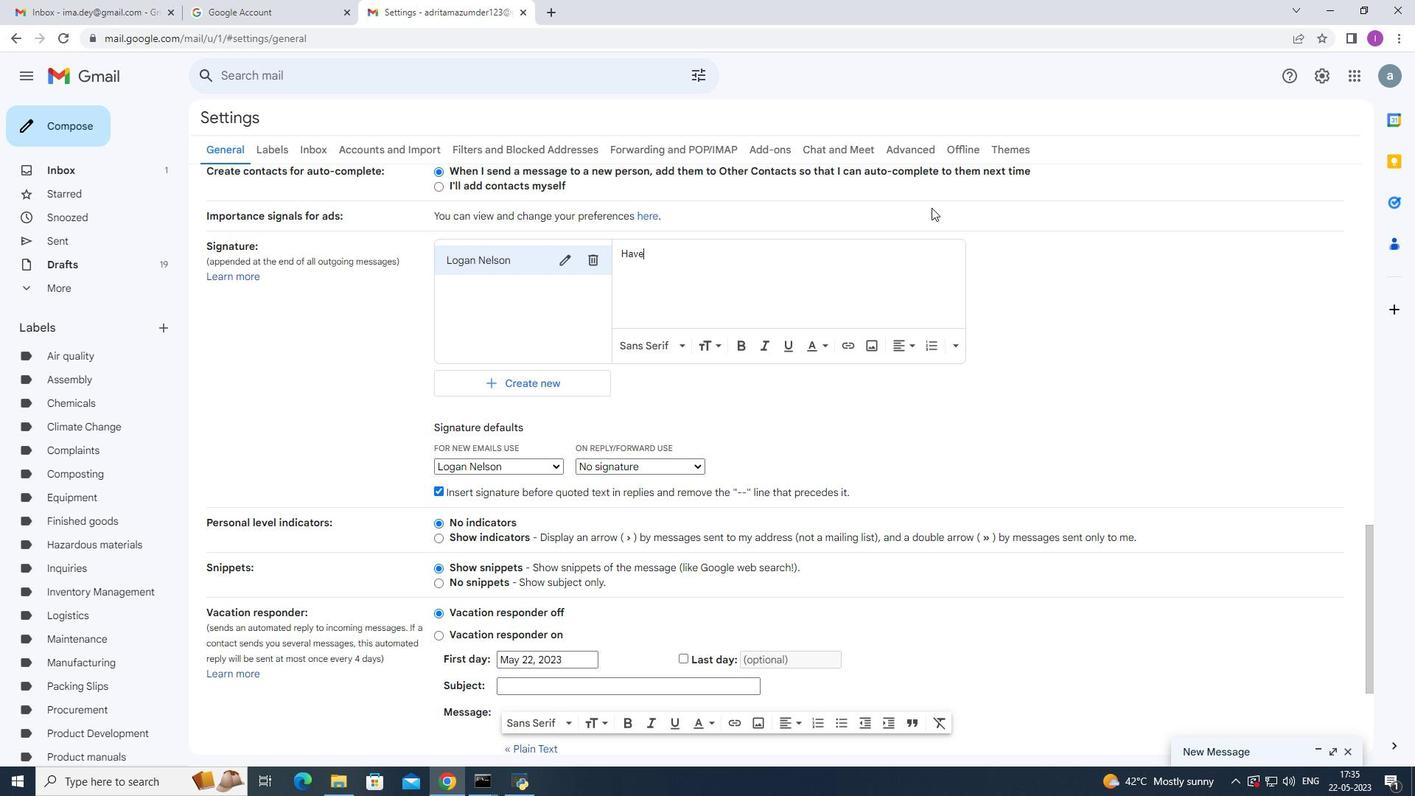 
Action: Key pressed <Key.space>a<Key.space>great<Key.space>national
Screenshot: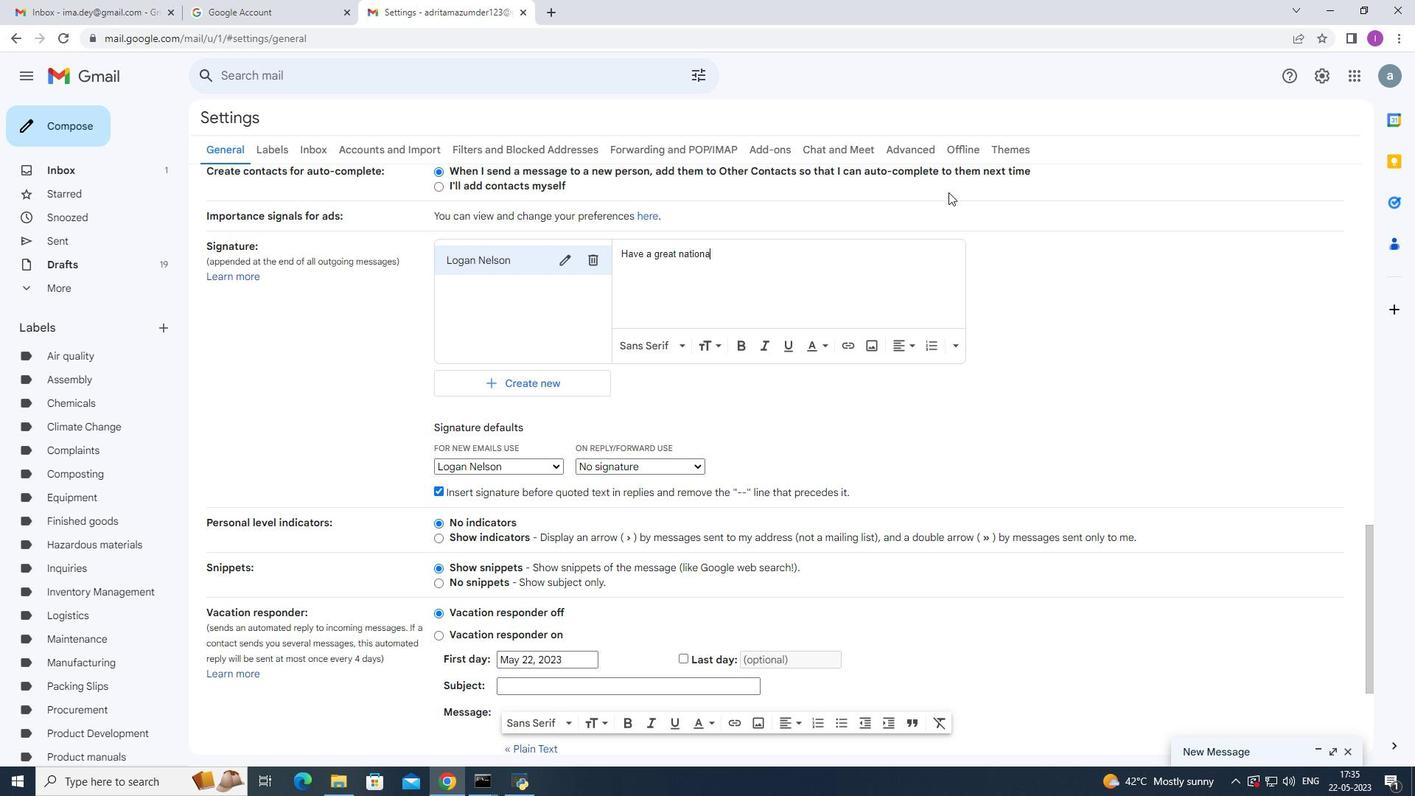 
Action: Mouse moved to (683, 252)
Screenshot: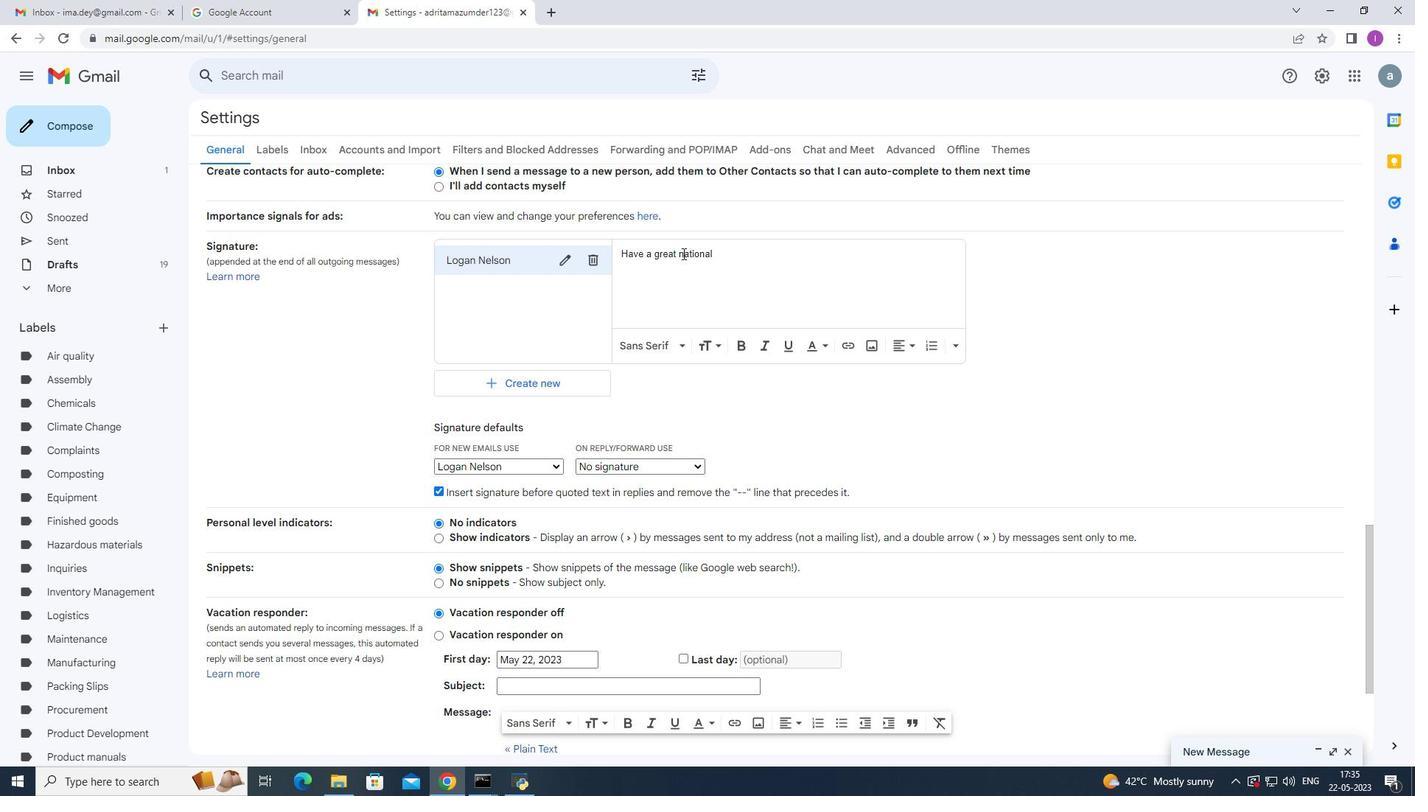 
Action: Mouse pressed left at (683, 252)
Screenshot: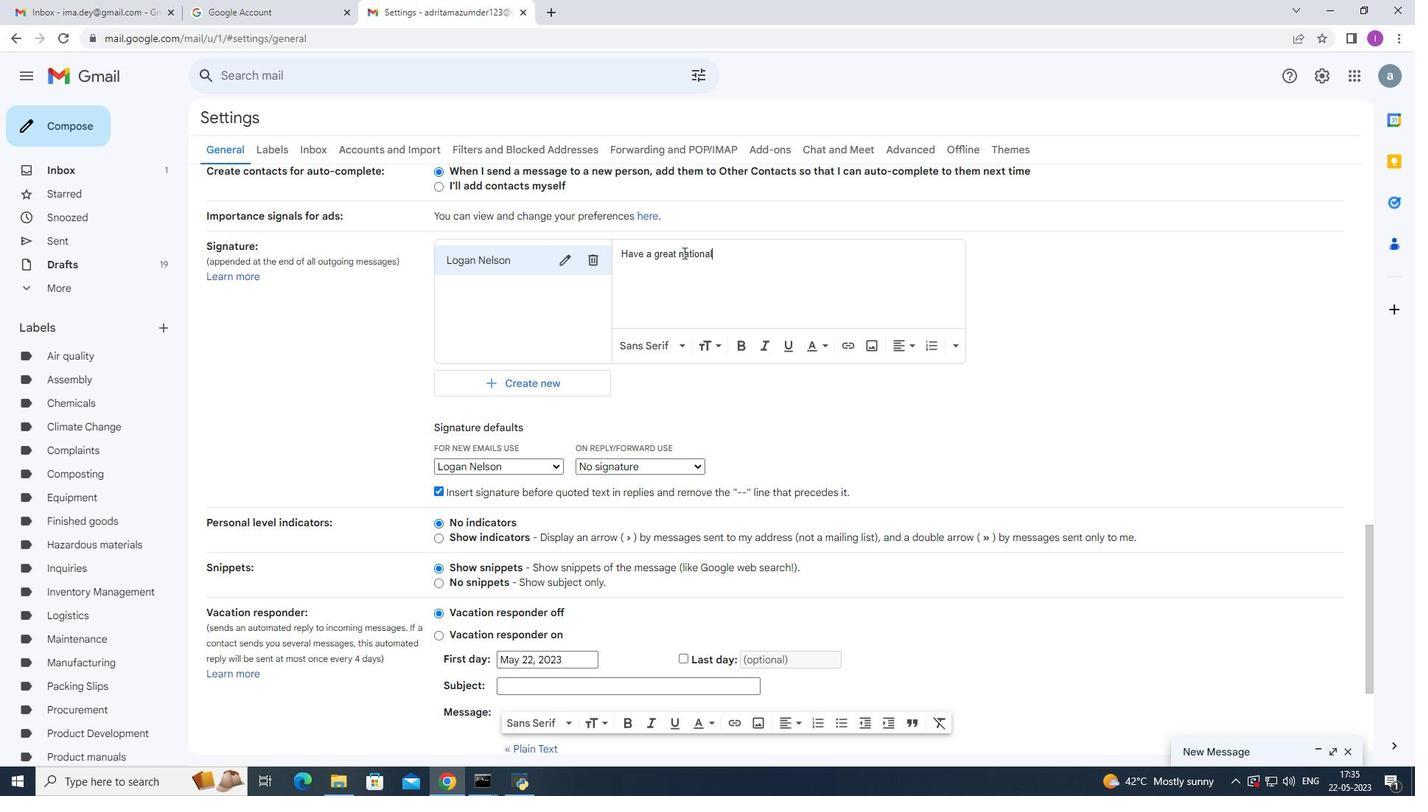 
Action: Mouse moved to (690, 248)
Screenshot: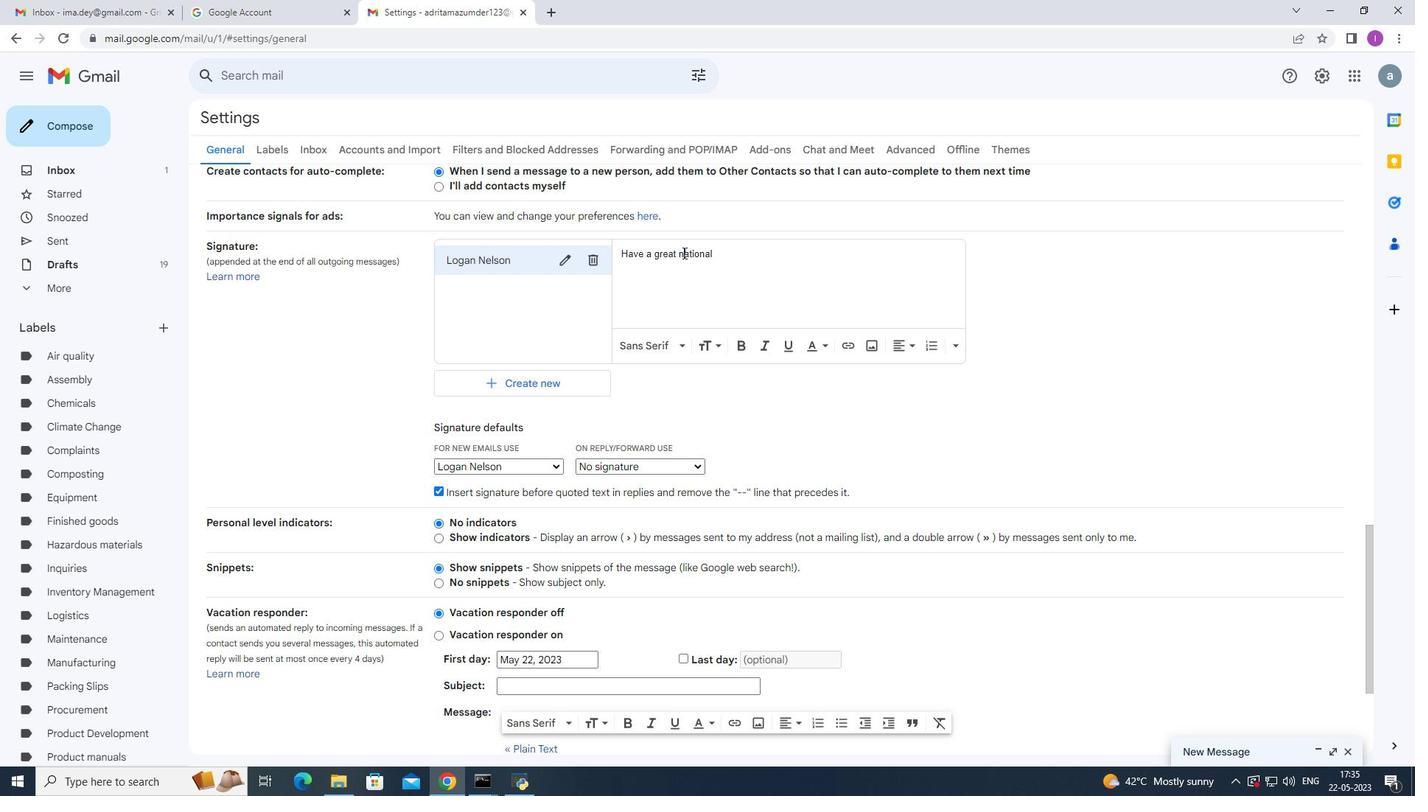 
Action: Key pressed <Key.backspace><Key.shift><Key.shift><Key.shift><Key.shift><Key.shift><Key.shift><Key.shift><Key.shift><Key.shift><Key.shift><Key.shift><Key.shift><Key.shift><Key.shift>N
Screenshot: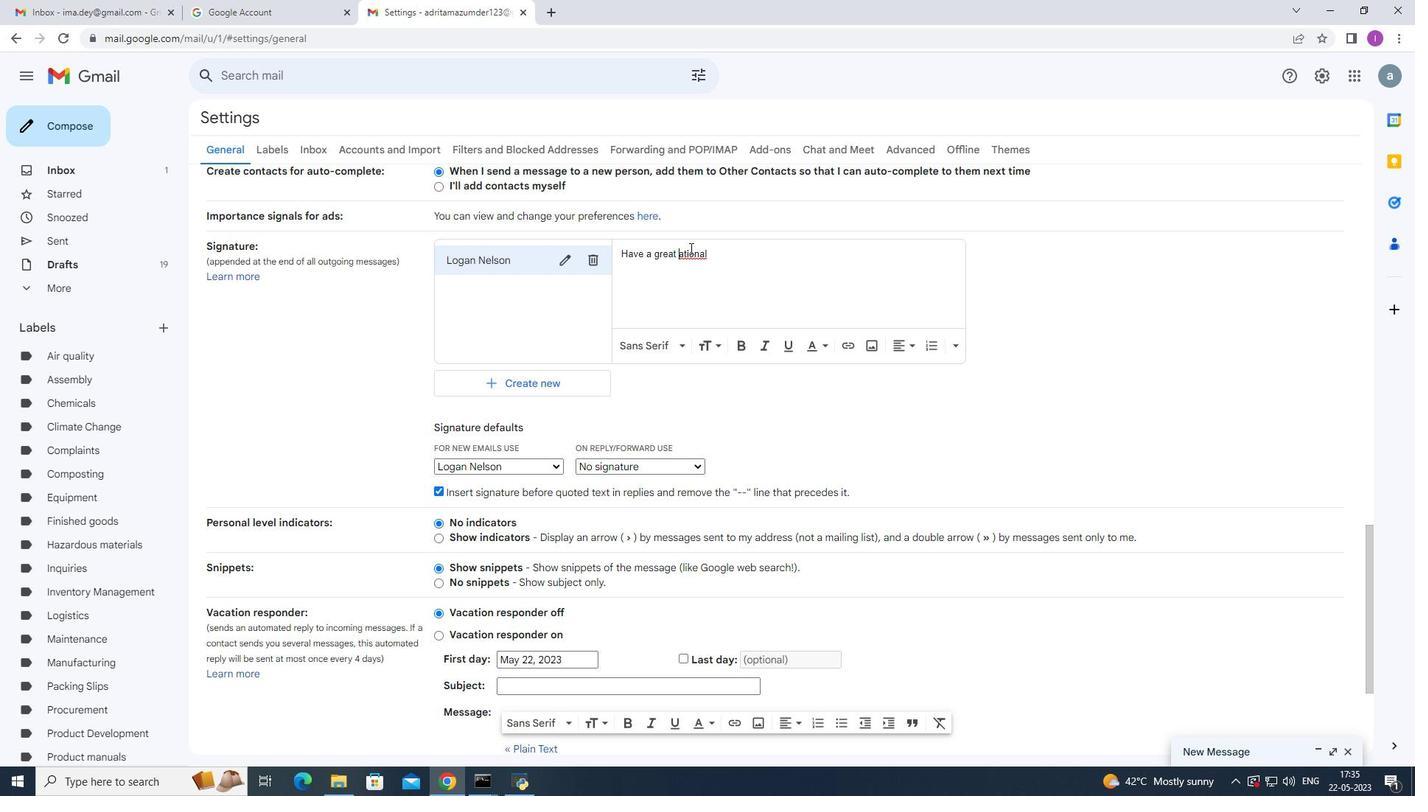 
Action: Mouse moved to (736, 251)
Screenshot: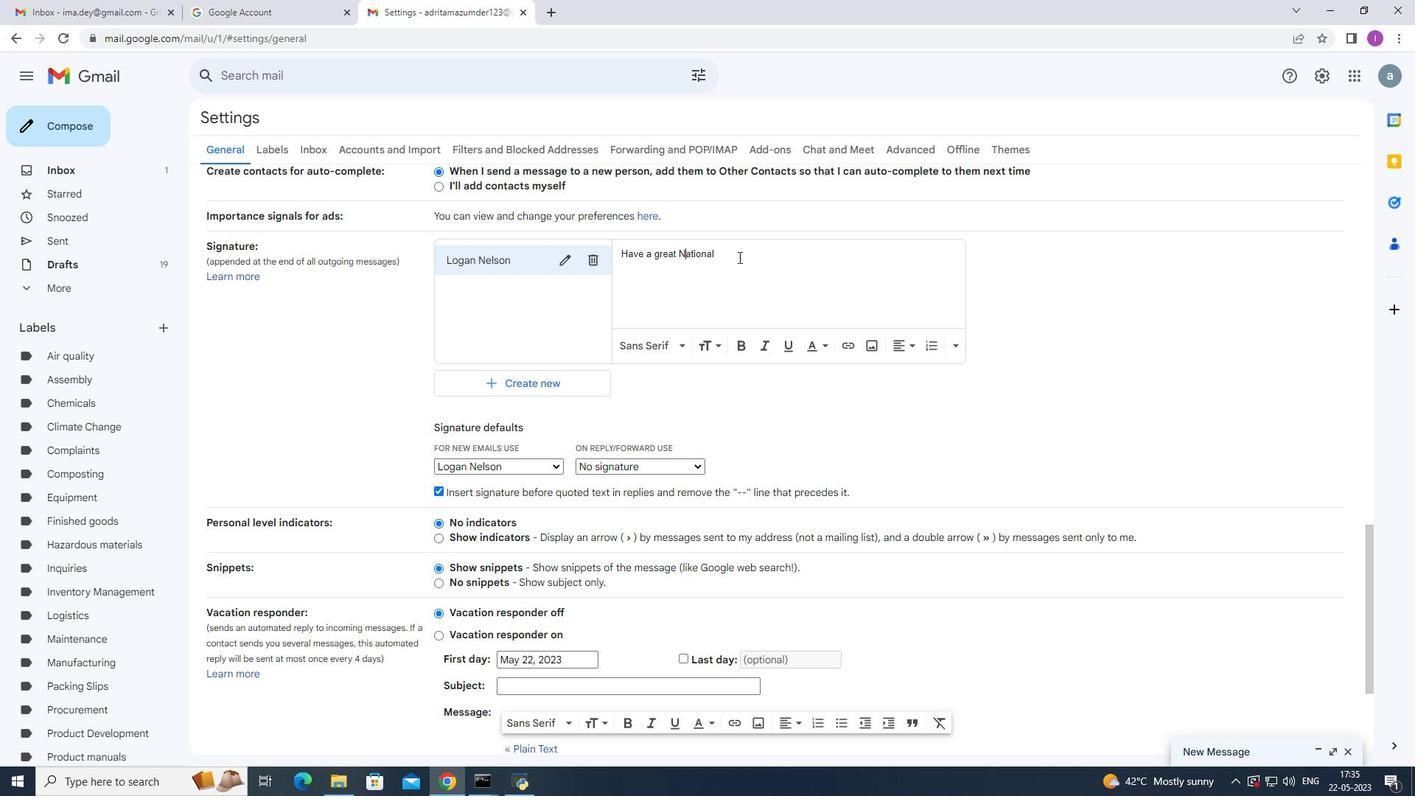 
Action: Mouse pressed left at (736, 251)
Screenshot: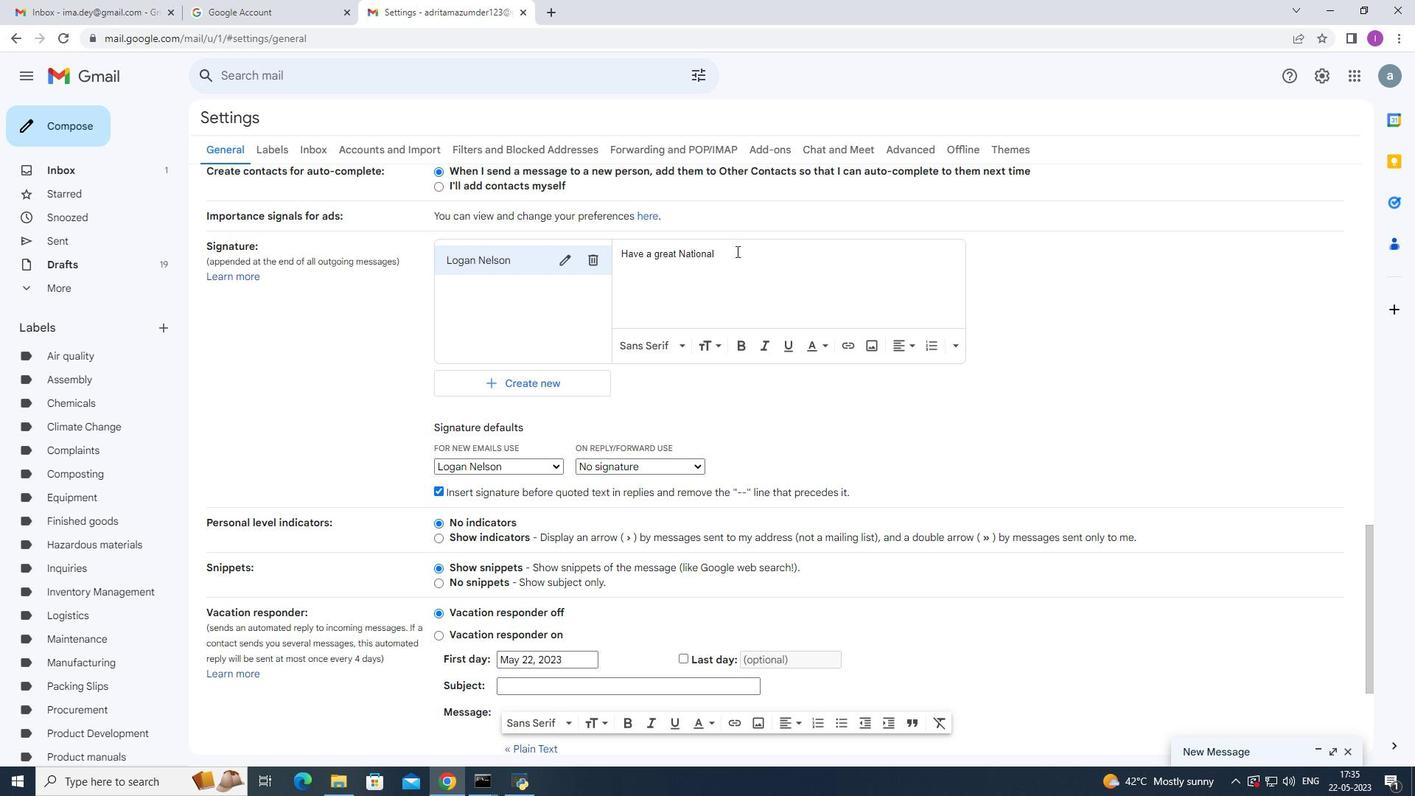 
Action: Mouse moved to (799, 265)
Screenshot: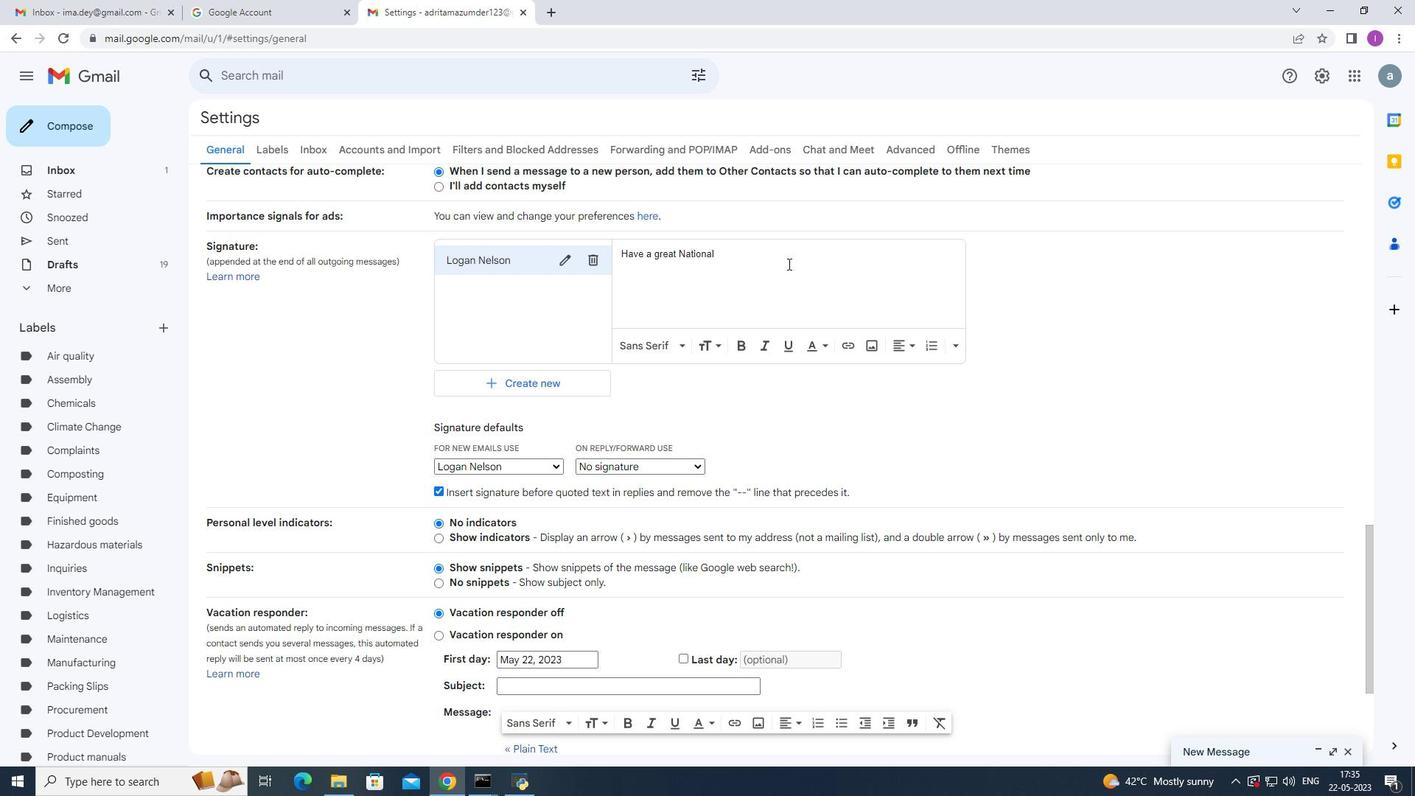
Action: Key pressed <Key.space><Key.shift><Key.shift><Key.shift><Key.shift><Key.shift><Key.shift><Key.shift><Key.shift><Key.shift><Key.shift><Key.shift><Key.shift><Key.shift><Key.shift><Key.shift><Key.shift><Key.shift><Key.shift><Key.shift><Key.shift><Key.shift><Key.shift><Key.shift><Key.shift><Key.shift><Key.shift><Key.shift><Key.shift><Key.shift><Key.shift><Key.shift><Key.shift><Key.shift><Key.shift><Key.shift><Key.shift><Key.shift><Key.shift><Key.shift><Key.shift><Key.shift><Key.shift><Key.shift><Key.shift><Key.shift><Key.shift><Key.shift><Key.shift><Key.shift><Key.shift><Key.shift><Key.shift><Key.shift><Key.shift><Key.shift><Key.shift><Key.shift><Key.shift><Key.shift><Key.shift><Key.shift><Key.shift><Key.shift><Key.shift><Key.shift><Key.shift><Key.shift><Key.shift><Key.shift><Key.shift><Key.shift><Key.shift><Key.shift><Key.shift><Key.shift><Key.shift><Key.shift><Key.shift><Key.shift><Key.shift><Key.shift><Key.shift><Key.shift><Key.shift><Key.shift><Key.shift><Key.shift><Key.shift><Key.shift><Key.shift><Key.shift><Key.shift><Key.shift><Key.shift><Key.shift><Key.shift><Key.shift><Key.shift><Key.shift><Key.shift><Key.shift><Key.shift><Key.shift><Key.shift><Key.shift><Key.shift><Key.shift><Key.shift><Key.shift><Key.shift><Key.shift><Key.shift><Key.shift><Key.shift><Key.shift><Key.shift><Key.shift><Key.shift><Key.shift><Key.shift><Key.shift><Key.shift><Key.shift><Key.shift><Key.shift><Key.shift><Key.shift><Key.shift><Key.shift><Key.shift><Key.shift><Key.shift><Key.shift><Key.shift><Key.shift><Key.shift><Key.shift><Key.shift><Key.shift><Key.shift><Key.shift><Key.shift><Key.shift><Key.shift><Key.shift><Key.shift><Key.shift><Key.shift><Key.shift><Key.shift><Key.shift><Key.shift><Key.shift><Key.shift><Key.shift><Key.shift><Key.shift><Key.shift><Key.shift><Key.shift><Key.shift><Key.shift><Key.shift><Key.shift><Key.shift><Key.shift><Key.shift><Key.shift><Key.shift><Key.shift><Key.shift><Key.shift><Key.shift><Key.shift><Key.shift><Key.shift><Key.shift><Key.shift><Key.shift><Key.shift><Key.shift><Key.shift><Key.shift><Key.shift><Key.shift><Key.shift><Key.shift><Key.shift><Key.shift><Key.shift><Key.shift><Key.shift><Key.shift><Key.shift><Key.shift><Key.shift><Key.shift><Key.shift><Key.shift><Key.shift><Key.shift><Key.shift><Key.shift><Key.shift><Key.shift><Key.shift><Key.shift><Key.shift><Key.shift><Key.shift><Key.shift><Key.shift><Key.shift><Key.shift><Key.shift><Key.shift><Key.shift><Key.shift><Key.shift><Key.shift><Key.shift><Key.shift><Key.shift><Key.shift><Key.shift><Key.shift><Key.shift><Key.shift><Key.shift><Key.shift><Key.shift><Key.shift><Key.shift><Key.shift><Key.shift><Key.shift><Key.shift><Key.shift><Key.shift><Key.shift><Key.shift><Key.shift><Key.shift><Key.shift><Key.shift><Key.shift><Key.shift><Key.shift><Key.shift><Key.shift><Key.shift><Key.shift><Key.shift><Key.shift><Key.shift><Key.shift><Key.shift><Key.shift><Key.shift><Key.shift><Key.shift><Key.shift><Key.shift><Key.shift><Key.shift><Key.shift><Key.shift><Key.shift><Key.shift><Key.shift><Key.shift><Key.shift><Key.shift><Key.shift><Key.shift><Key.shift><Key.shift><Key.shift><Key.shift><Key.shift><Key.shift><Key.shift><Key.shift><Key.shift><Key.shift><Key.shift><Key.shift><Key.shift><Key.shift><Key.shift><Key.shift><Key.shift><Key.shift><Key.shift><Key.shift><Key.shift><Key.shift><Key.shift><Key.shift><Key.shift><Key.shift><Key.shift><Key.shift><Key.shift><Key.shift><Key.shift><Key.shift><Key.shift><Key.shift><Key.shift><Key.shift><Key.shift><Key.shift><Key.shift><Key.shift><Key.shift><Key.shift><Key.shift><Key.shift><Key.shift><Key.shift><Key.shift><Key.shift><Key.shift><Key.shift><Key.shift><Key.shift><Key.shift><Key.shift><Key.shift><Key.shift><Key.shift><Key.shift><Key.shift><Key.shift><Key.shift><Key.shift><Key.shift><Key.shift><Key.shift><Key.shift><Key.shift><Key.shift><Key.shift><Key.shift><Key.shift><Key.shift><Key.shift><Key.shift><Key.shift><Key.shift><Key.shift><Key.shift><Key.shift><Key.shift><Key.shift><Key.shift><Key.shift><Key.shift><Key.shift><Key.shift><Key.shift><Key.shift><Key.shift><Key.shift><Key.shift><Key.shift><Key.shift><Key.shift><Key.shift><Key.shift><Key.shift><Key.shift><Key.shift><Key.shift><Key.shift><Key.shift><Key.shift><Key.shift><Key.shift><Key.shift><Key.shift><Key.shift><Key.shift><Key.shift><Key.shift><Key.shift><Key.shift><Key.shift><Key.shift><Key.shift><Key.shift><Key.shift><Key.shift><Key.shift><Key.shift><Key.shift><Key.shift><Key.shift><Key.shift><Key.shift><Key.shift><Key.shift><Key.shift><Key.shift>Family<Key.space><Key.shift><Key.shift><Key.shift>Caregivers<Key.space><Key.shift>Month,<Key.enter><Key.shift>Loga
Screenshot: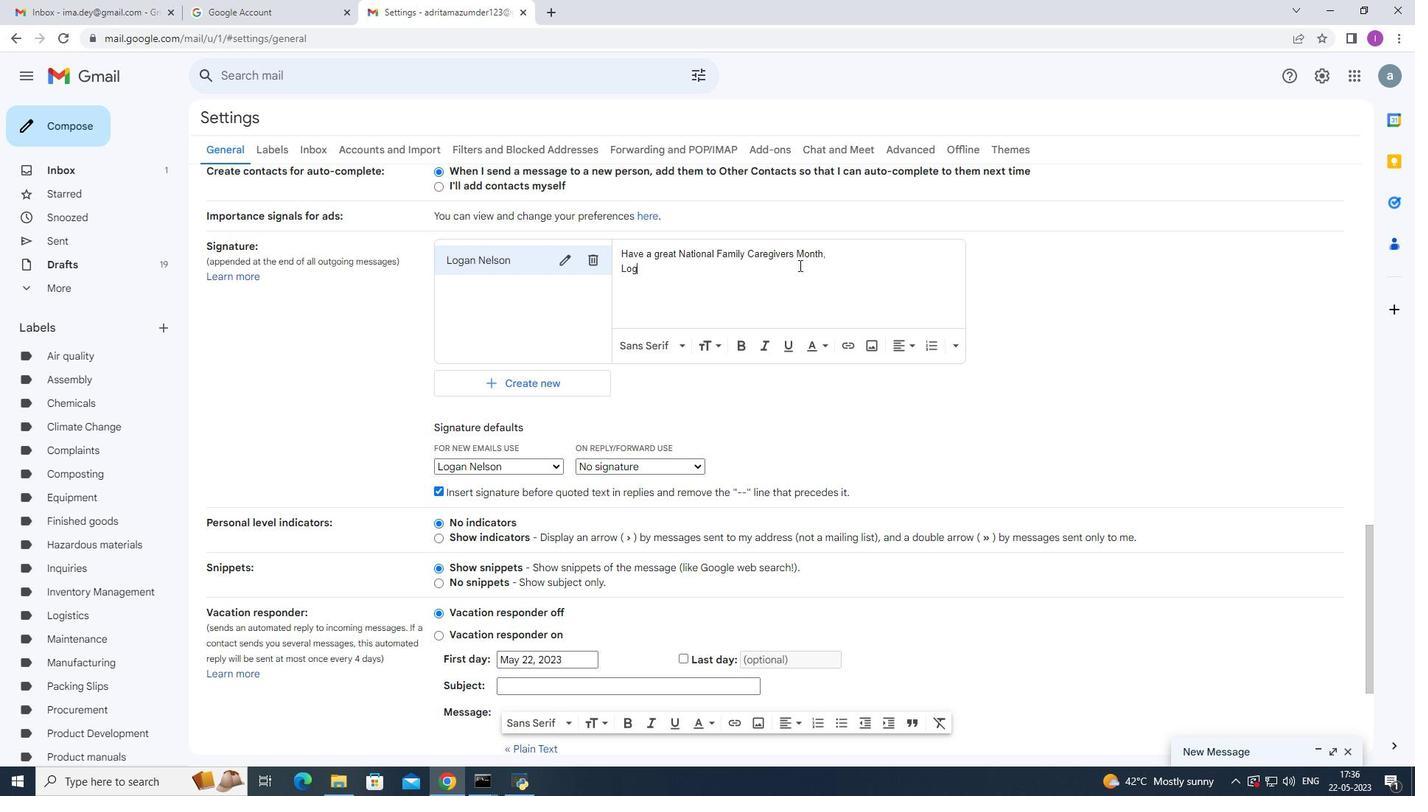 
Action: Mouse moved to (853, 241)
Screenshot: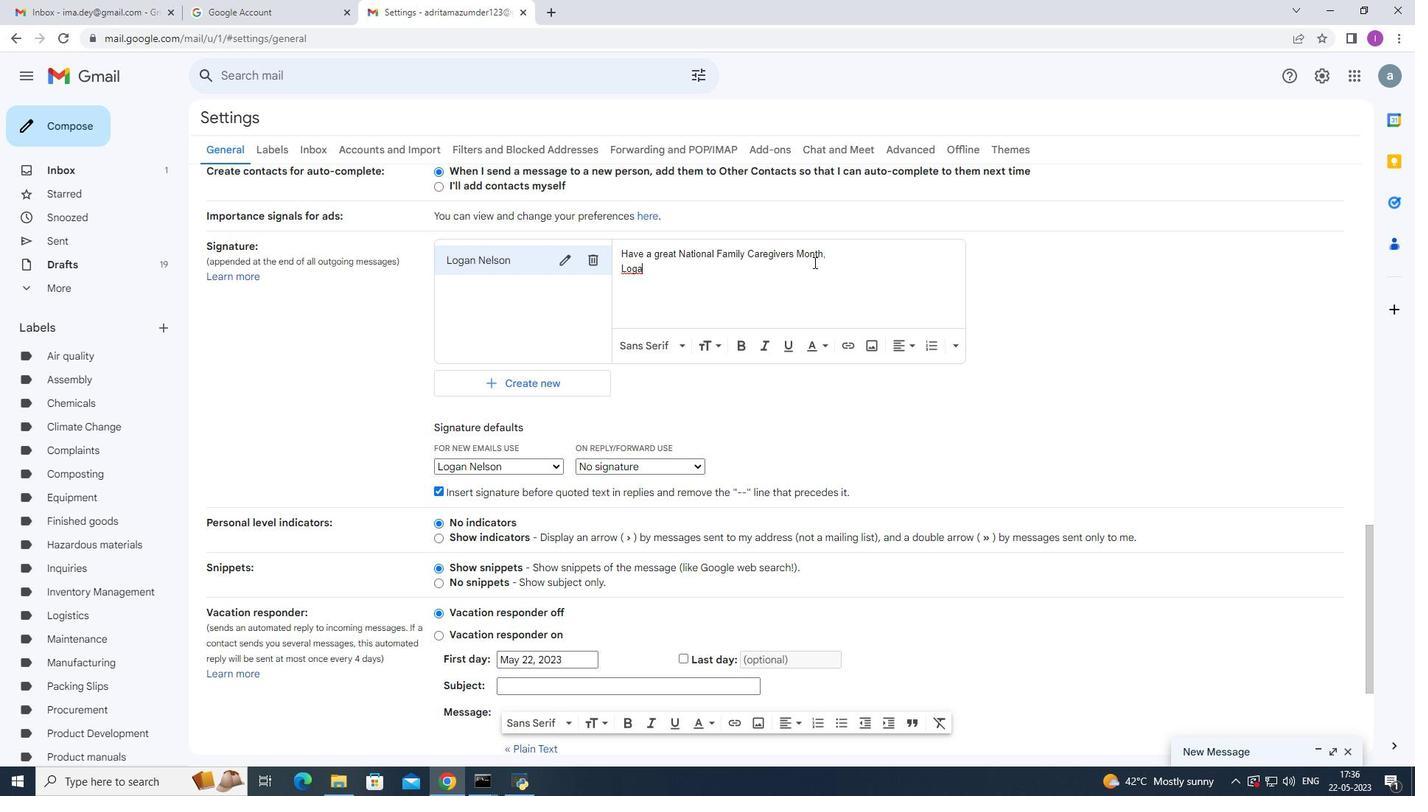 
Action: Key pressed n<Key.space><Key.shift>Nelso9nb<Key.backspace><Key.backspace><Key.backspace>n
Screenshot: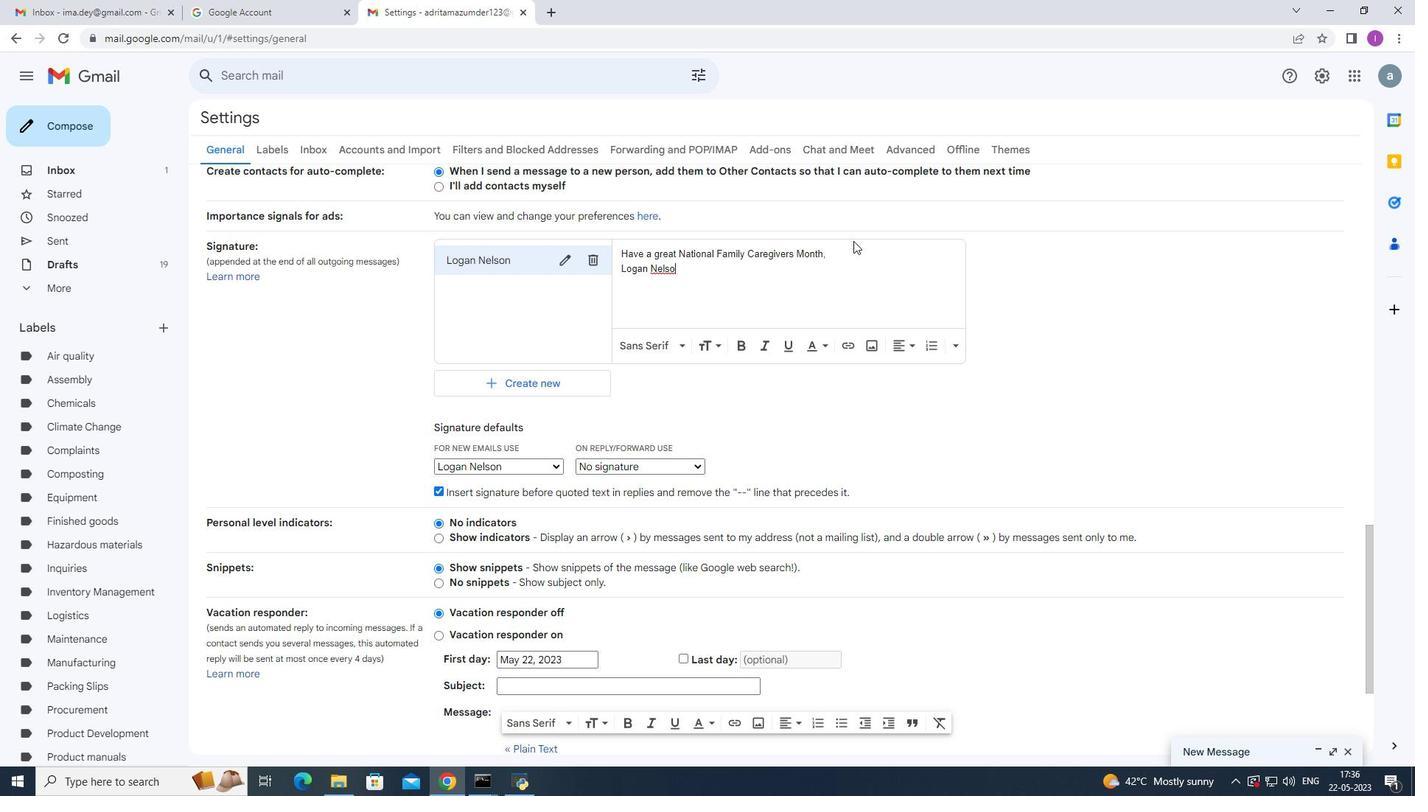 
Action: Mouse moved to (676, 625)
Screenshot: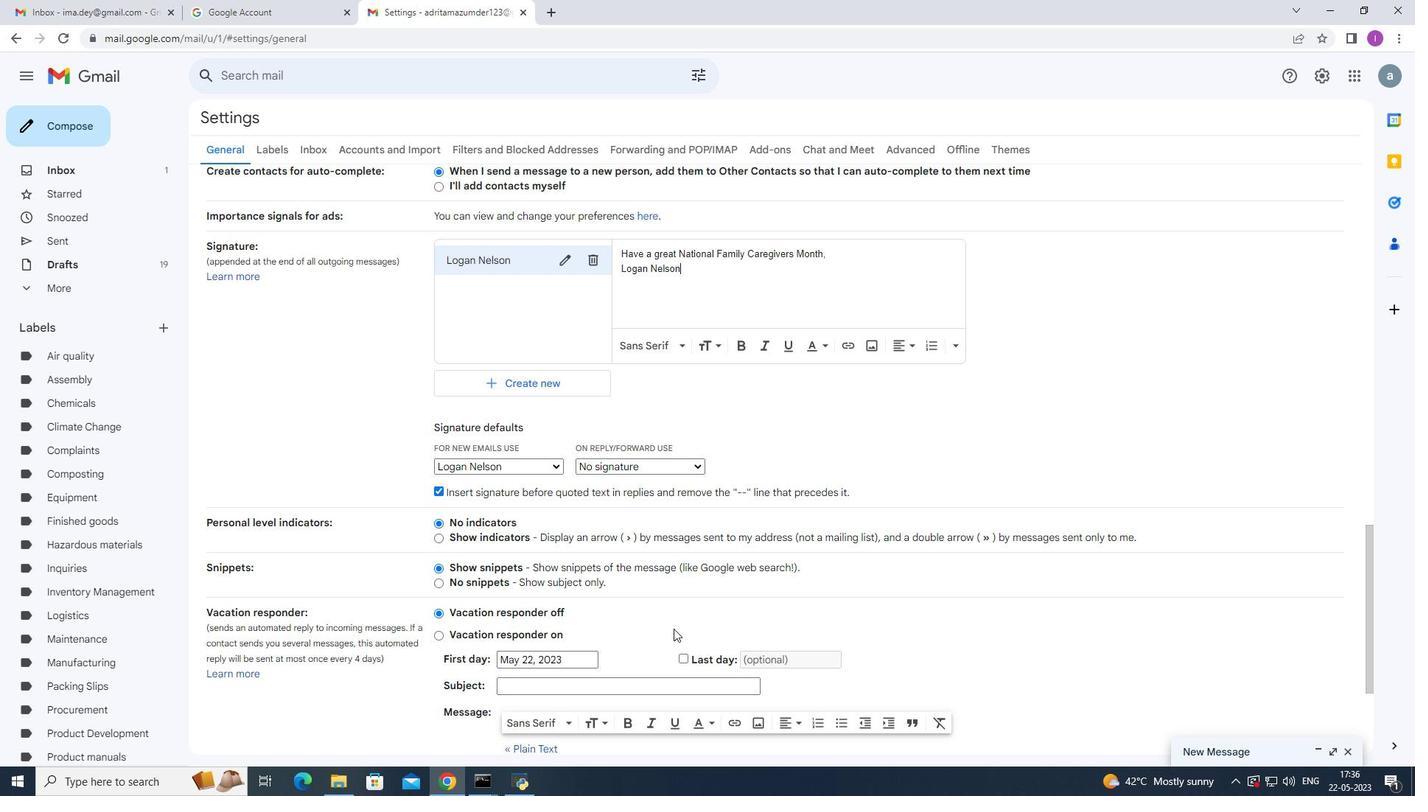 
Action: Mouse scrolled (676, 624) with delta (0, 0)
Screenshot: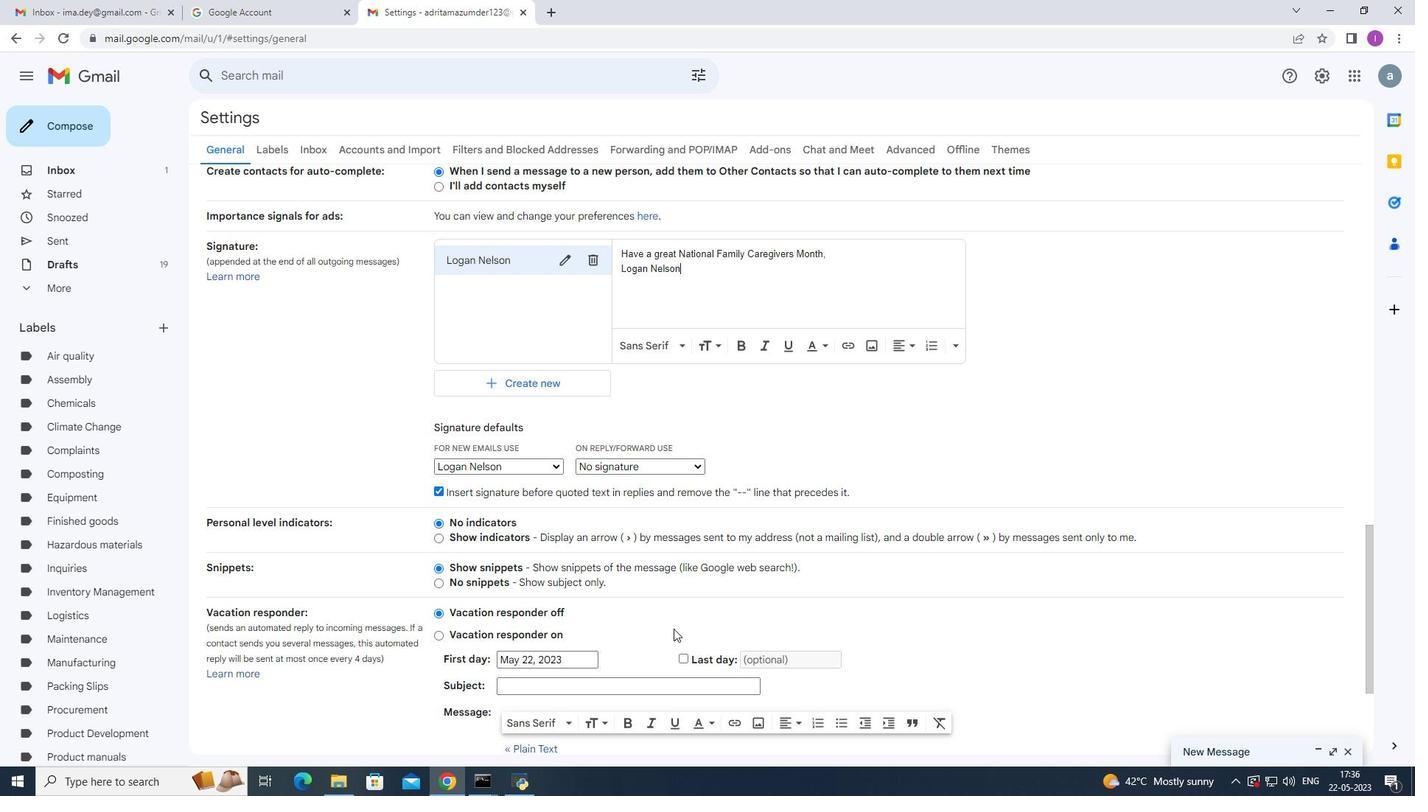 
Action: Mouse scrolled (676, 624) with delta (0, 0)
Screenshot: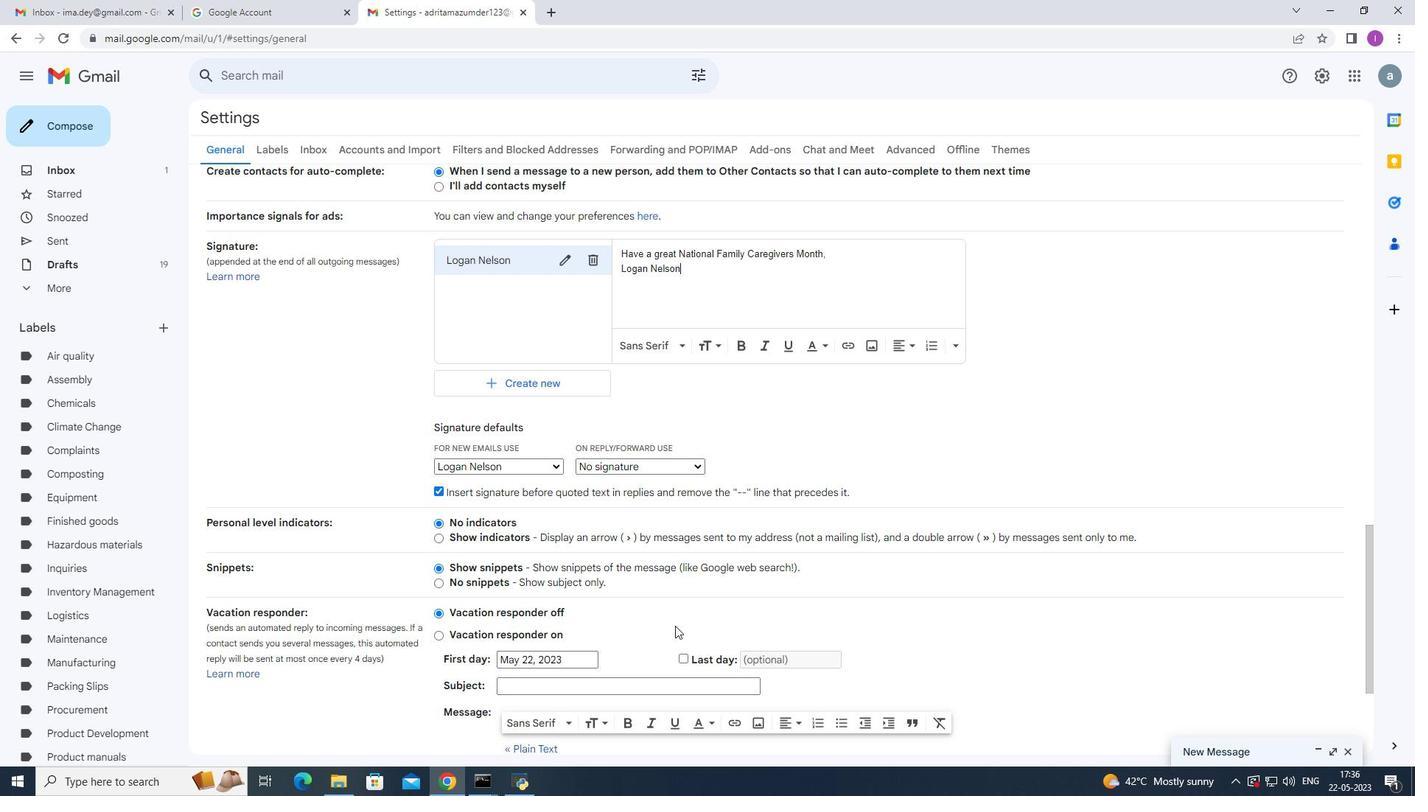 
Action: Mouse moved to (679, 625)
Screenshot: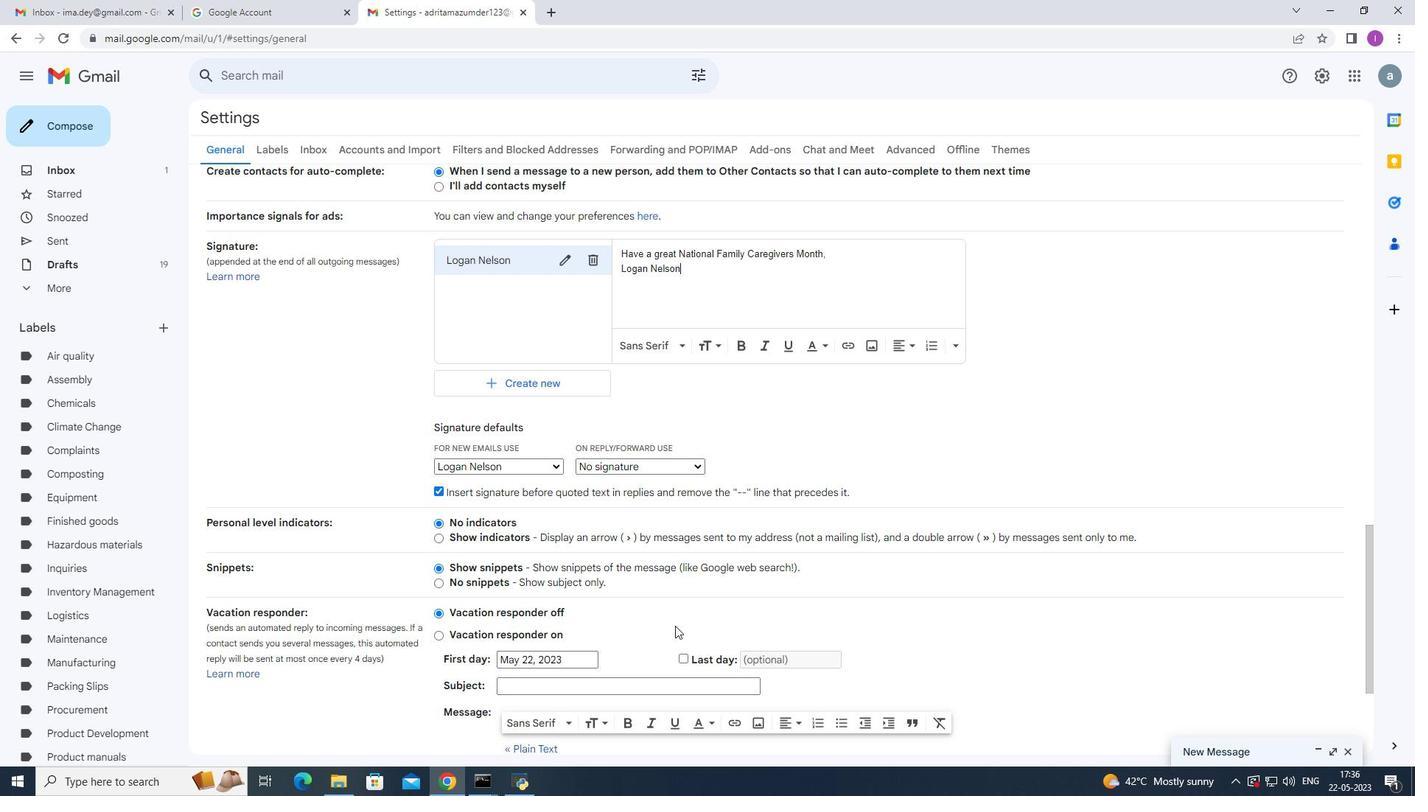 
Action: Mouse scrolled (678, 624) with delta (0, 0)
Screenshot: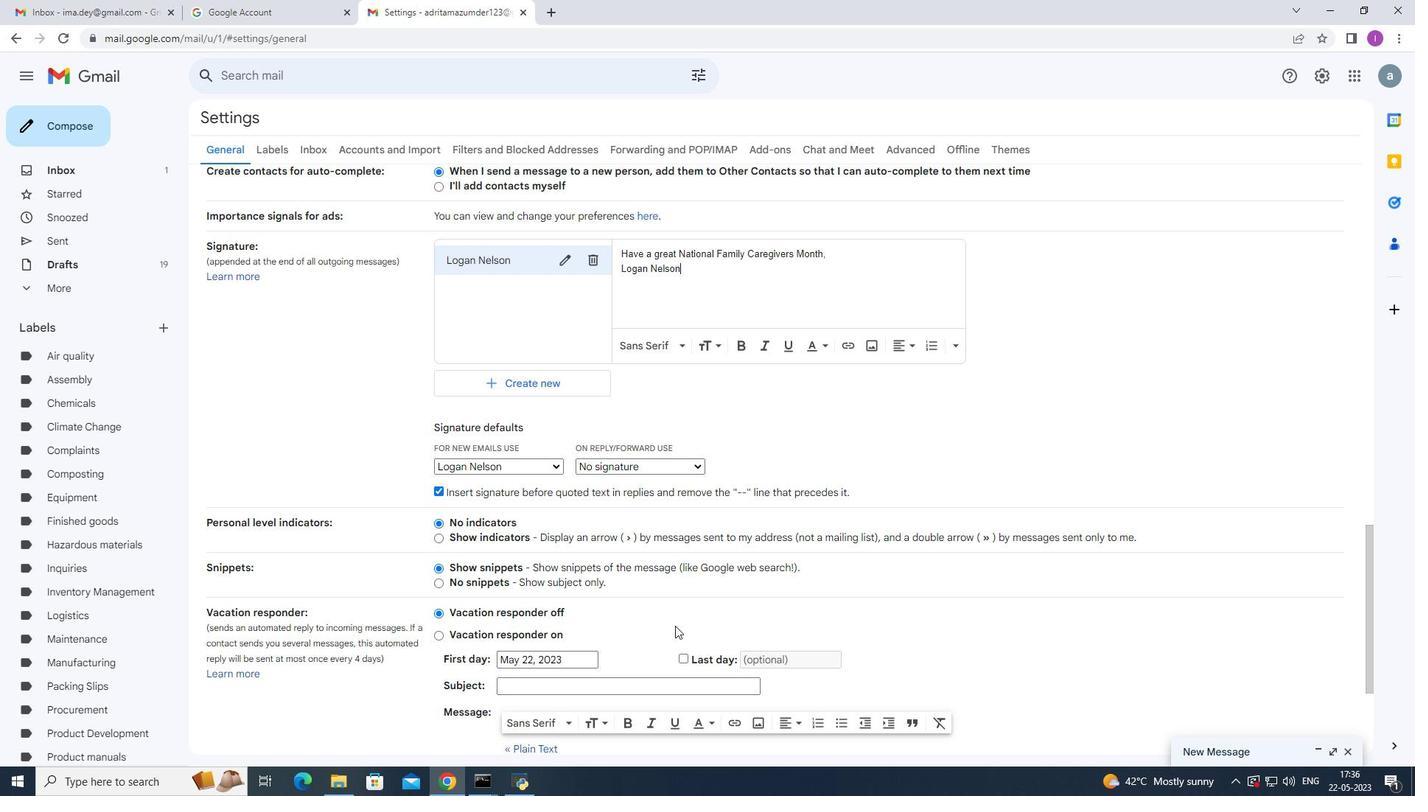 
Action: Mouse moved to (687, 623)
Screenshot: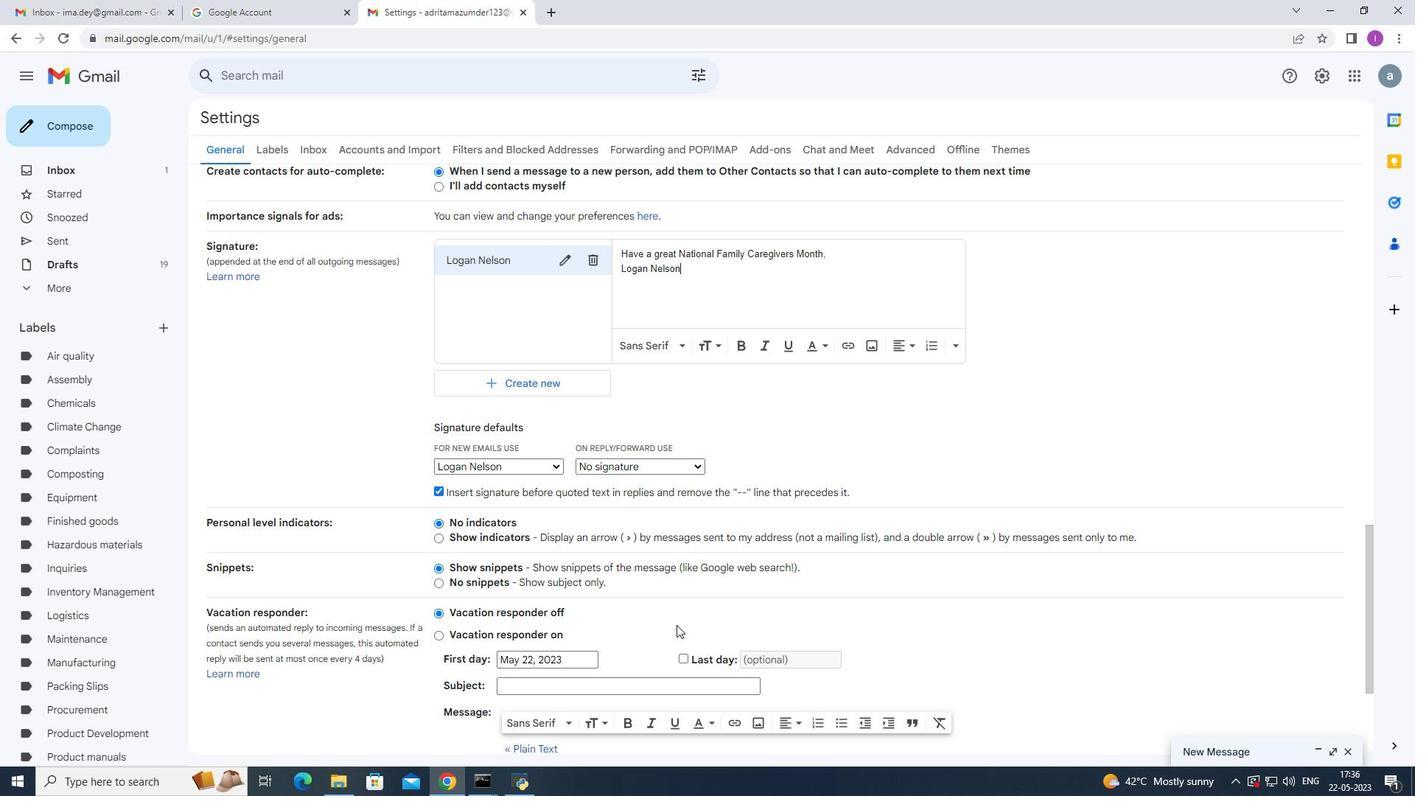 
Action: Mouse scrolled (681, 623) with delta (0, 0)
Screenshot: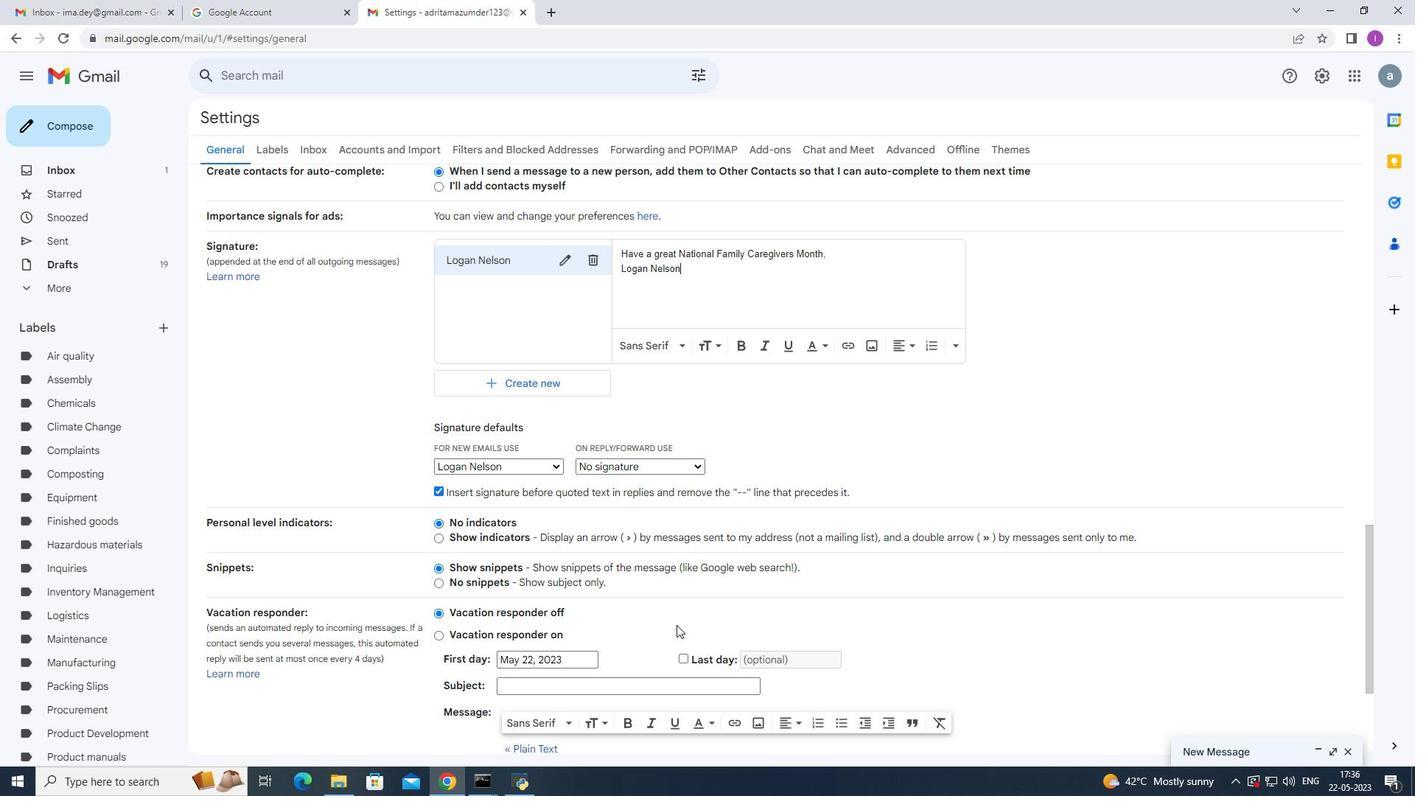 
Action: Mouse moved to (716, 612)
Screenshot: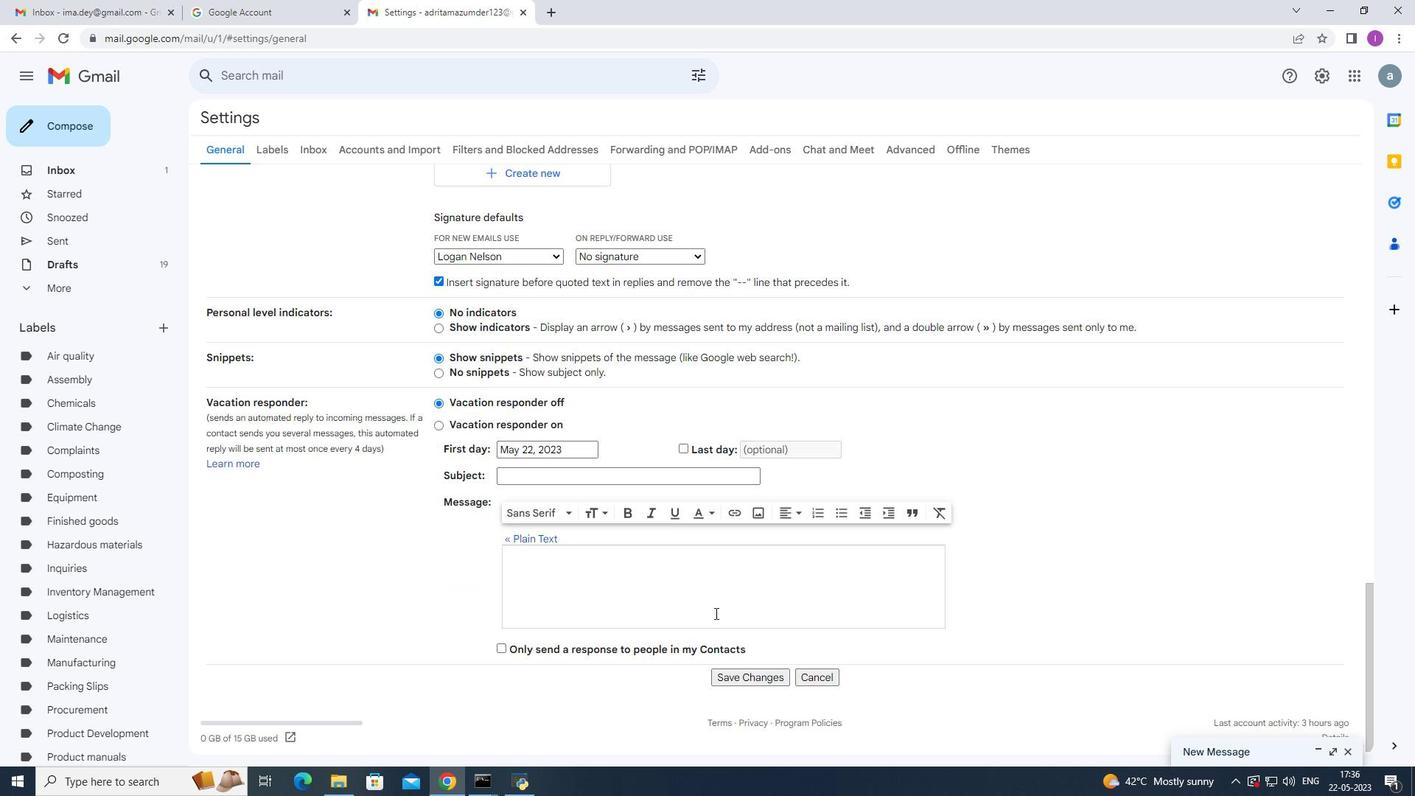 
Action: Mouse scrolled (716, 611) with delta (0, 0)
Screenshot: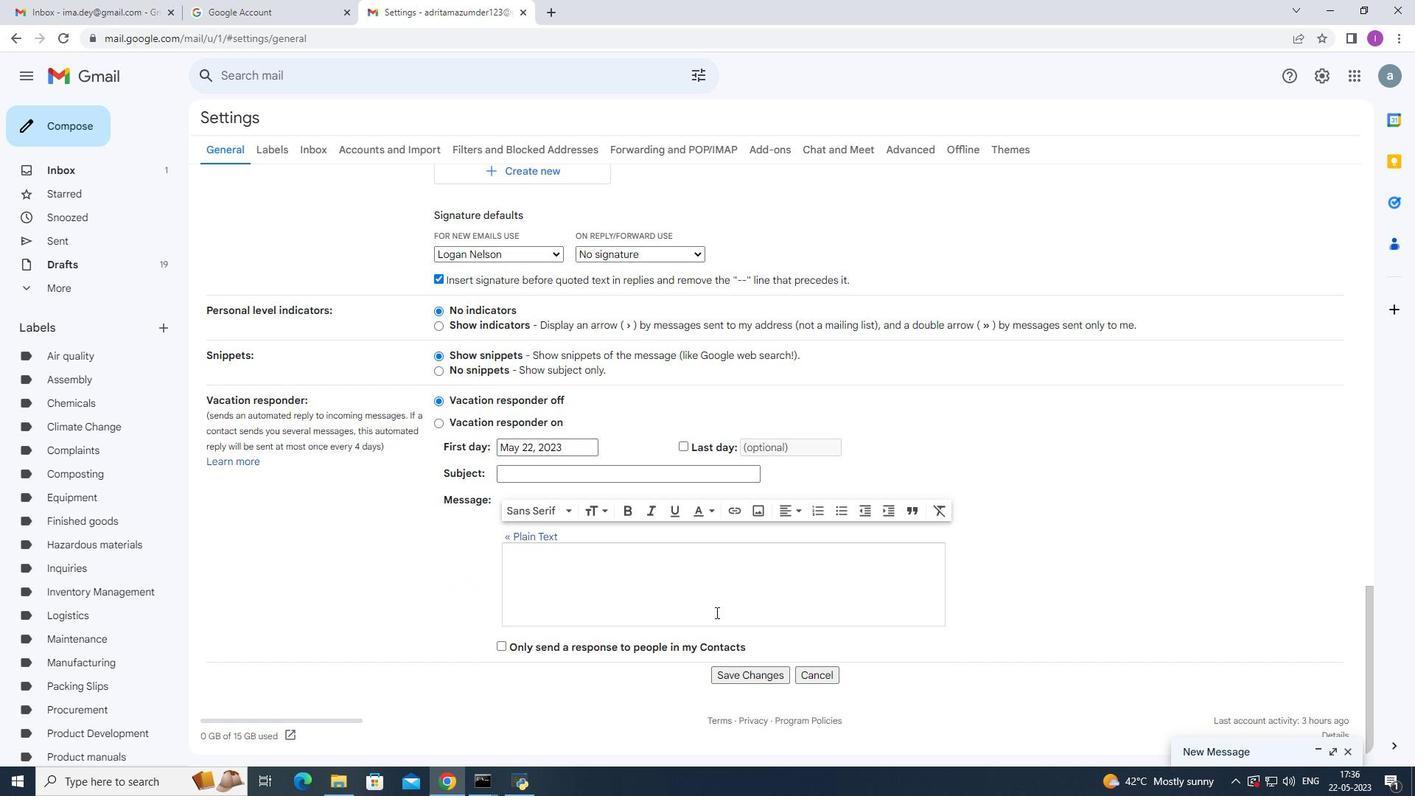 
Action: Mouse moved to (717, 615)
Screenshot: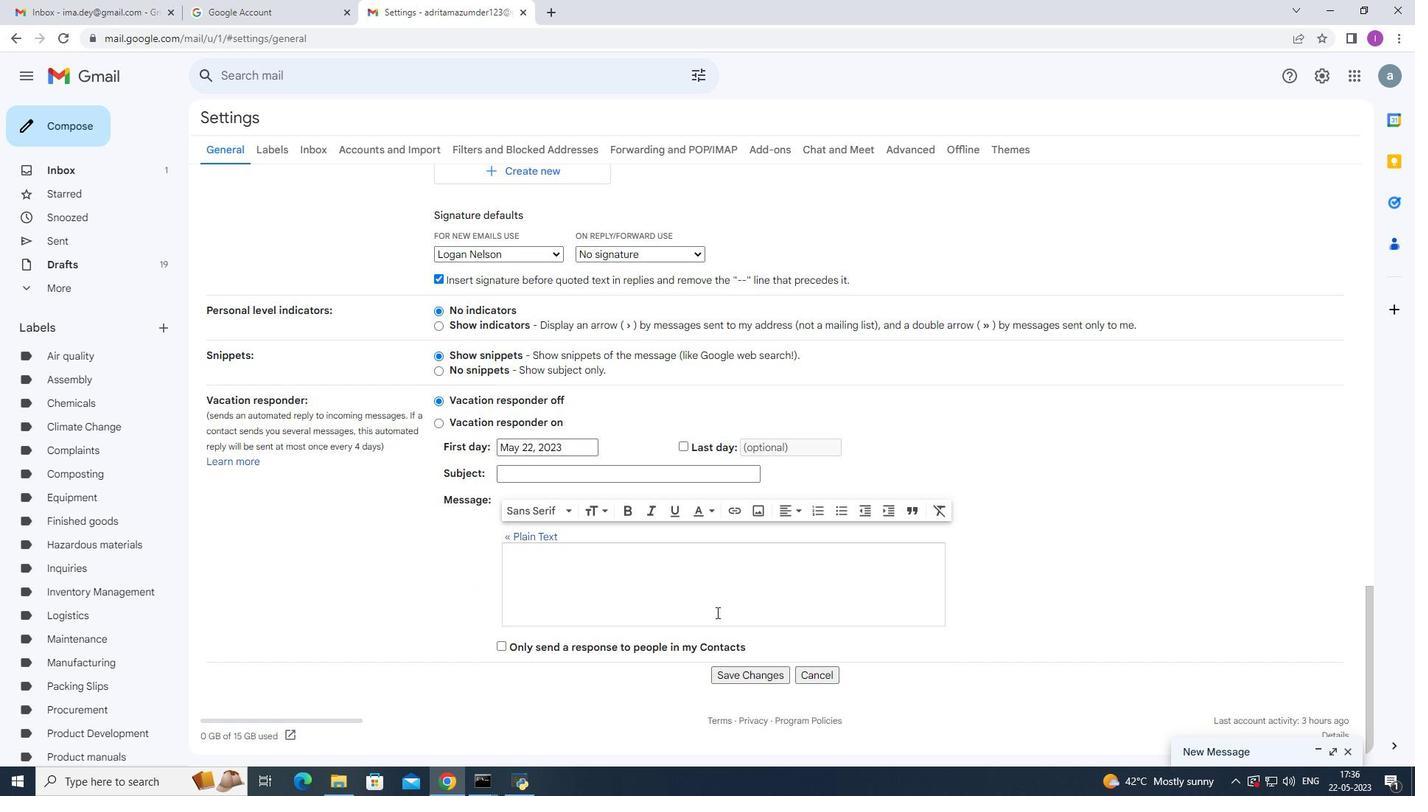 
Action: Mouse scrolled (717, 614) with delta (0, 0)
Screenshot: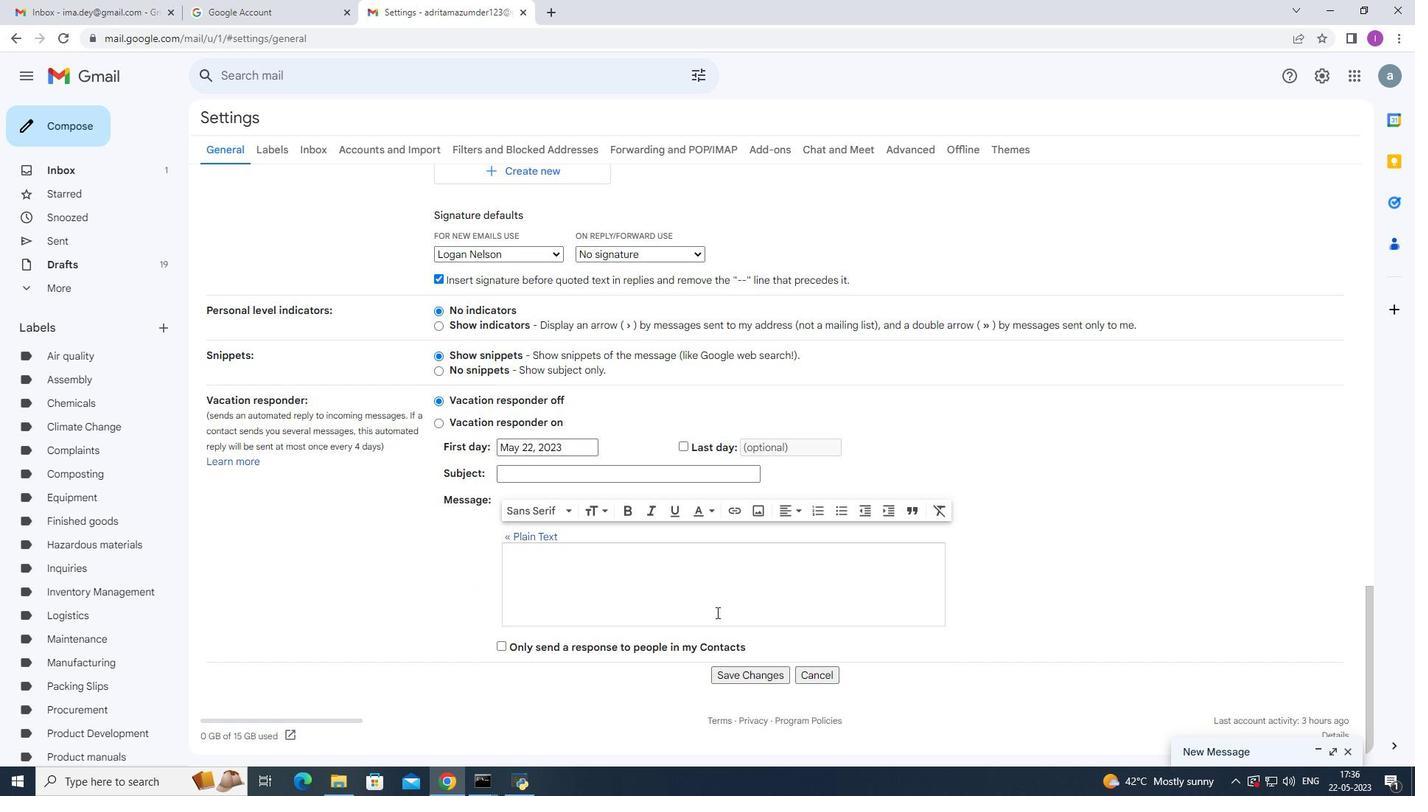 
Action: Mouse moved to (718, 617)
Screenshot: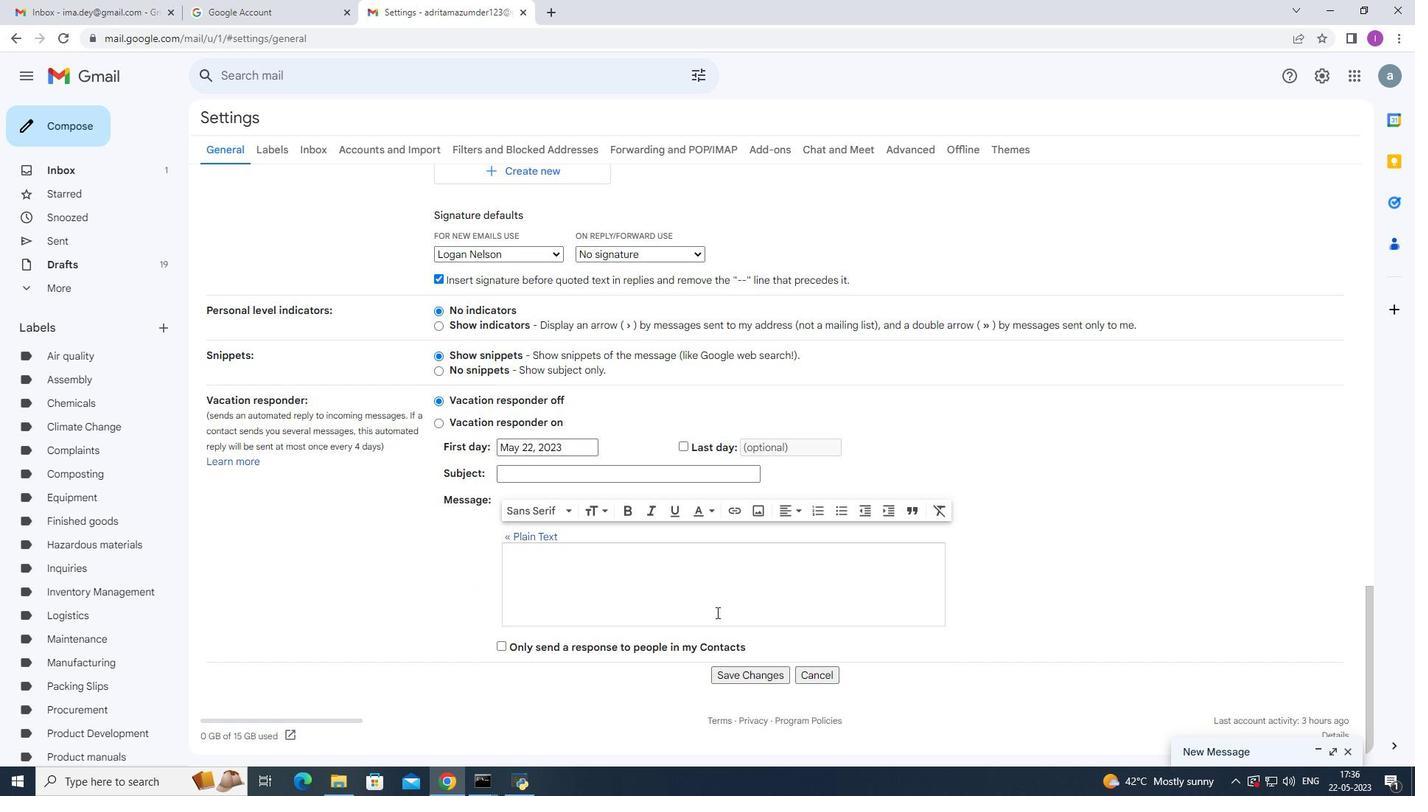
Action: Mouse scrolled (717, 615) with delta (0, 0)
Screenshot: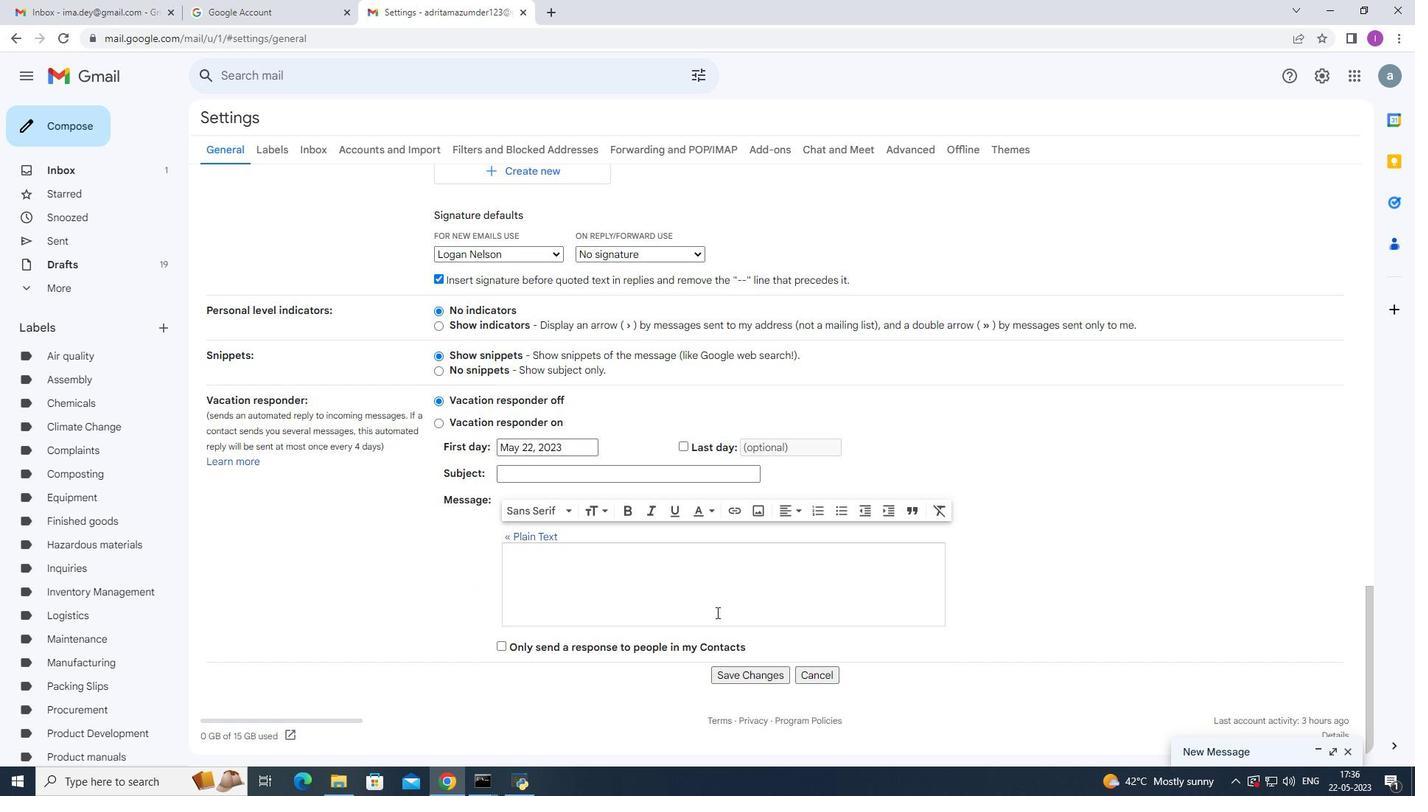 
Action: Mouse moved to (718, 618)
Screenshot: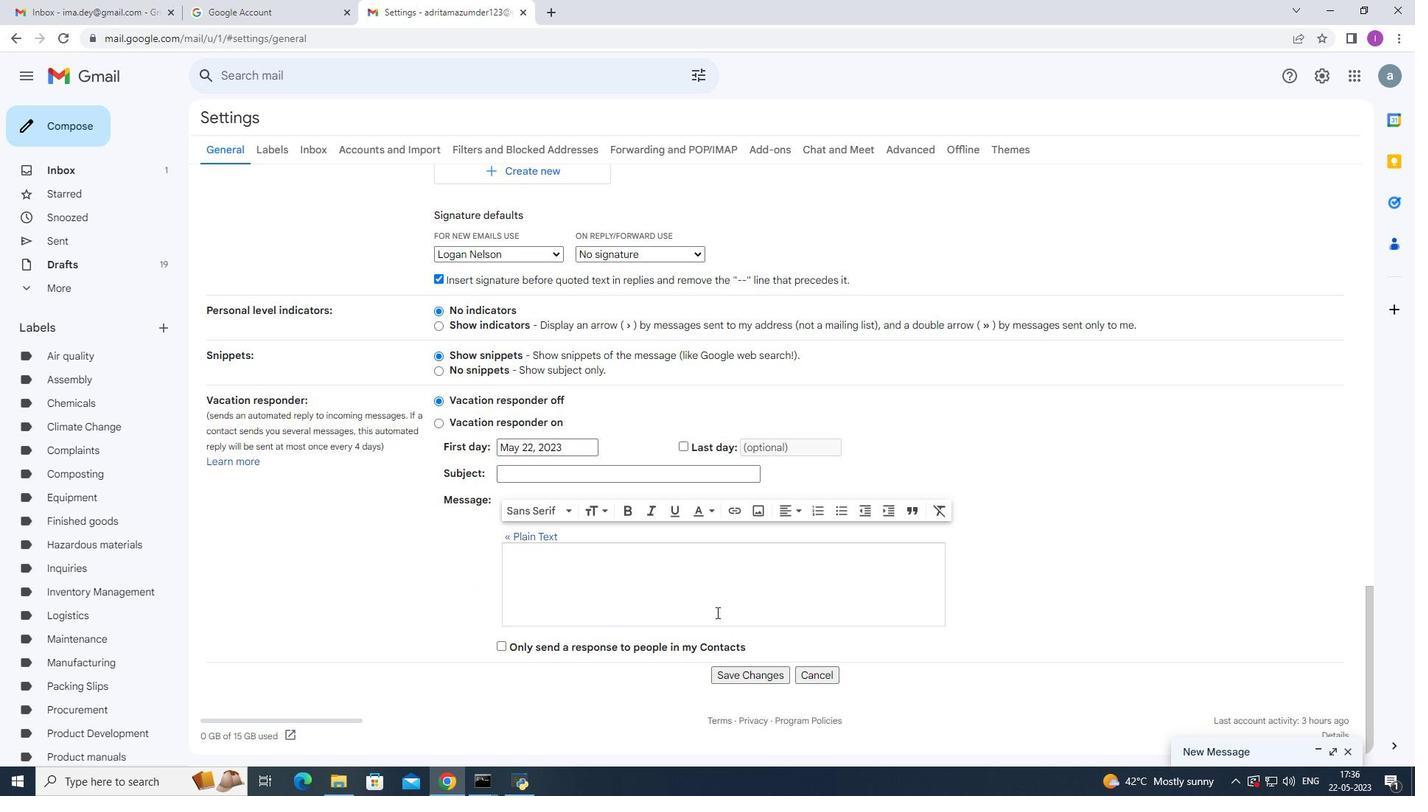 
Action: Mouse scrolled (718, 617) with delta (0, 0)
Screenshot: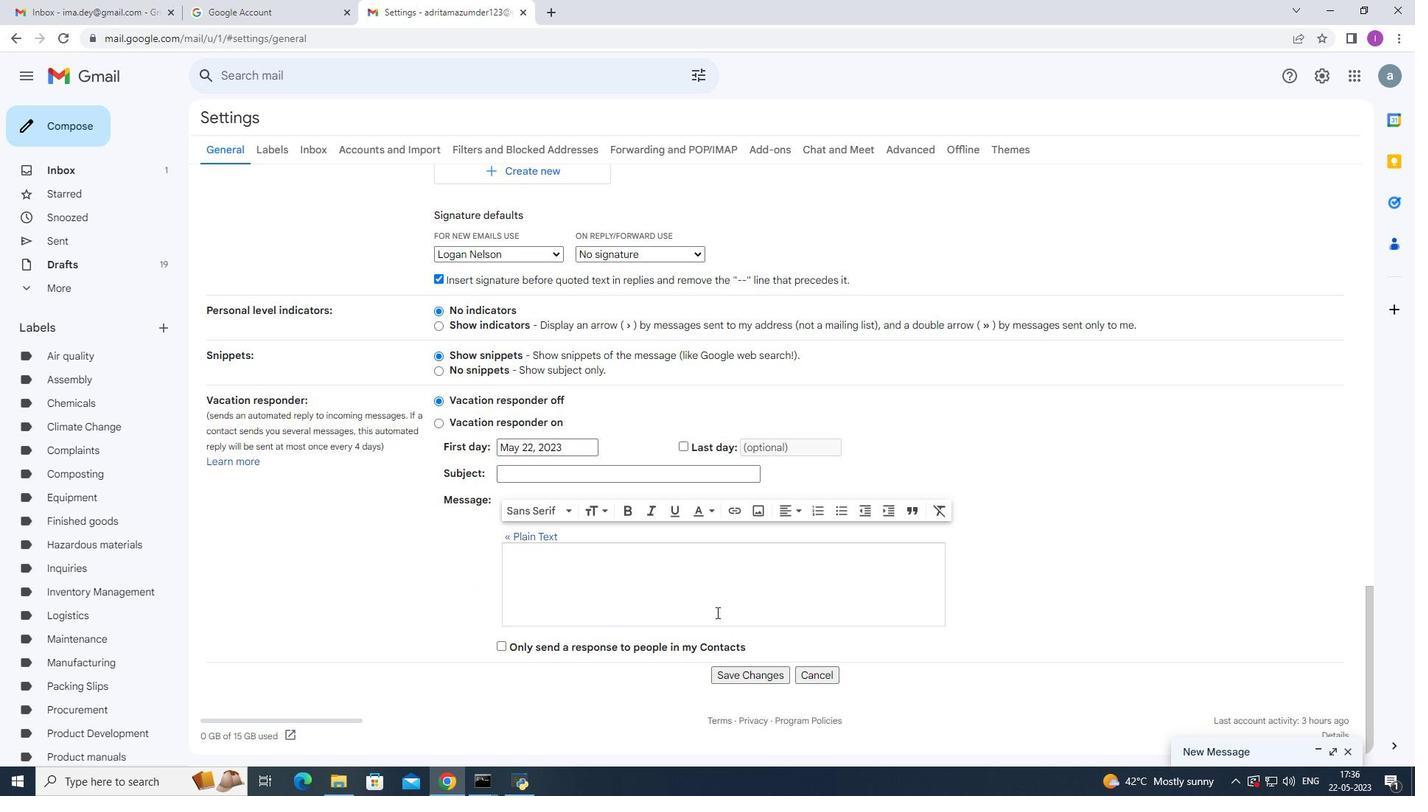 
Action: Mouse moved to (746, 670)
Screenshot: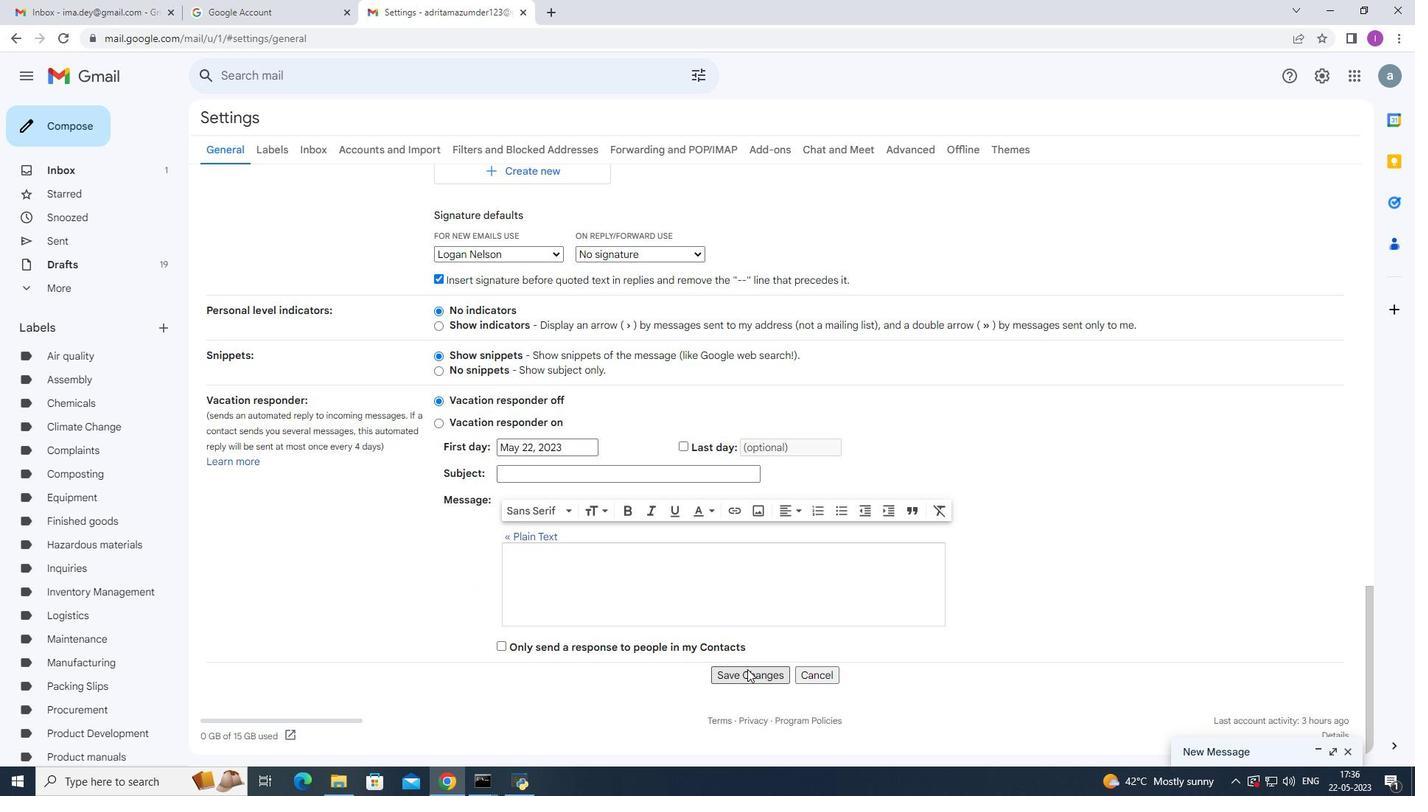 
Action: Mouse pressed left at (746, 670)
Screenshot: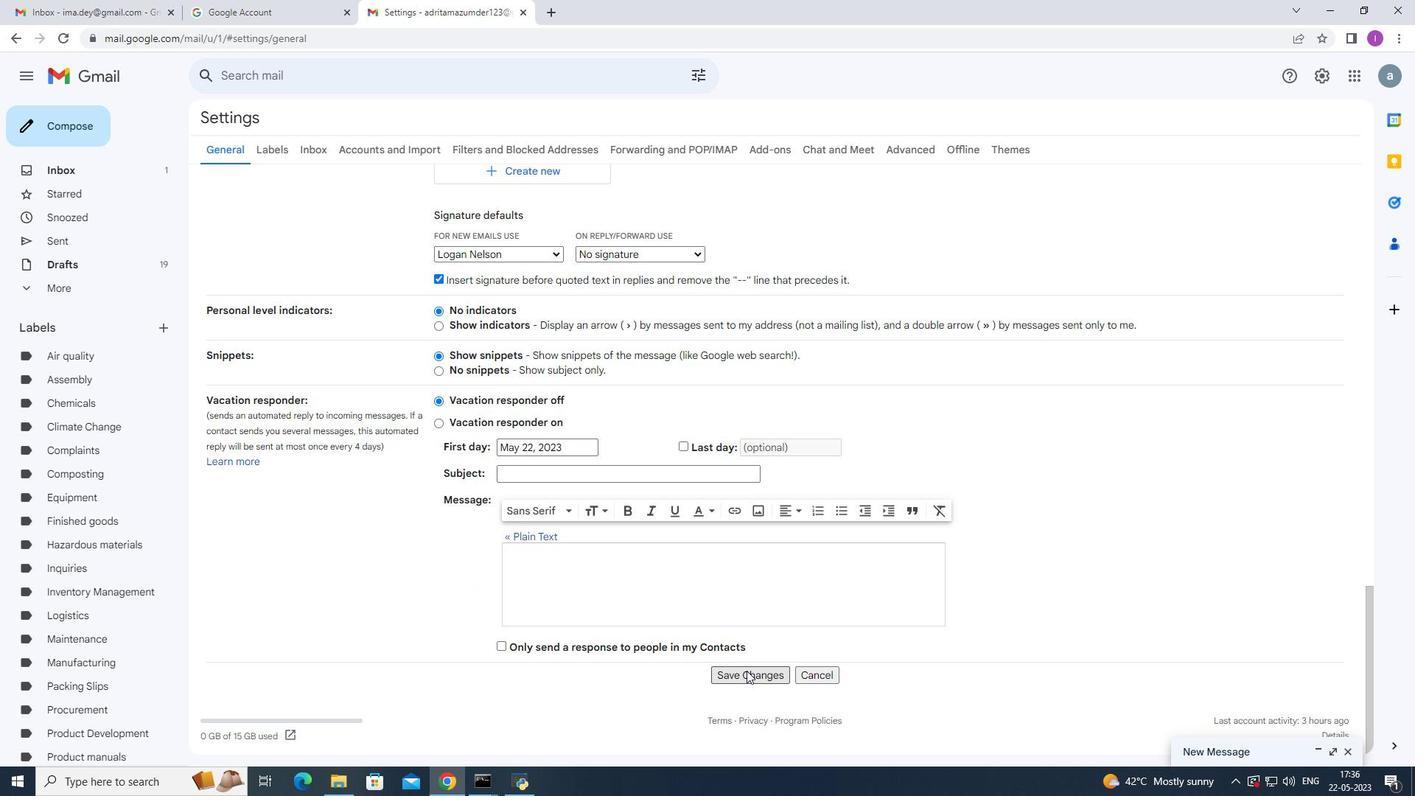 
Action: Mouse moved to (83, 117)
Screenshot: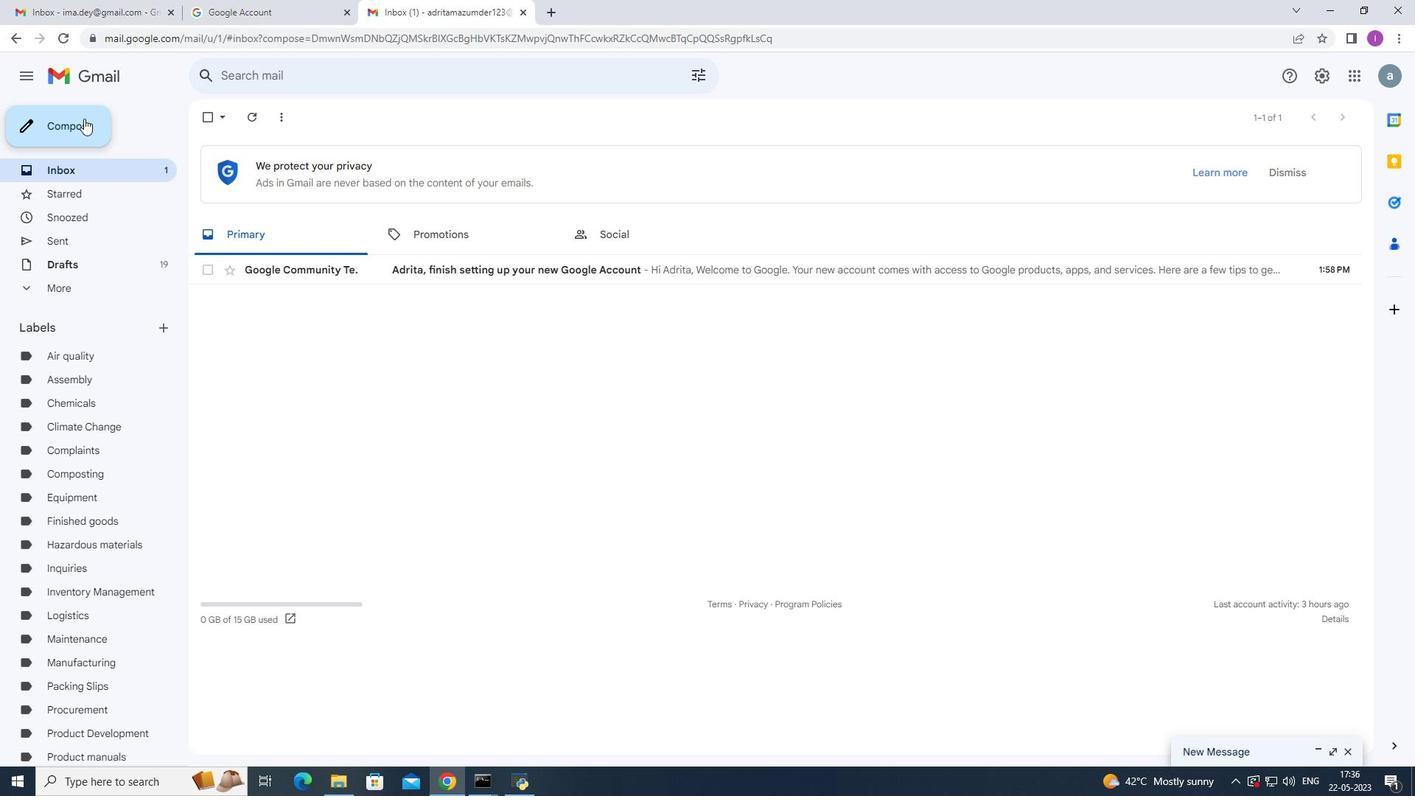 
Action: Mouse pressed left at (83, 117)
Screenshot: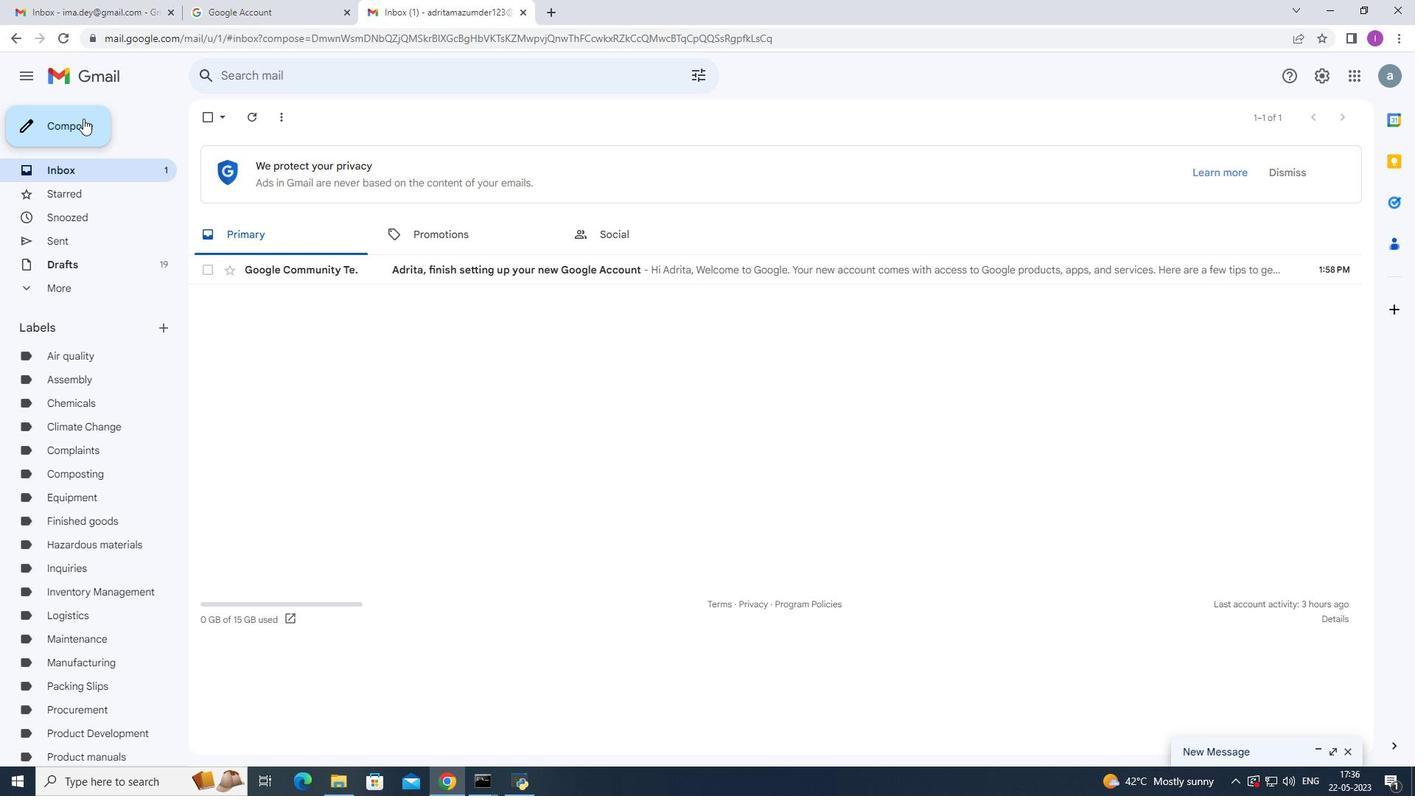 
Action: Mouse moved to (989, 367)
Screenshot: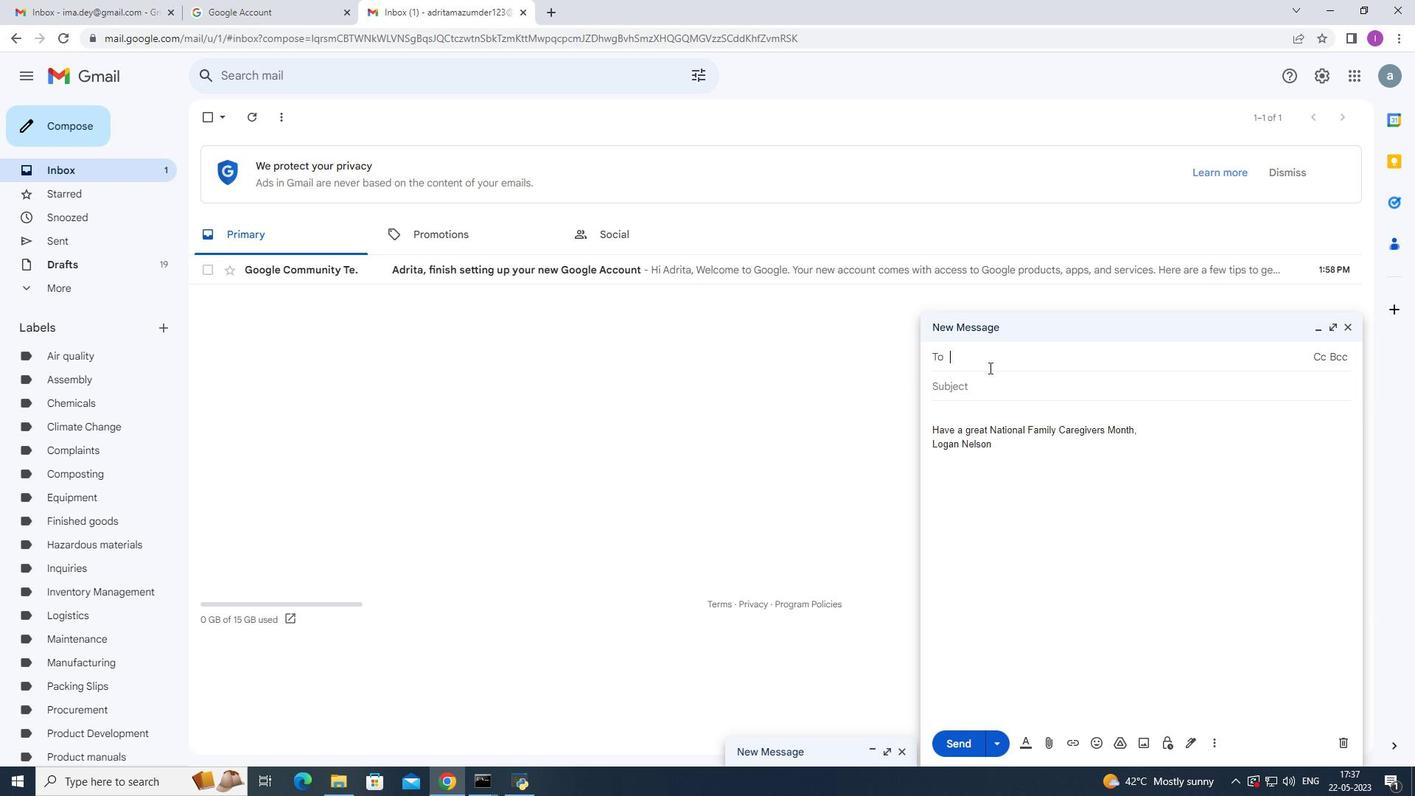 
Action: Key pressed soft
Screenshot: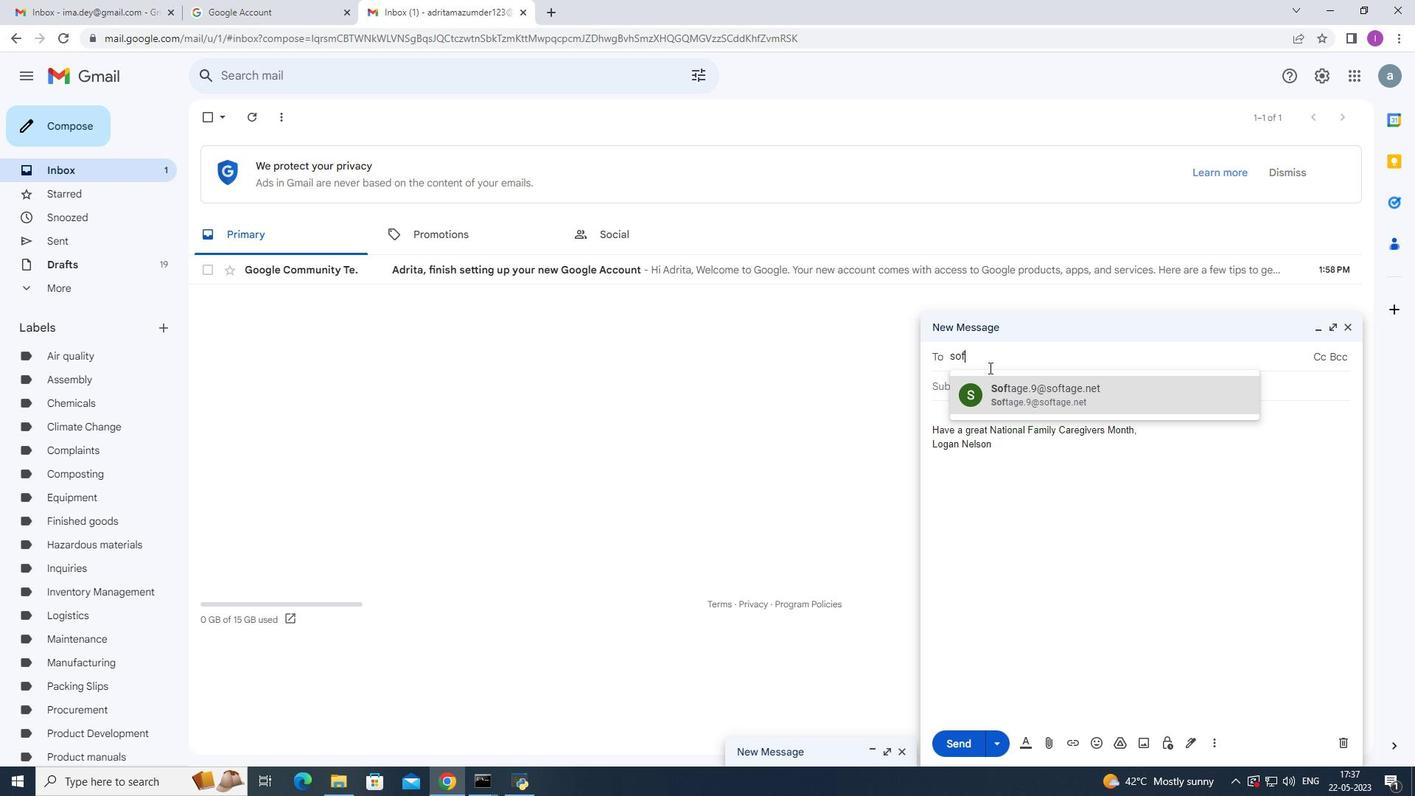 
Action: Mouse moved to (999, 387)
Screenshot: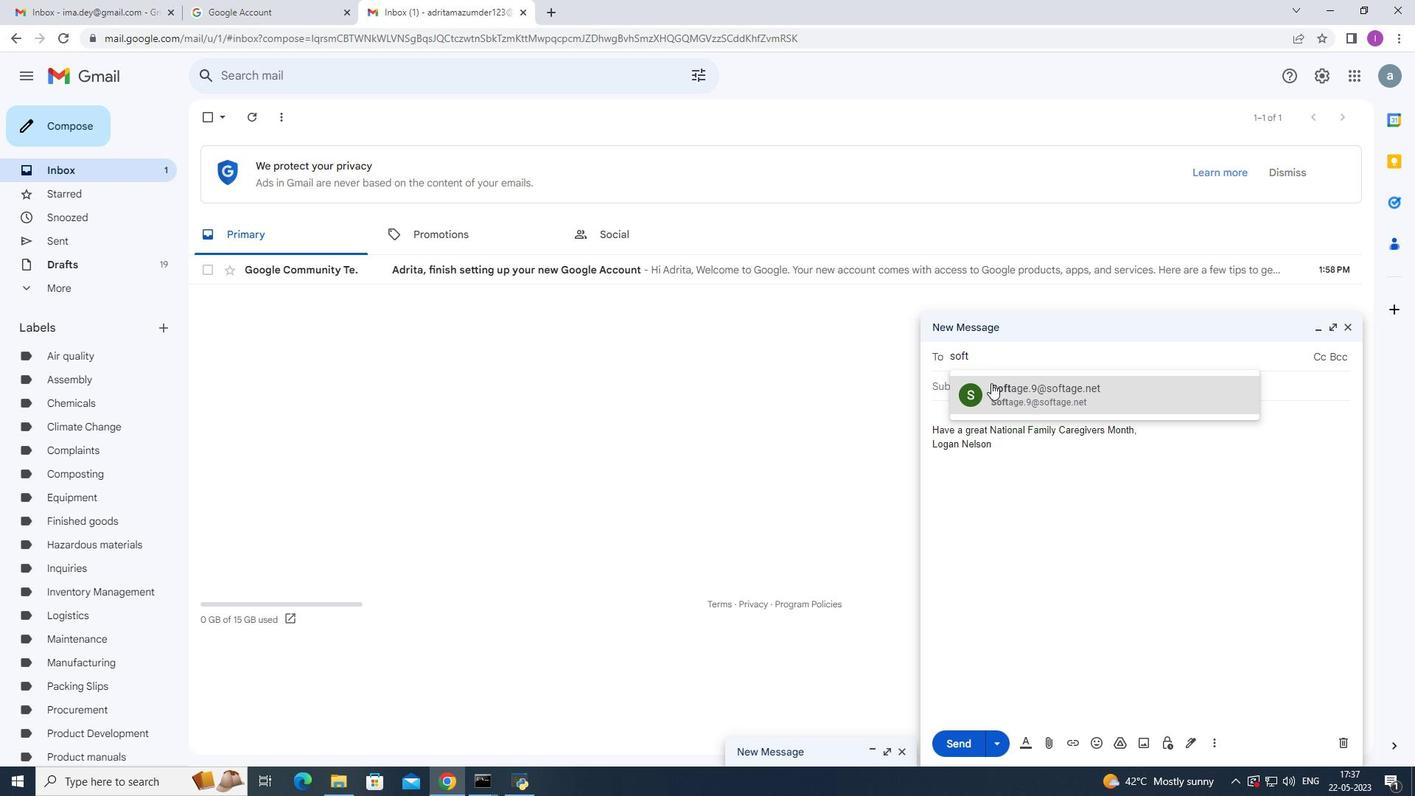 
Action: Mouse pressed left at (999, 387)
Screenshot: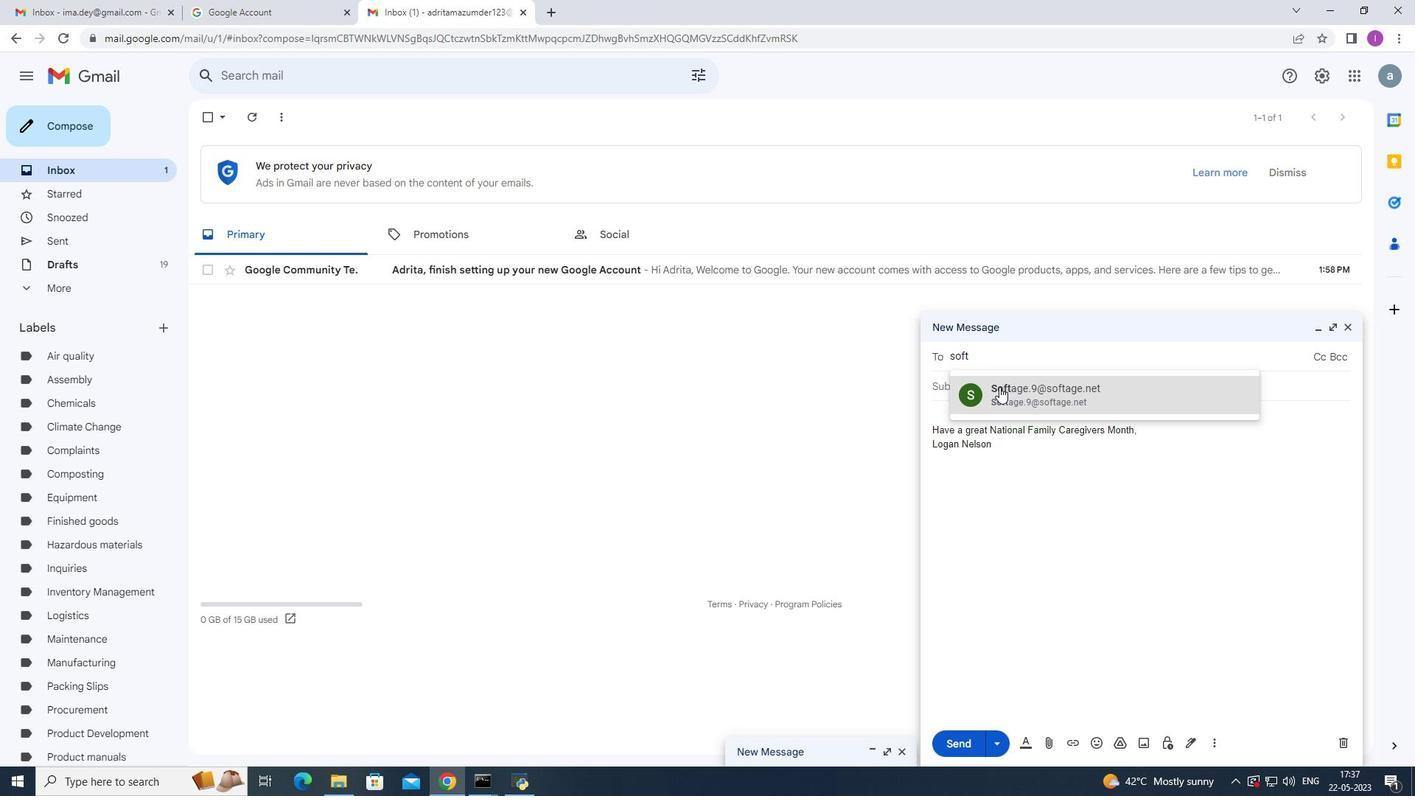 
Action: Mouse moved to (1212, 743)
Screenshot: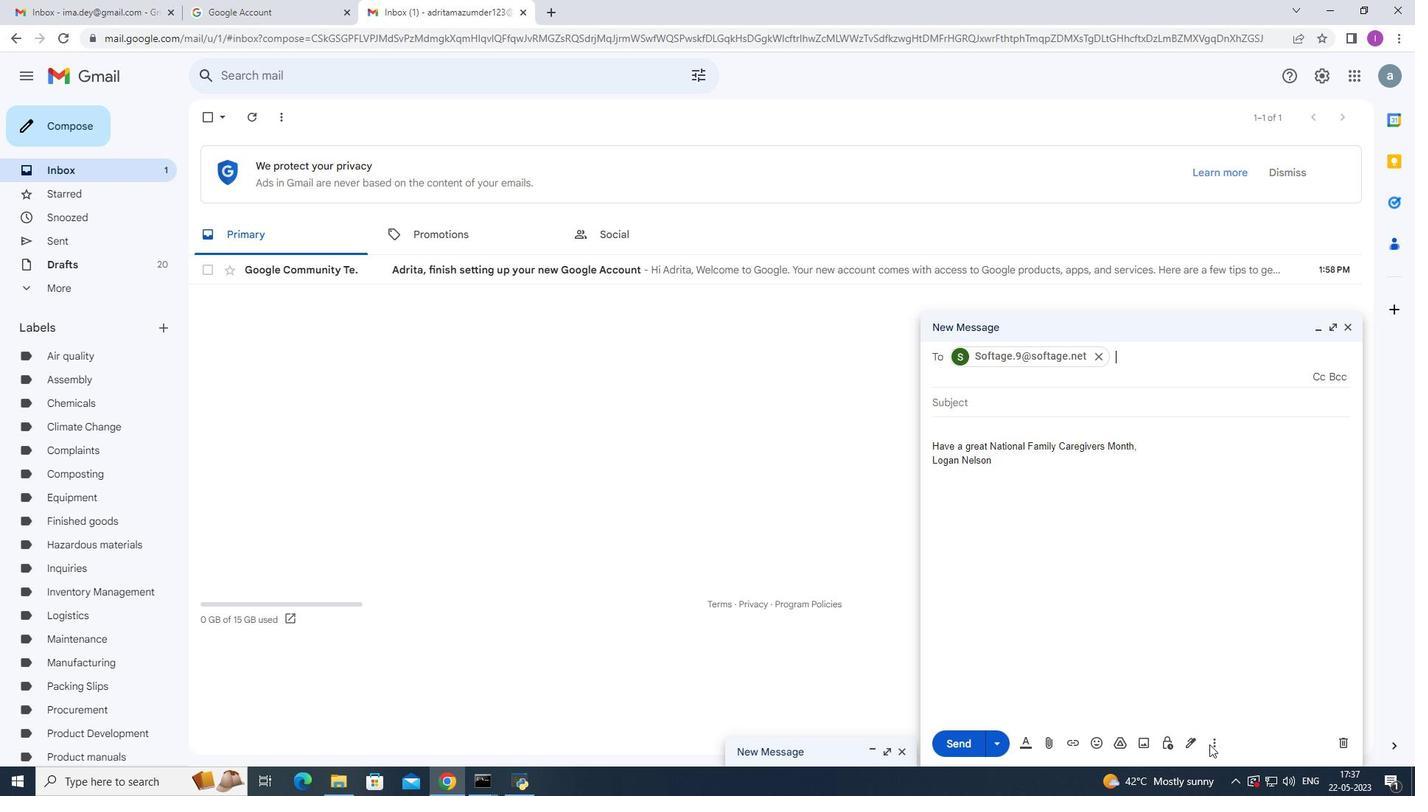 
Action: Mouse pressed left at (1212, 743)
Screenshot: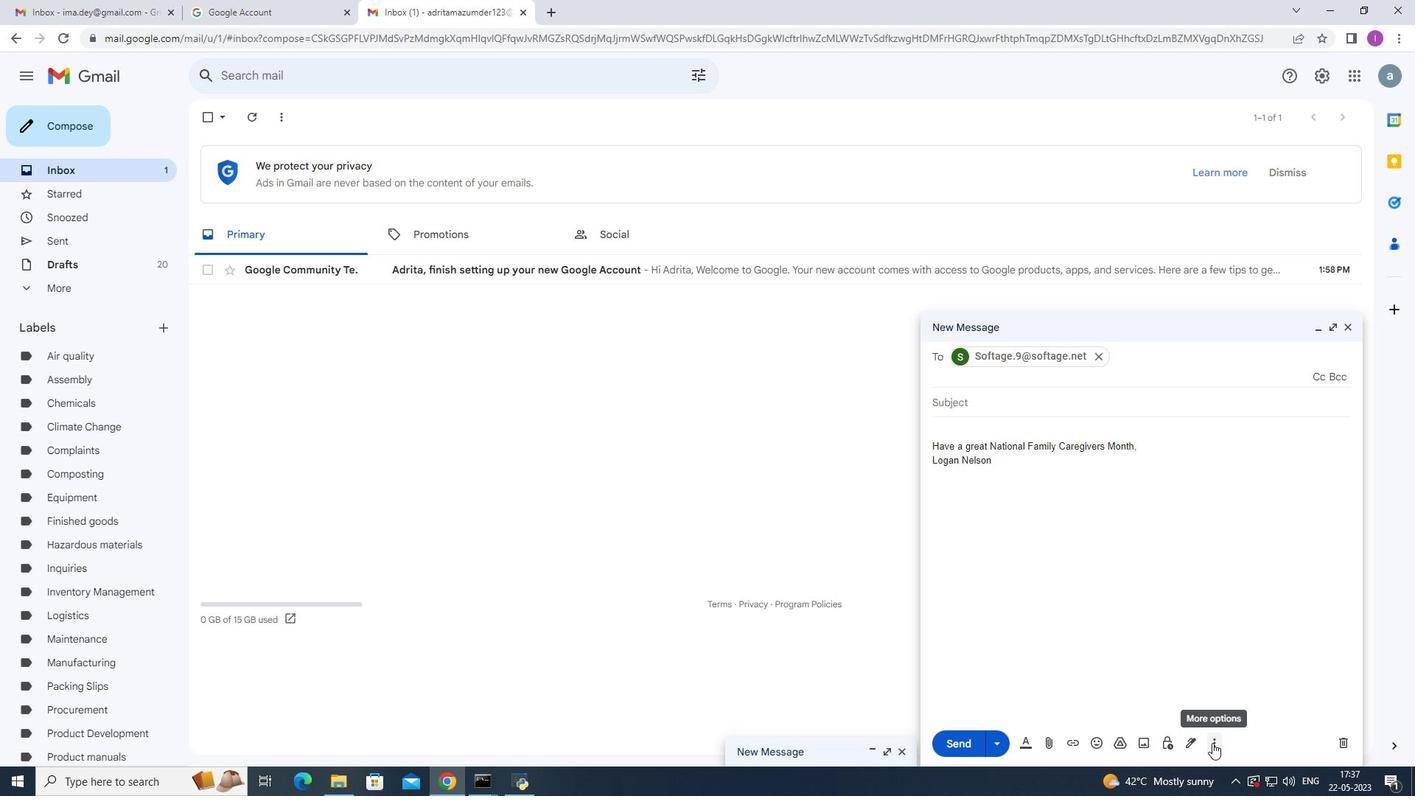 
Action: Mouse moved to (1034, 325)
Screenshot: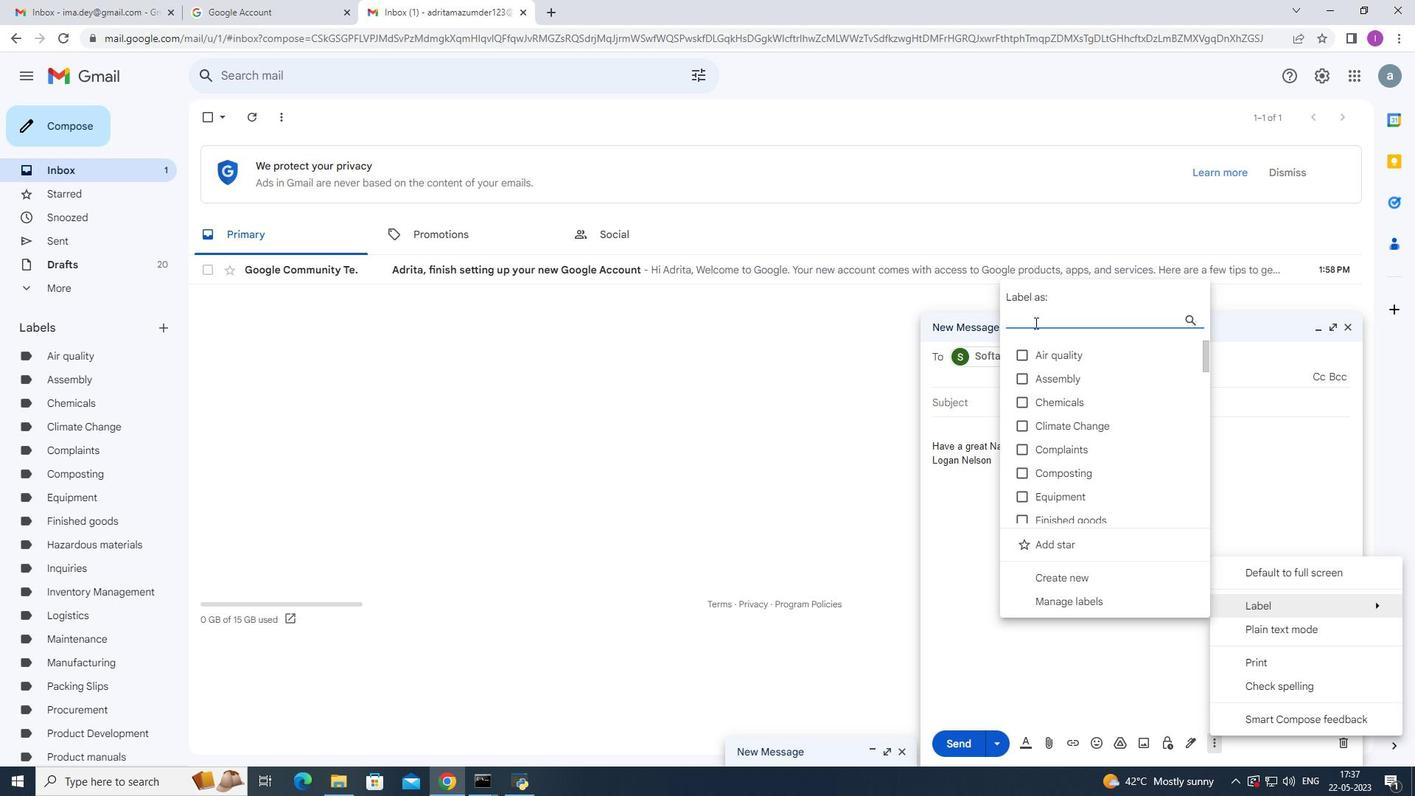 
Action: Mouse pressed left at (1034, 325)
Screenshot: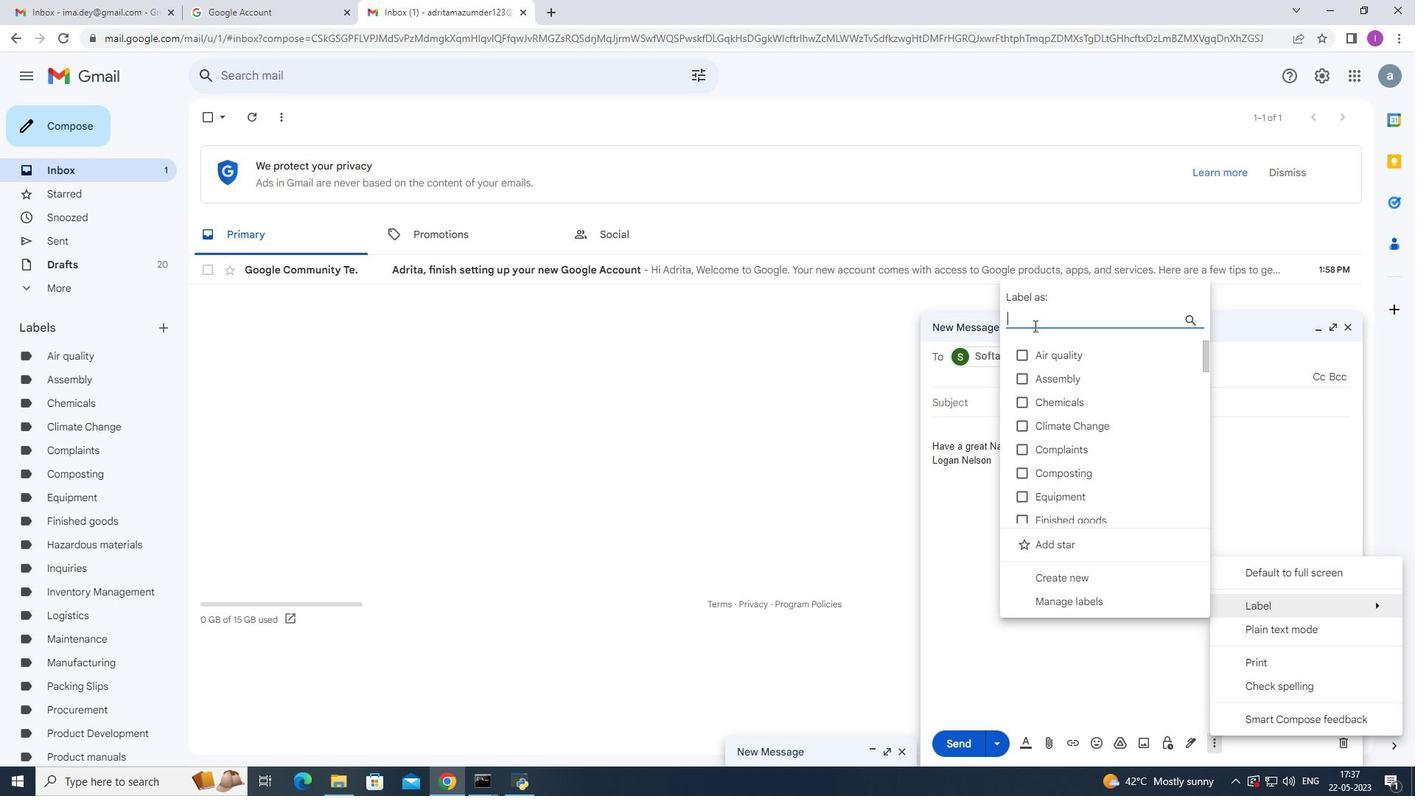 
Action: Mouse moved to (1049, 309)
Screenshot: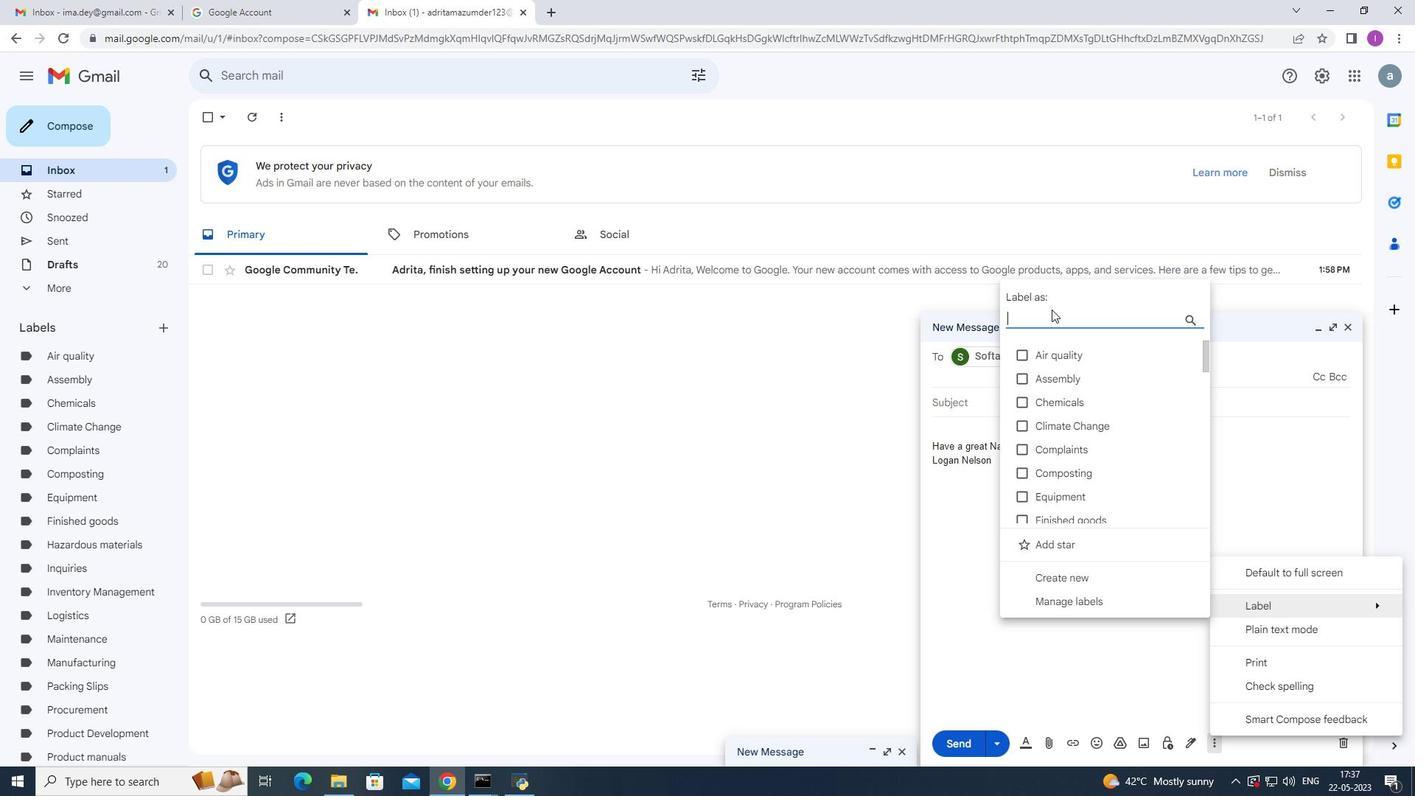 
Action: Key pressed <Key.shift><Key.shift><Key.shift>Employeee
Screenshot: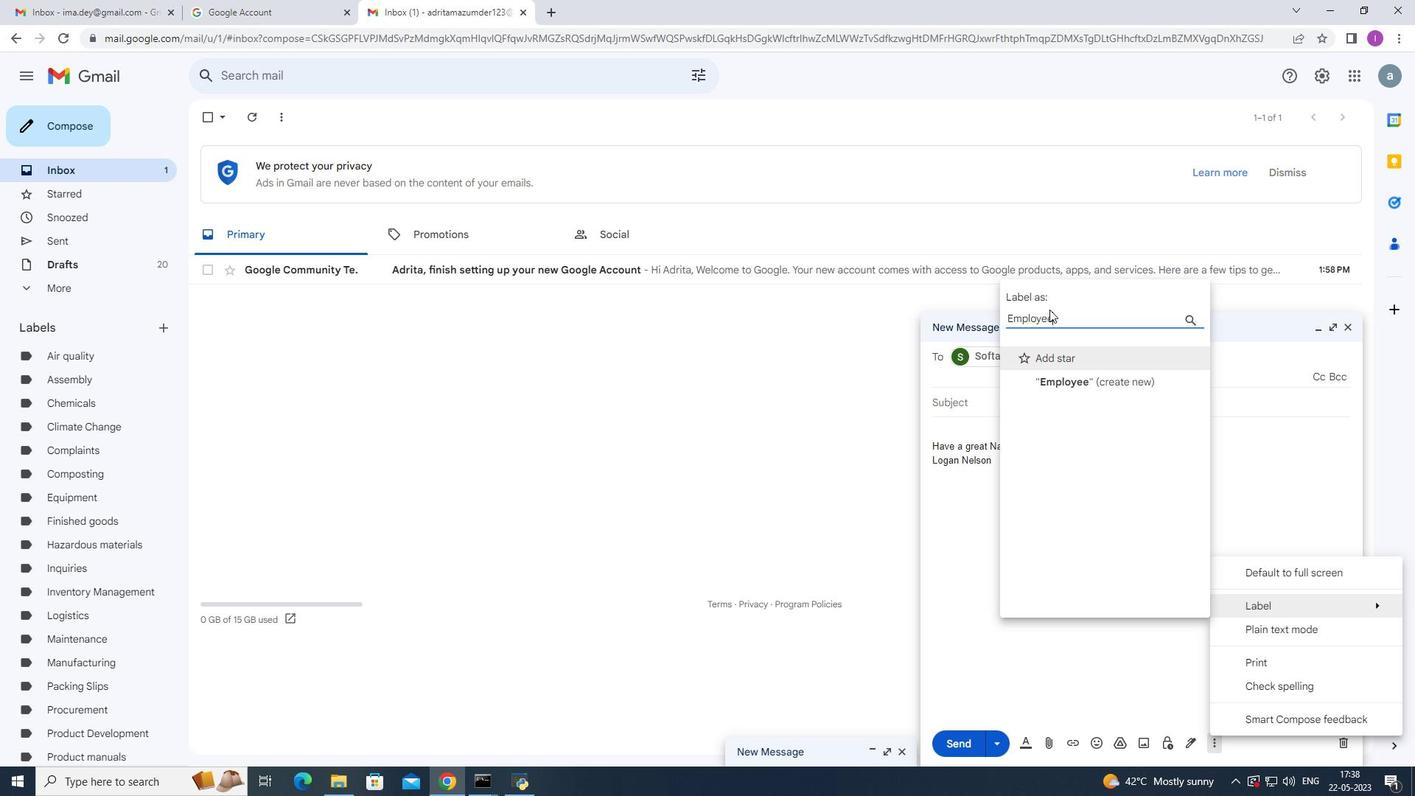 
Action: Mouse moved to (1243, 390)
Screenshot: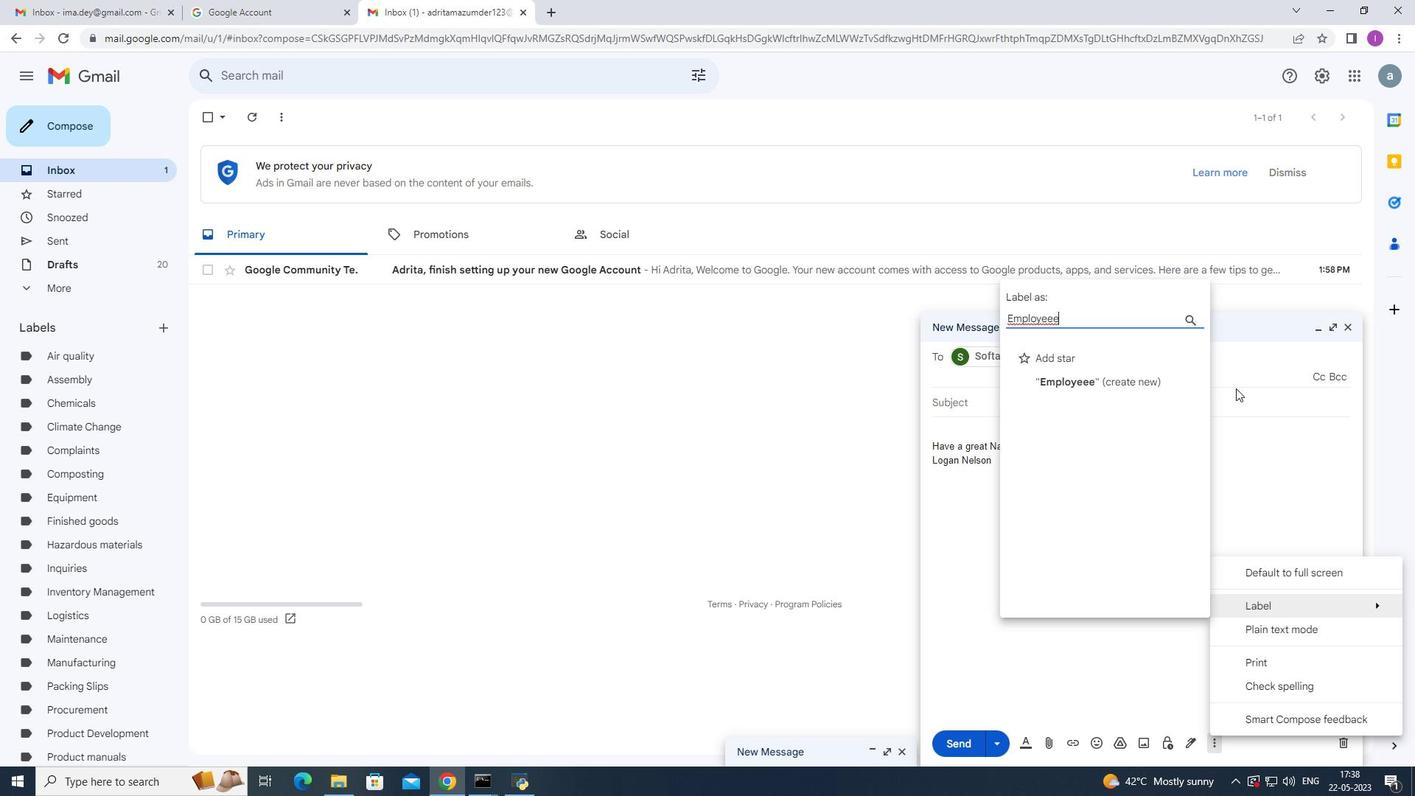 
Action: Key pressed <Key.backspace><Key.space>handbooks
Screenshot: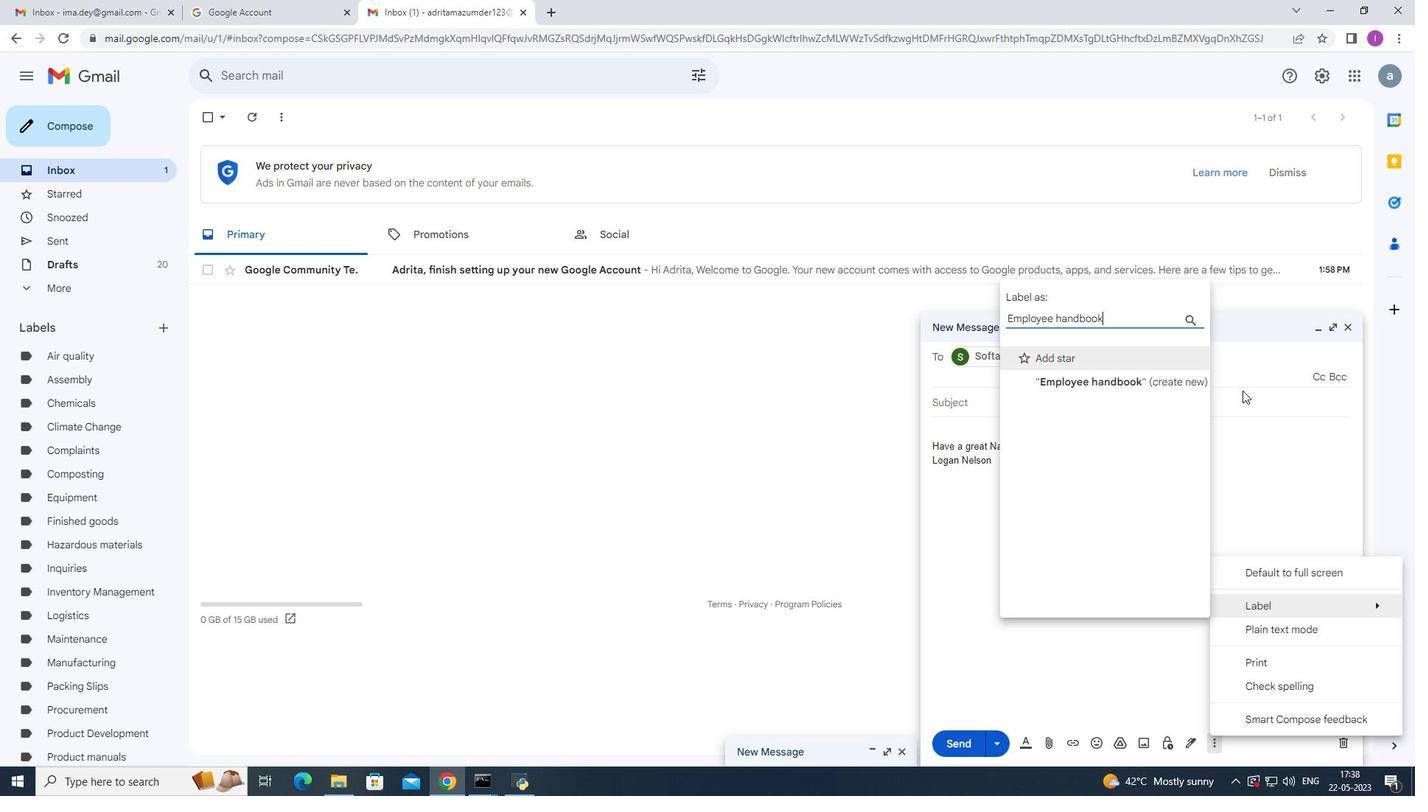 
Action: Mouse moved to (1104, 381)
Screenshot: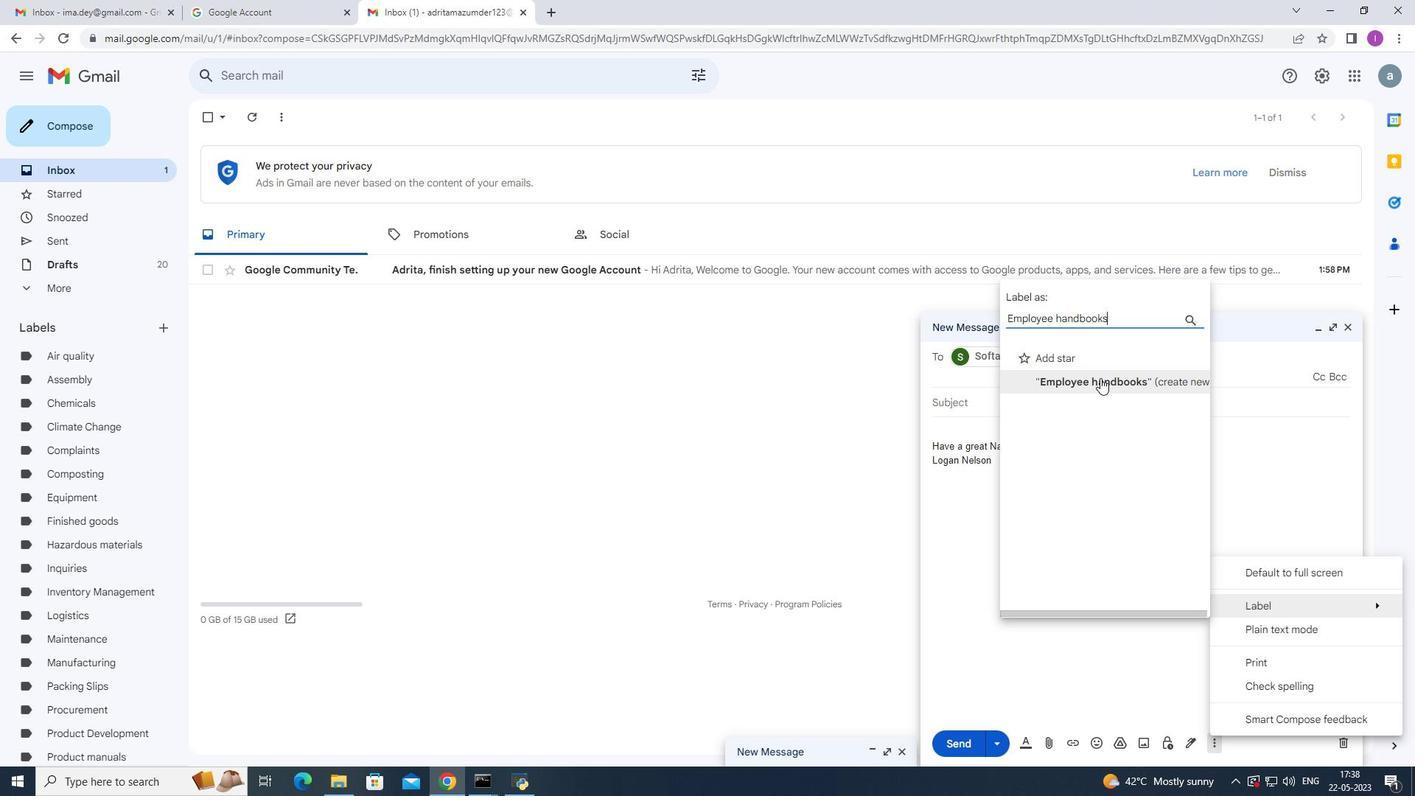 
Action: Mouse pressed left at (1104, 381)
Screenshot: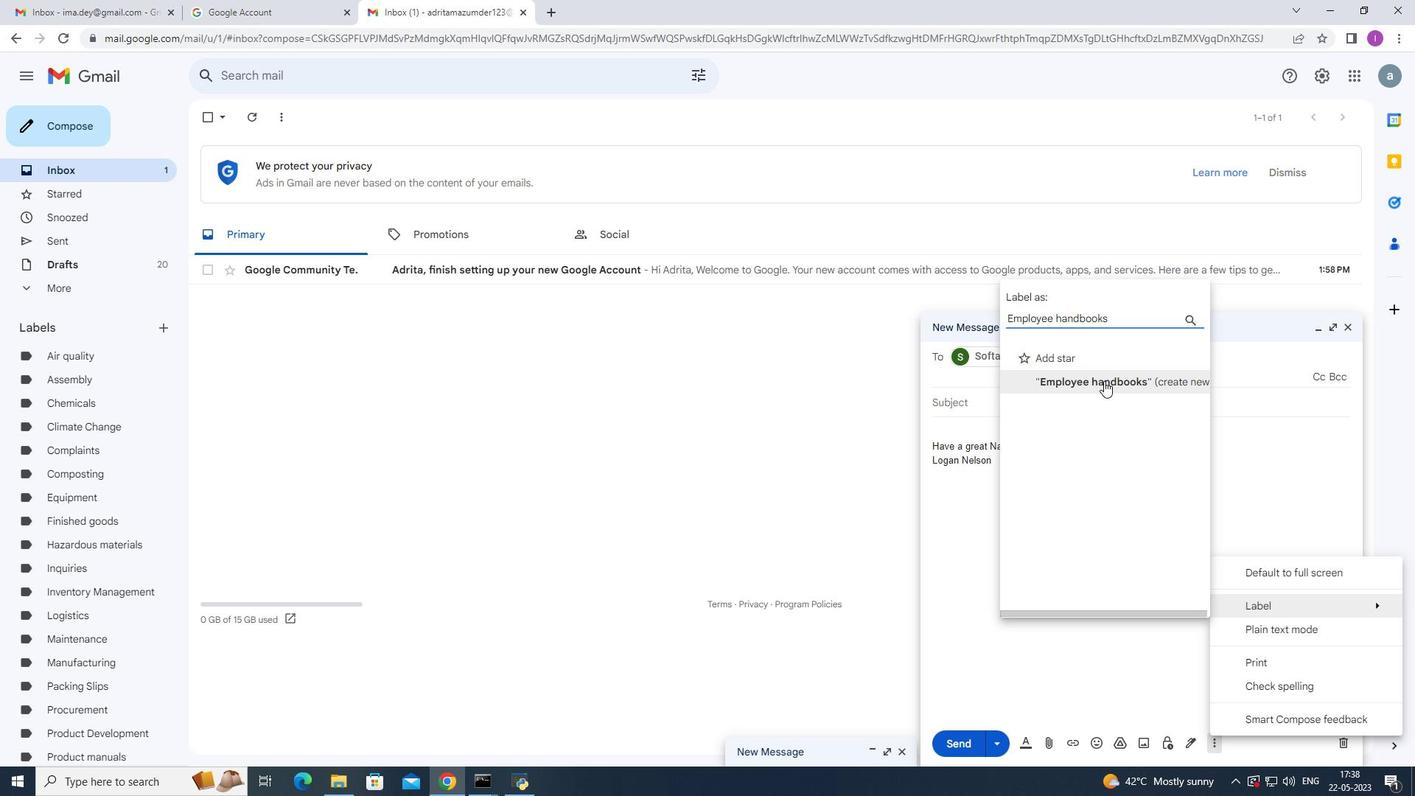 
Action: Mouse moved to (835, 475)
Screenshot: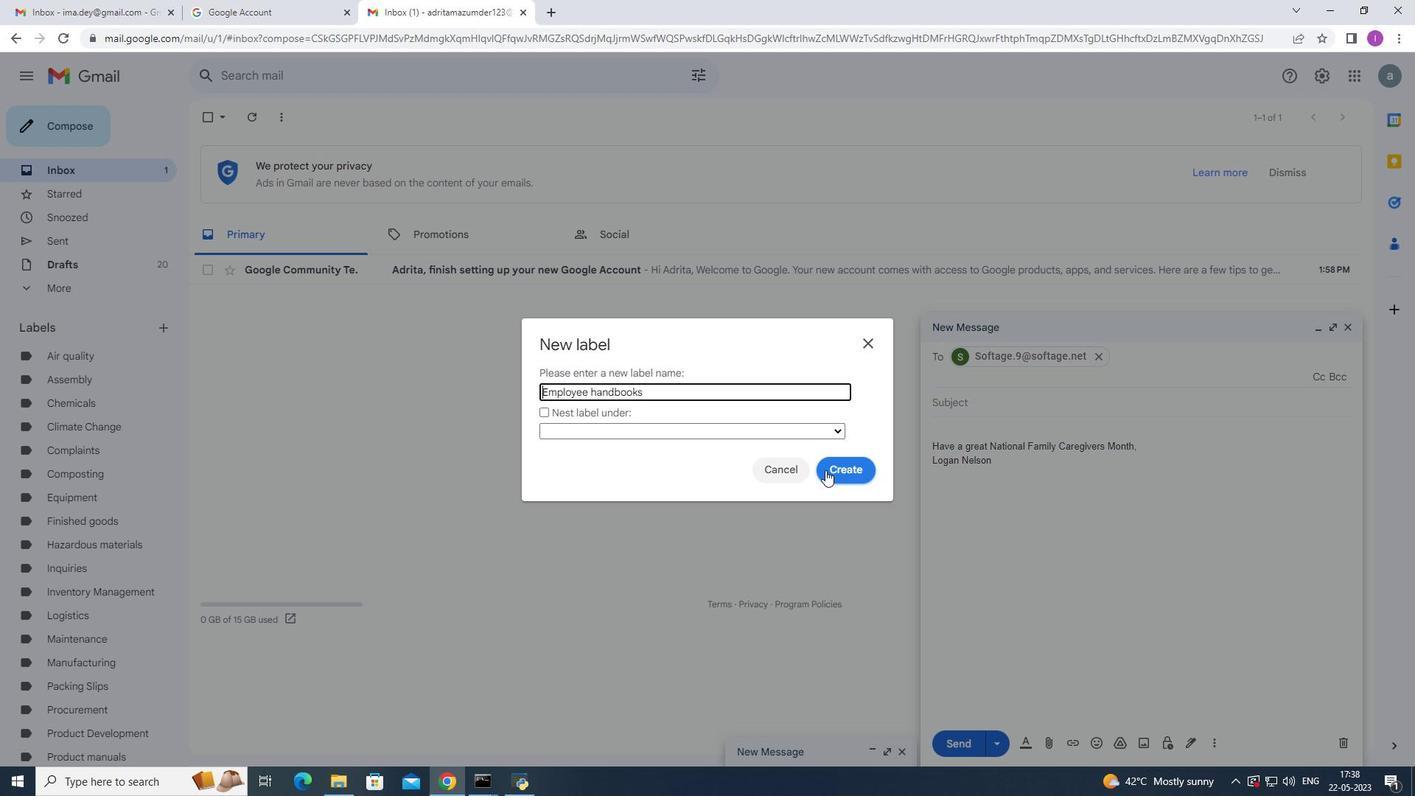 
Action: Mouse pressed left at (835, 475)
Screenshot: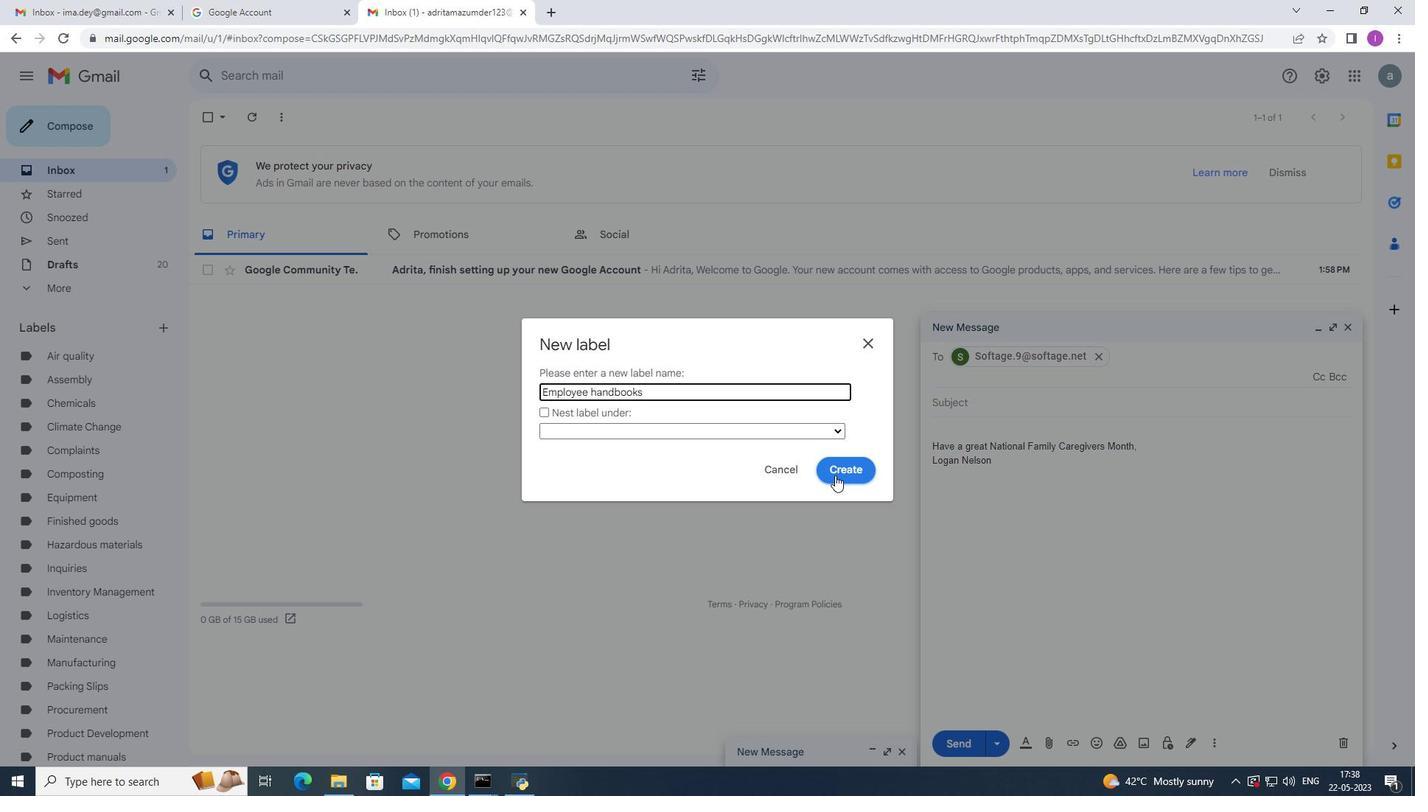 
Action: Mouse moved to (1211, 736)
Screenshot: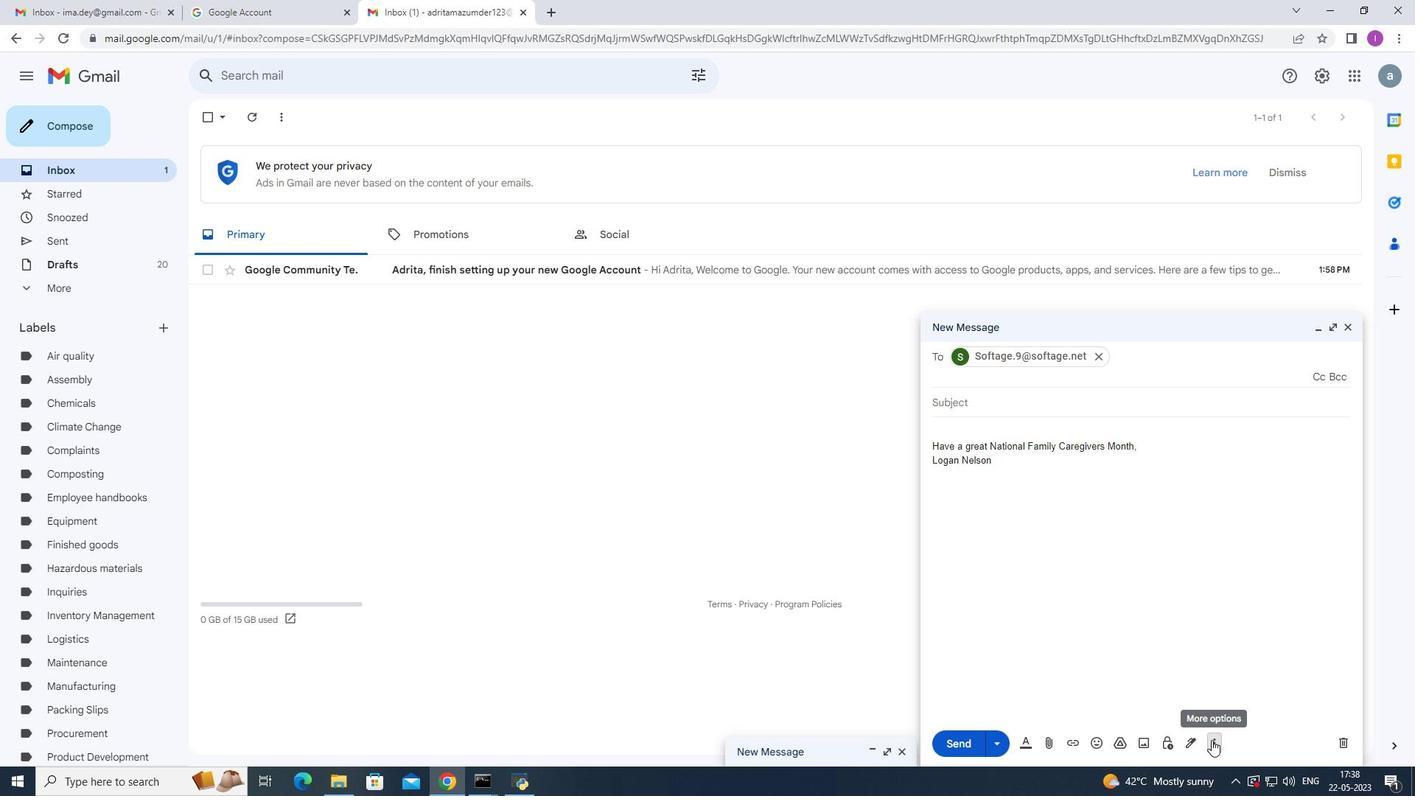 
Action: Mouse pressed left at (1211, 736)
Screenshot: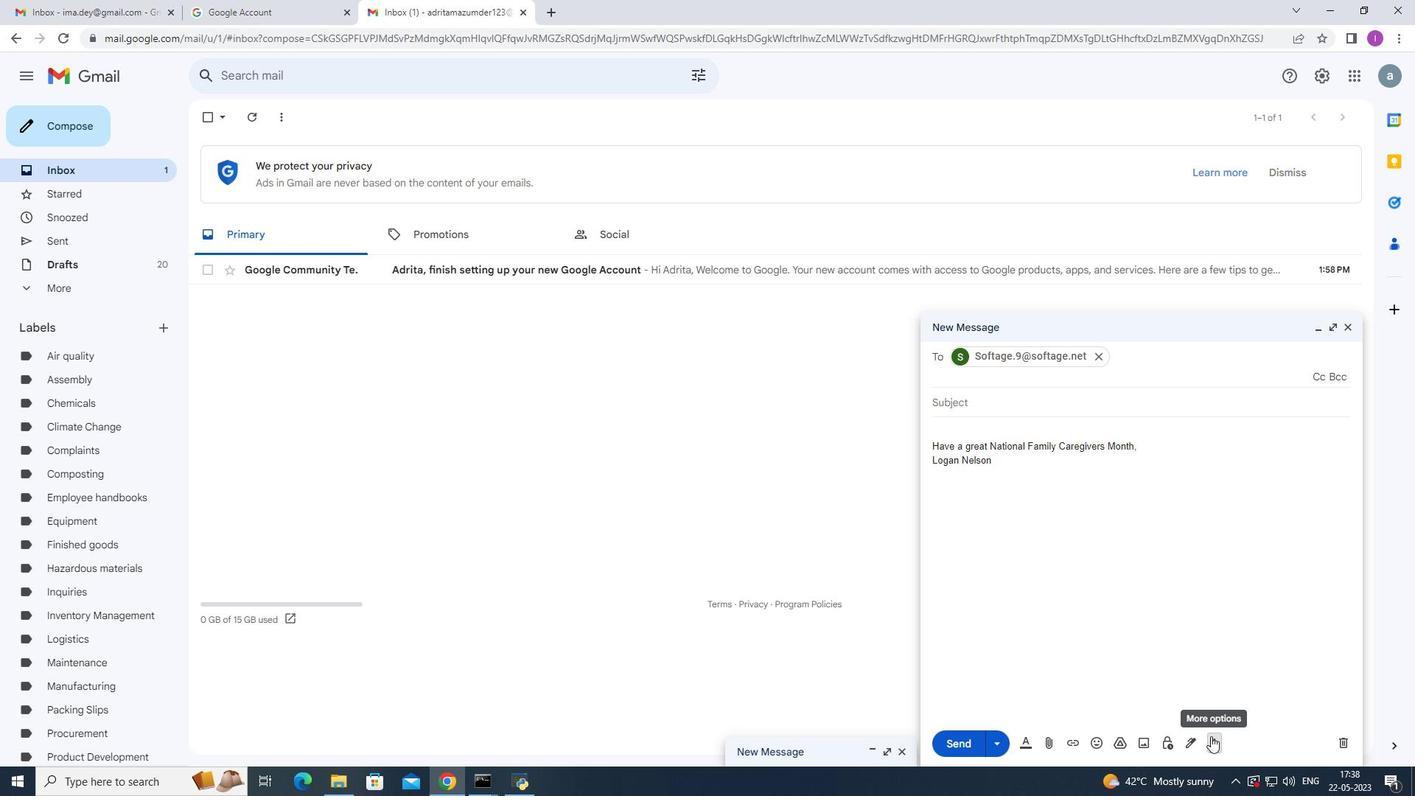 
Action: Mouse moved to (951, 576)
Screenshot: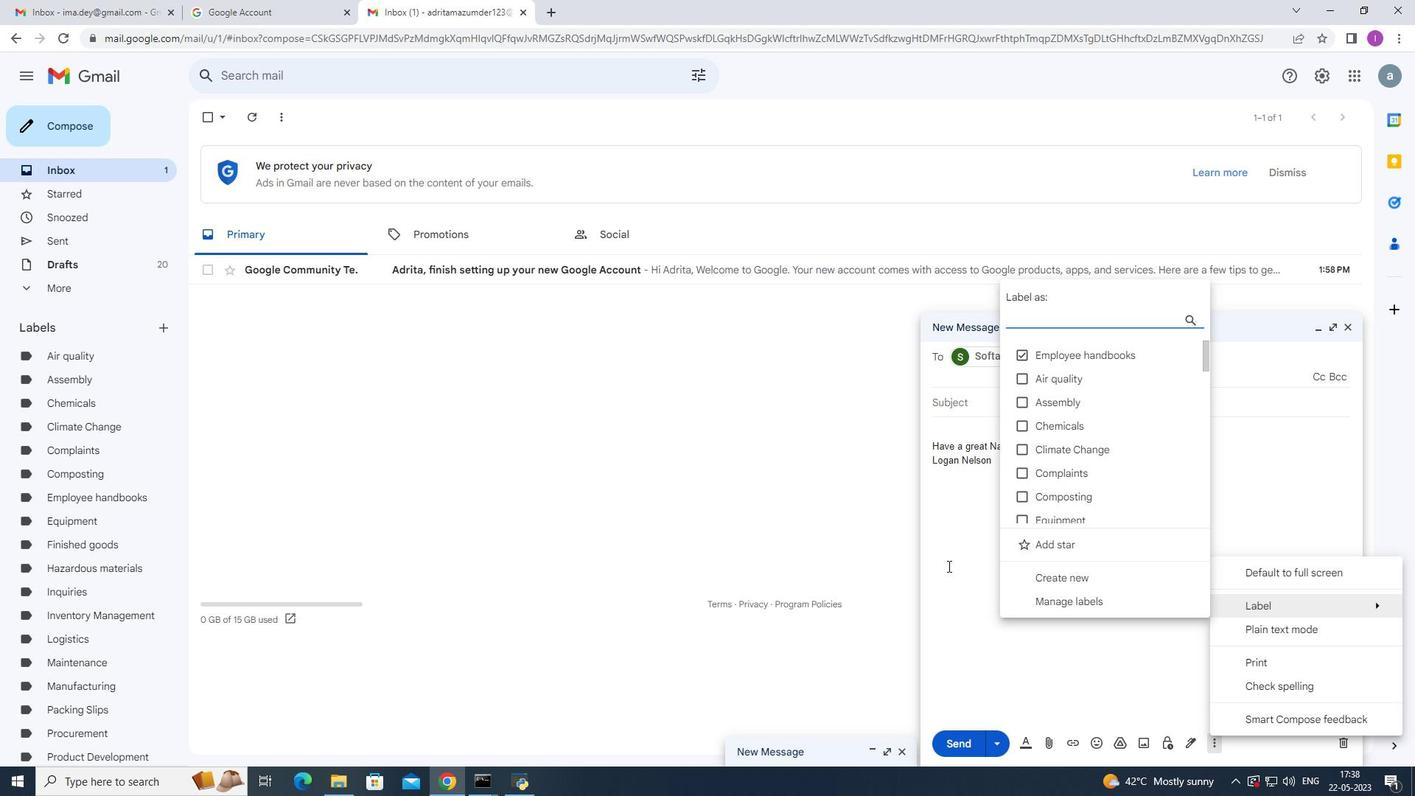 
Action: Mouse pressed left at (951, 576)
Screenshot: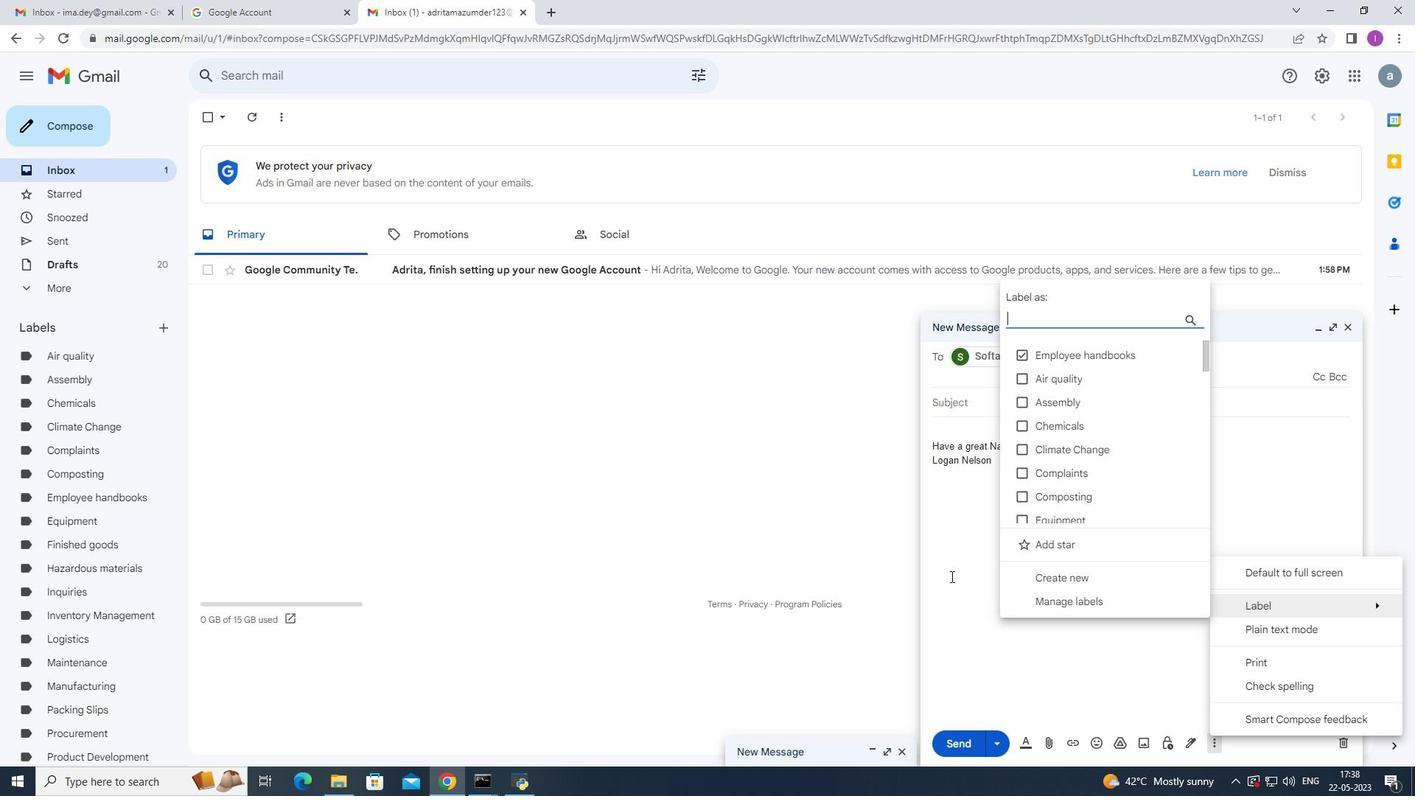 
Action: Mouse moved to (1087, 681)
Screenshot: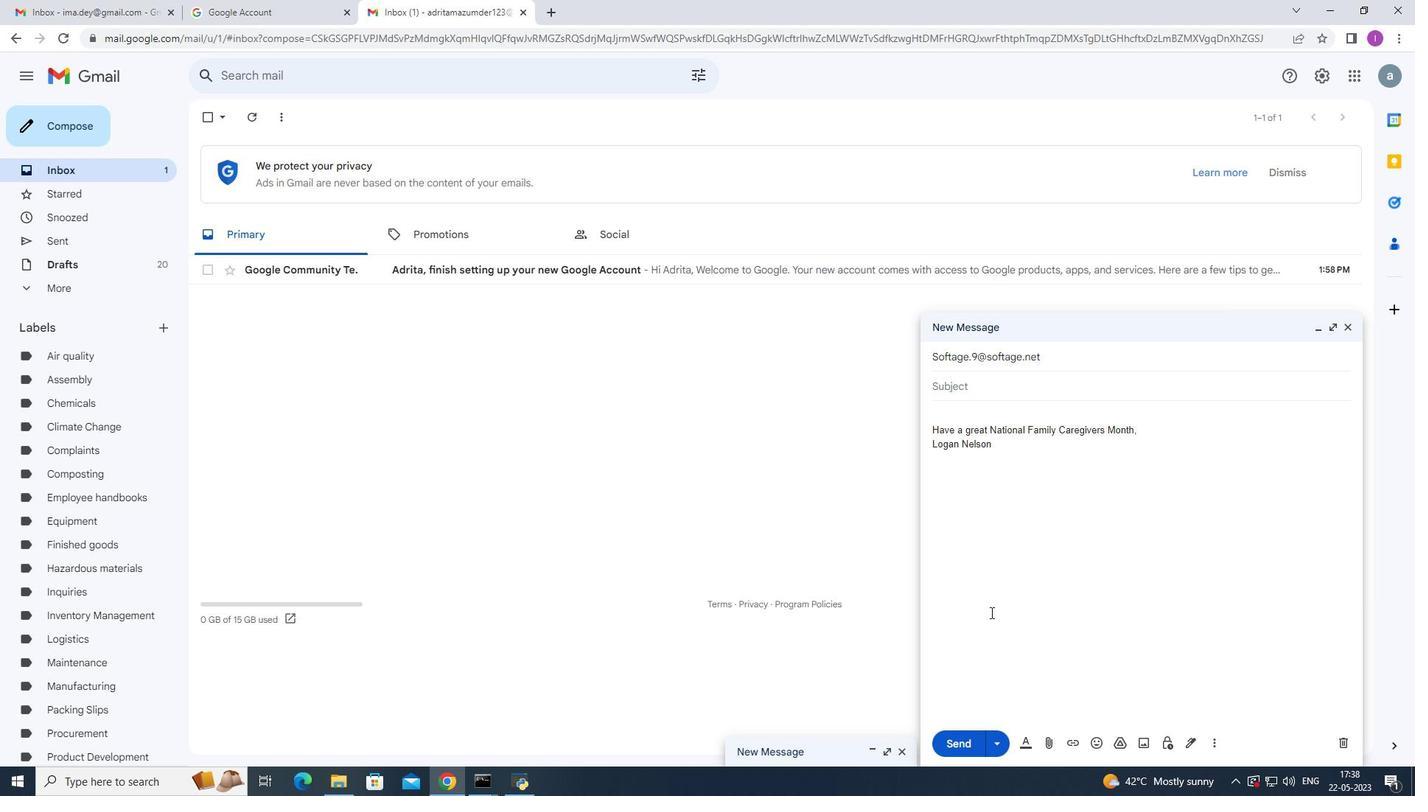 
